 Task: Look for space in Kanigiri, India from 2nd June, 2023 to 6th June, 2023 for 1 adult in price range Rs.10000 to Rs.13000. Place can be private room with 1  bedroom having 1 bed and 1 bathroom. Property type can be house, flat, guest house, hotel. Booking option can be shelf check-in. Required host language is English.
Action: Mouse moved to (590, 156)
Screenshot: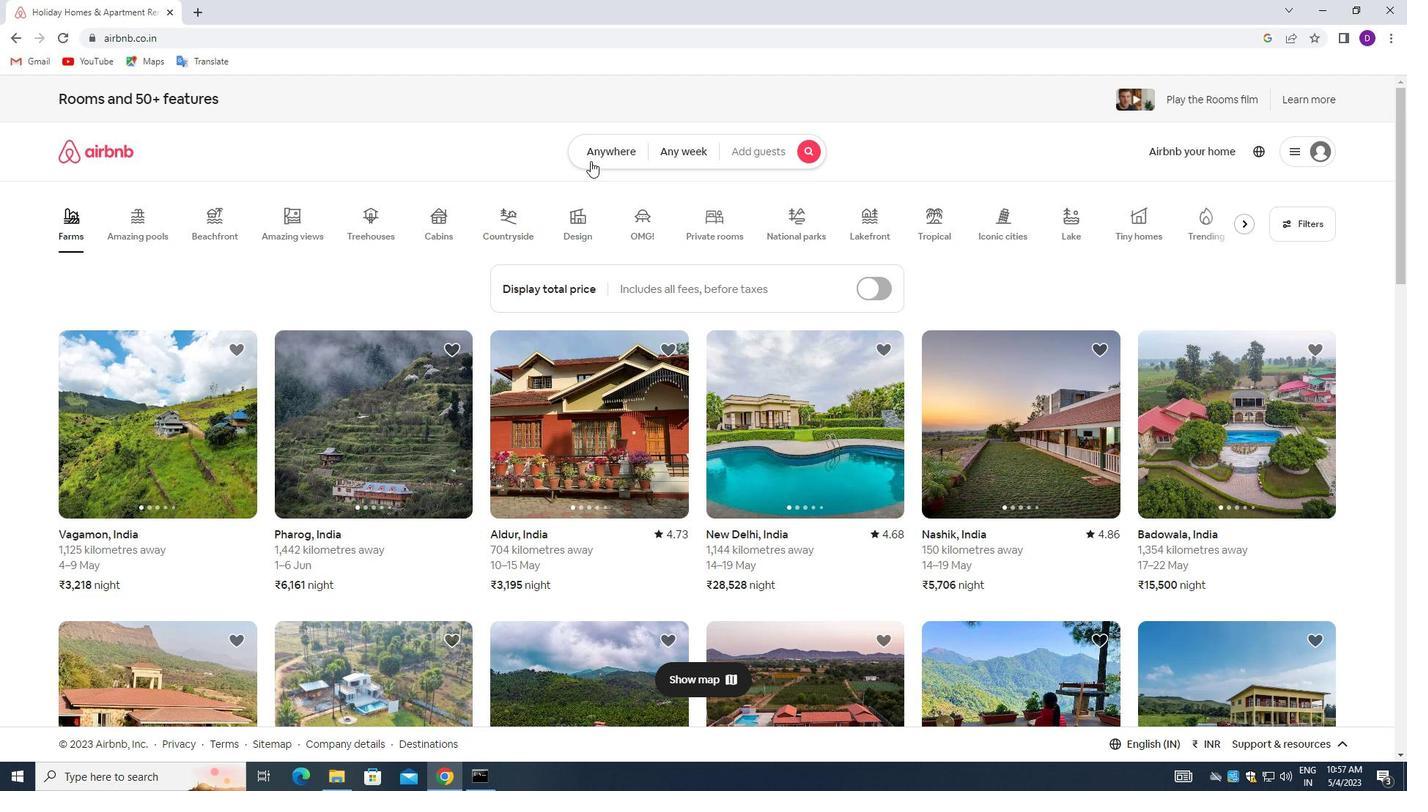 
Action: Mouse pressed left at (590, 156)
Screenshot: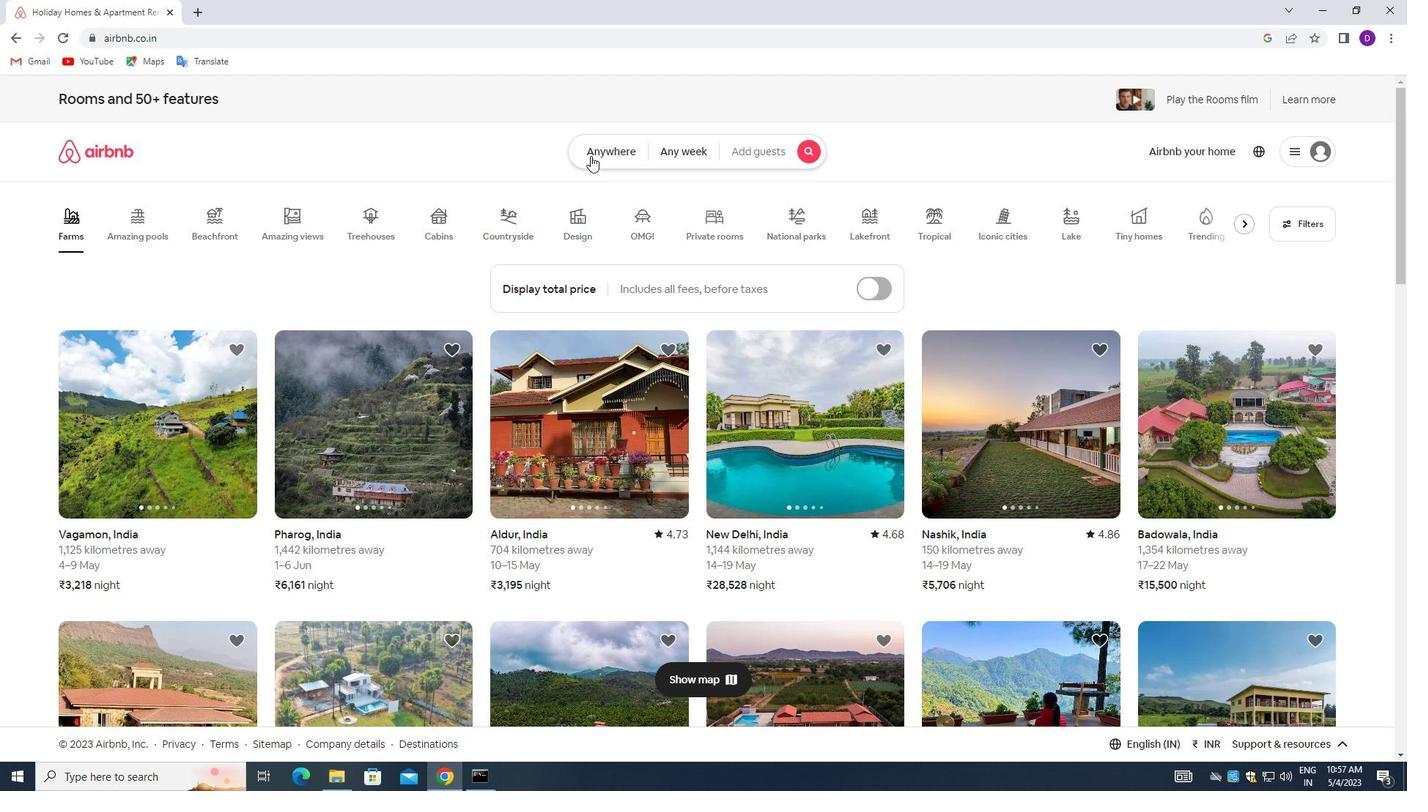 
Action: Mouse moved to (574, 214)
Screenshot: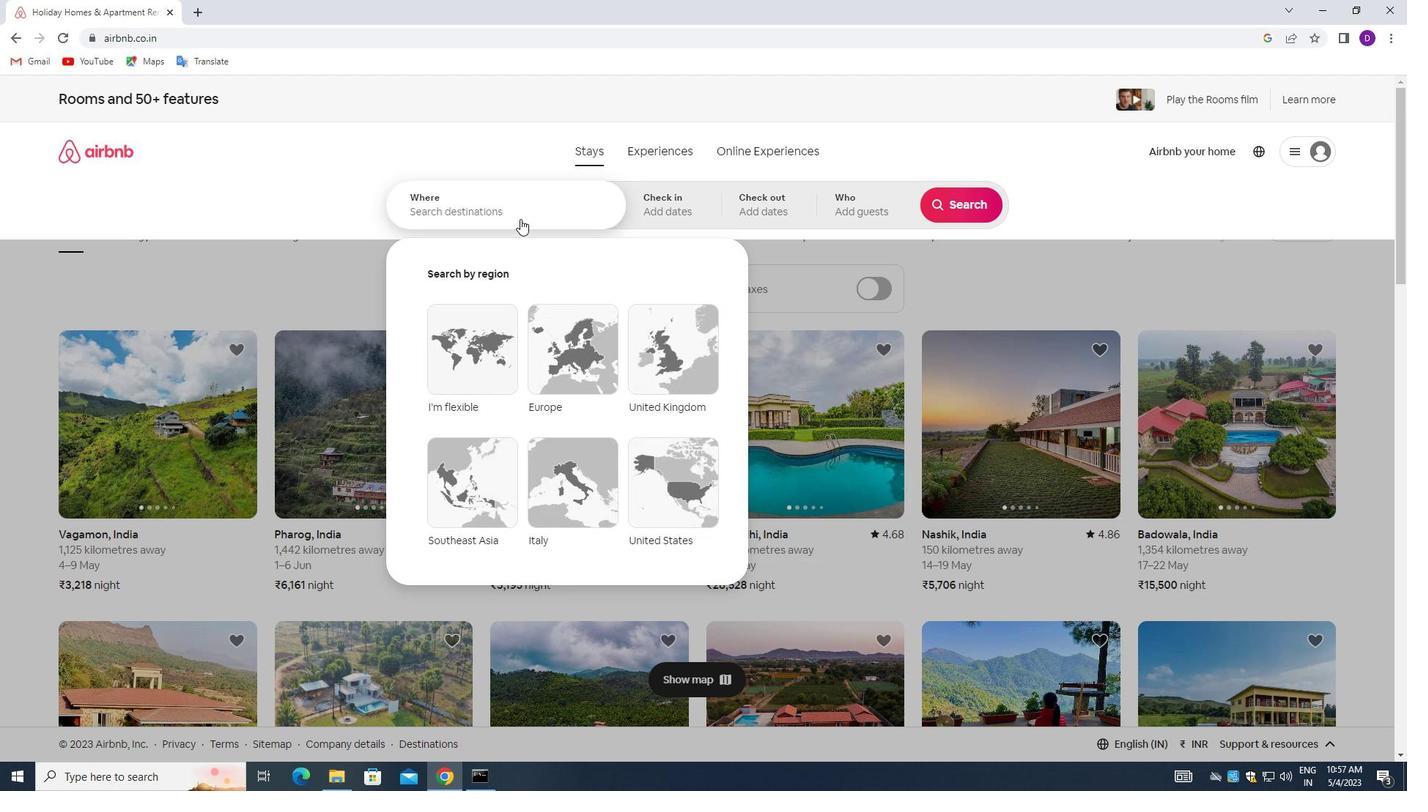 
Action: Mouse pressed left at (574, 214)
Screenshot: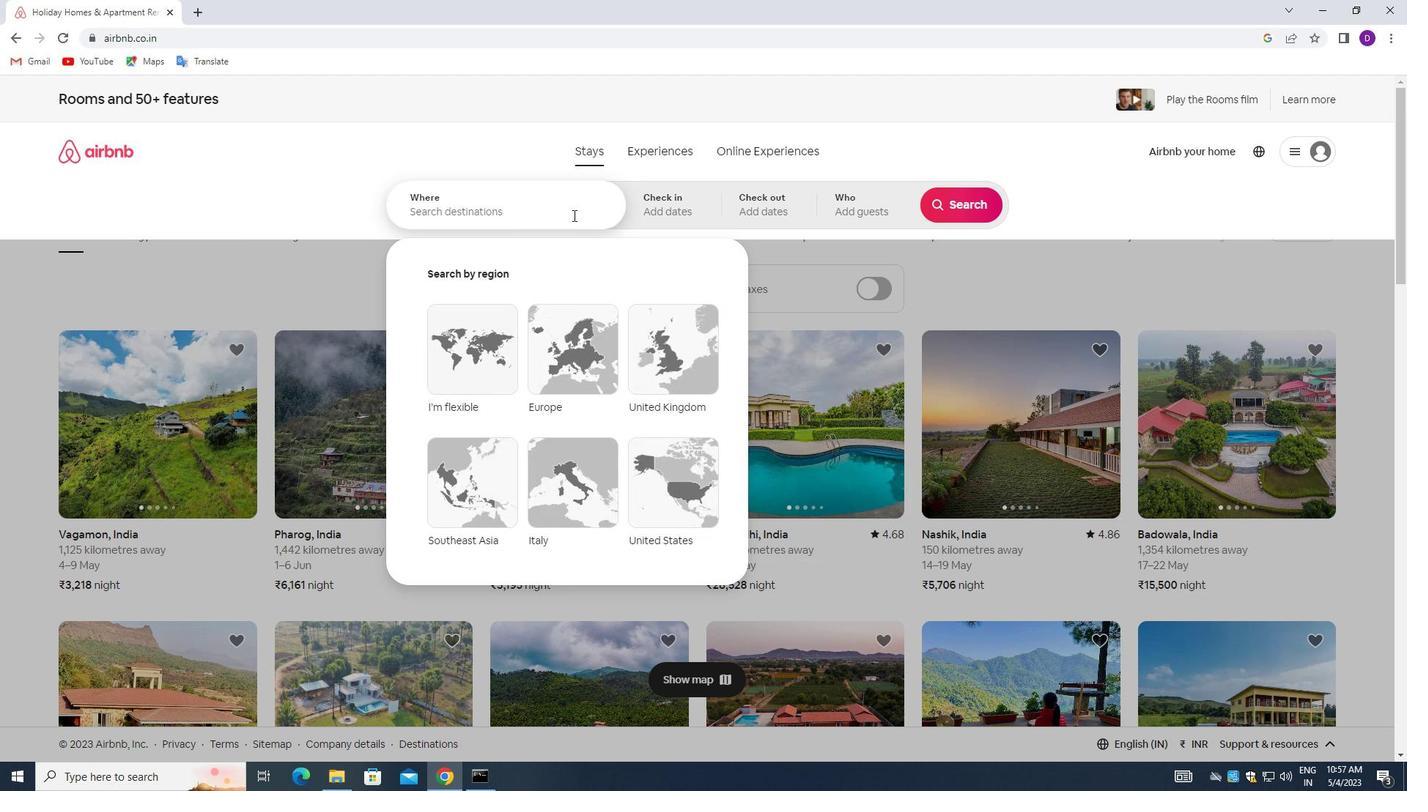 
Action: Mouse moved to (334, 166)
Screenshot: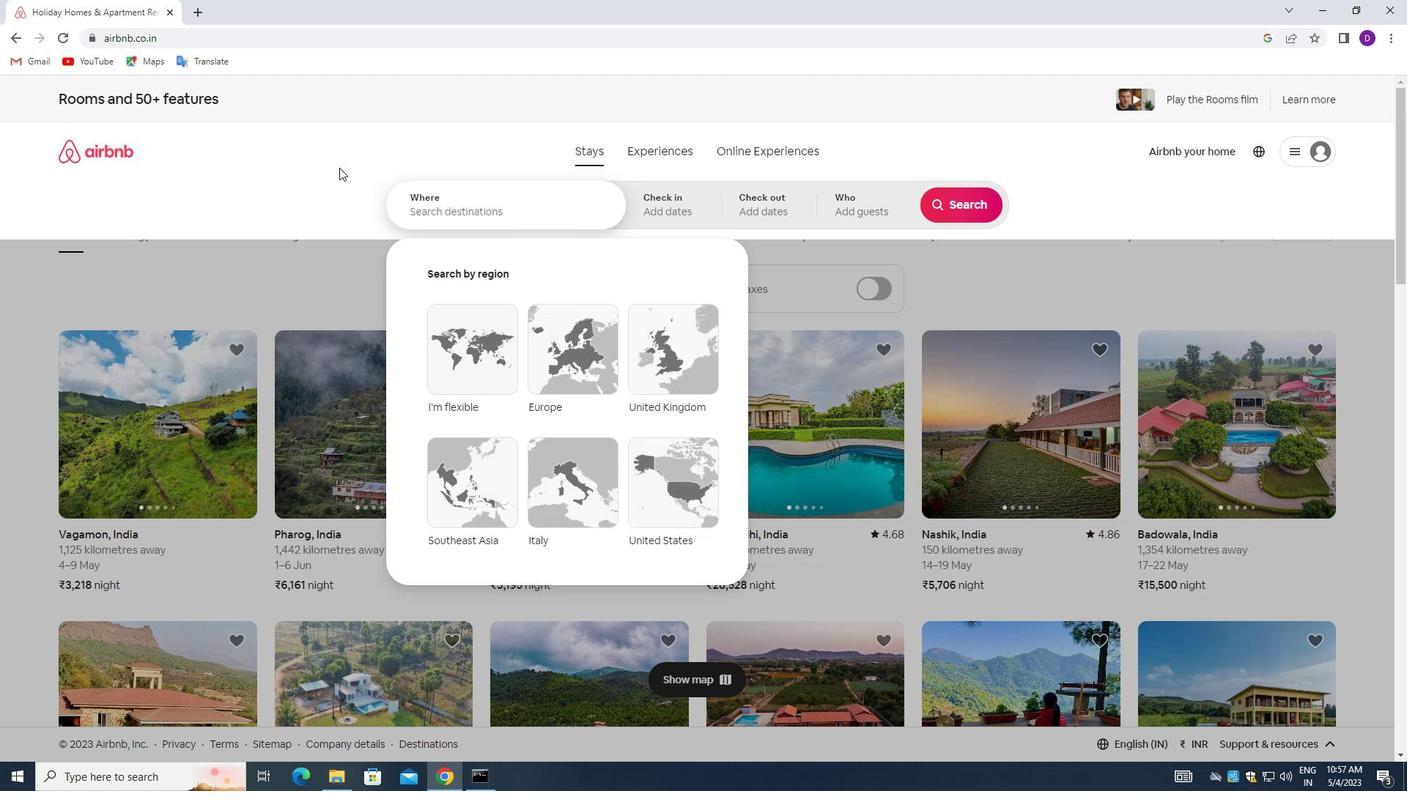
Action: Key pressed <Key.shift>KANIGIRI,<Key.space><Key.shift>INDIA<Key.enter>
Screenshot: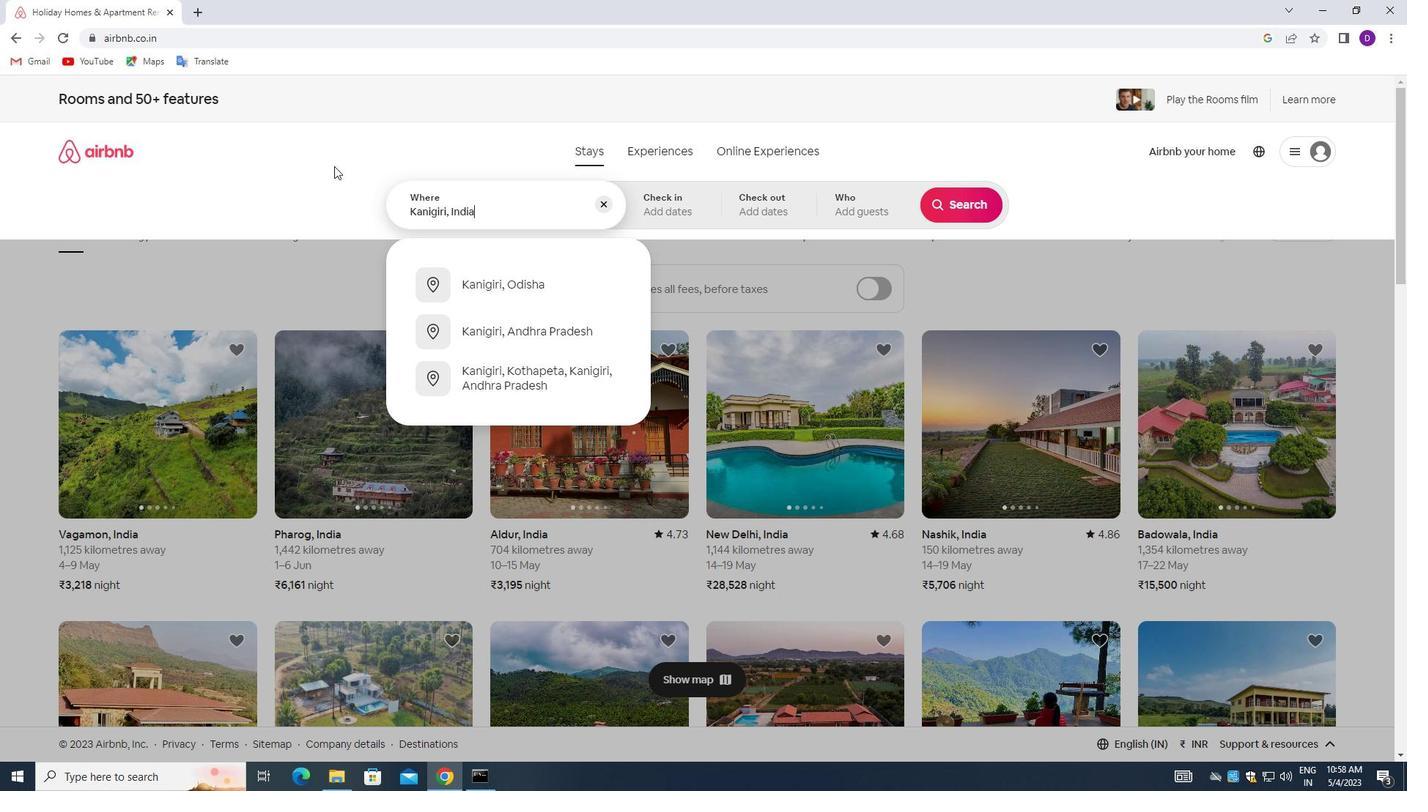 
Action: Mouse moved to (909, 386)
Screenshot: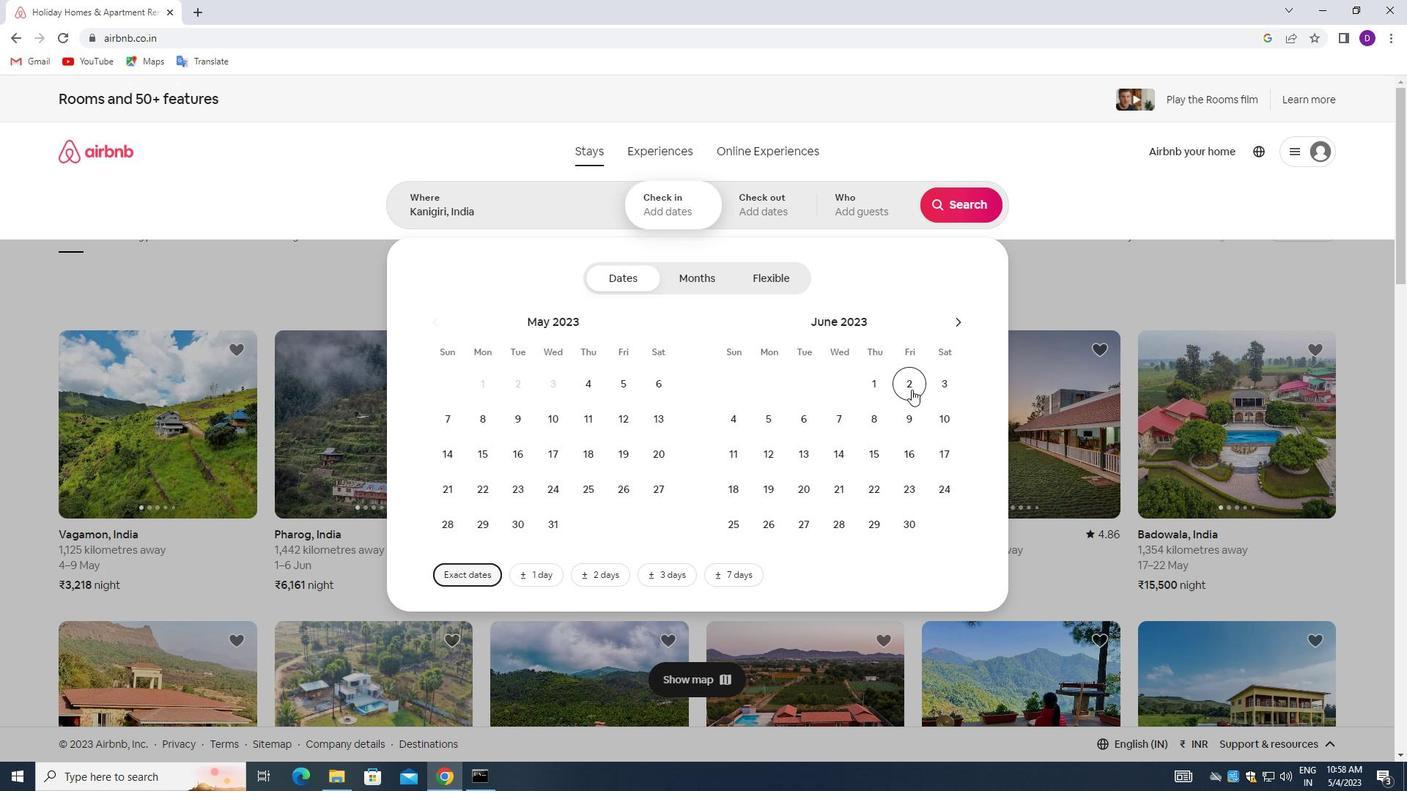
Action: Mouse pressed left at (909, 386)
Screenshot: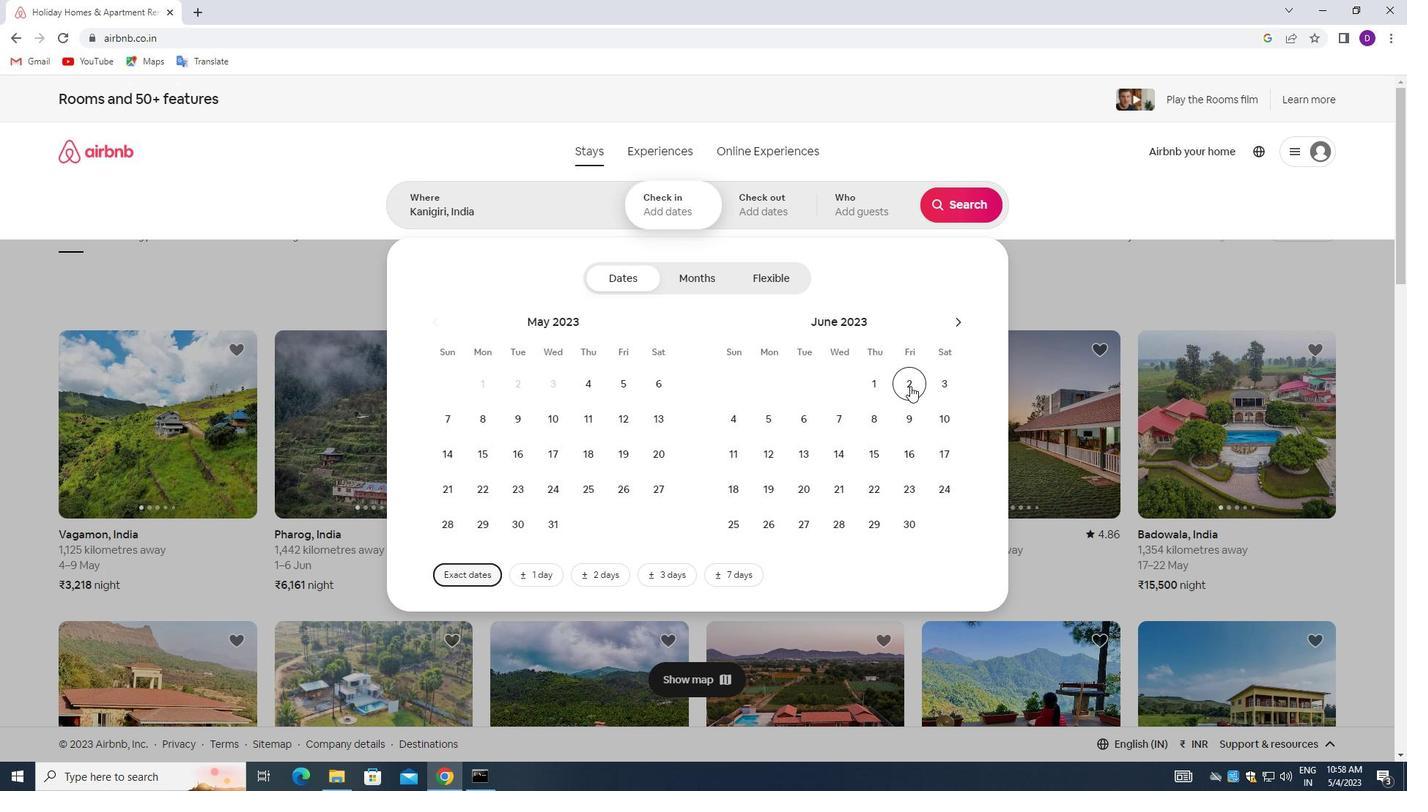 
Action: Mouse moved to (813, 423)
Screenshot: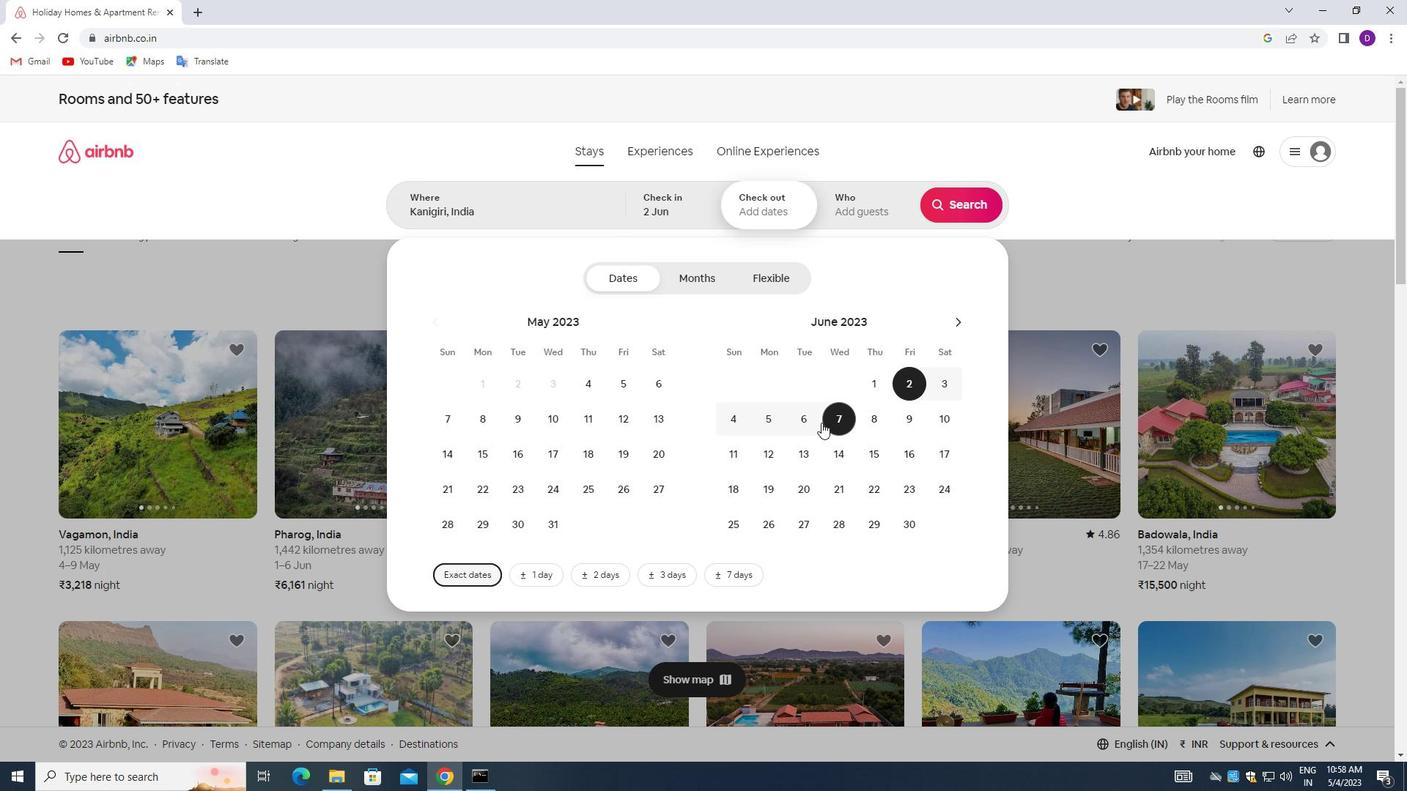 
Action: Mouse pressed left at (813, 423)
Screenshot: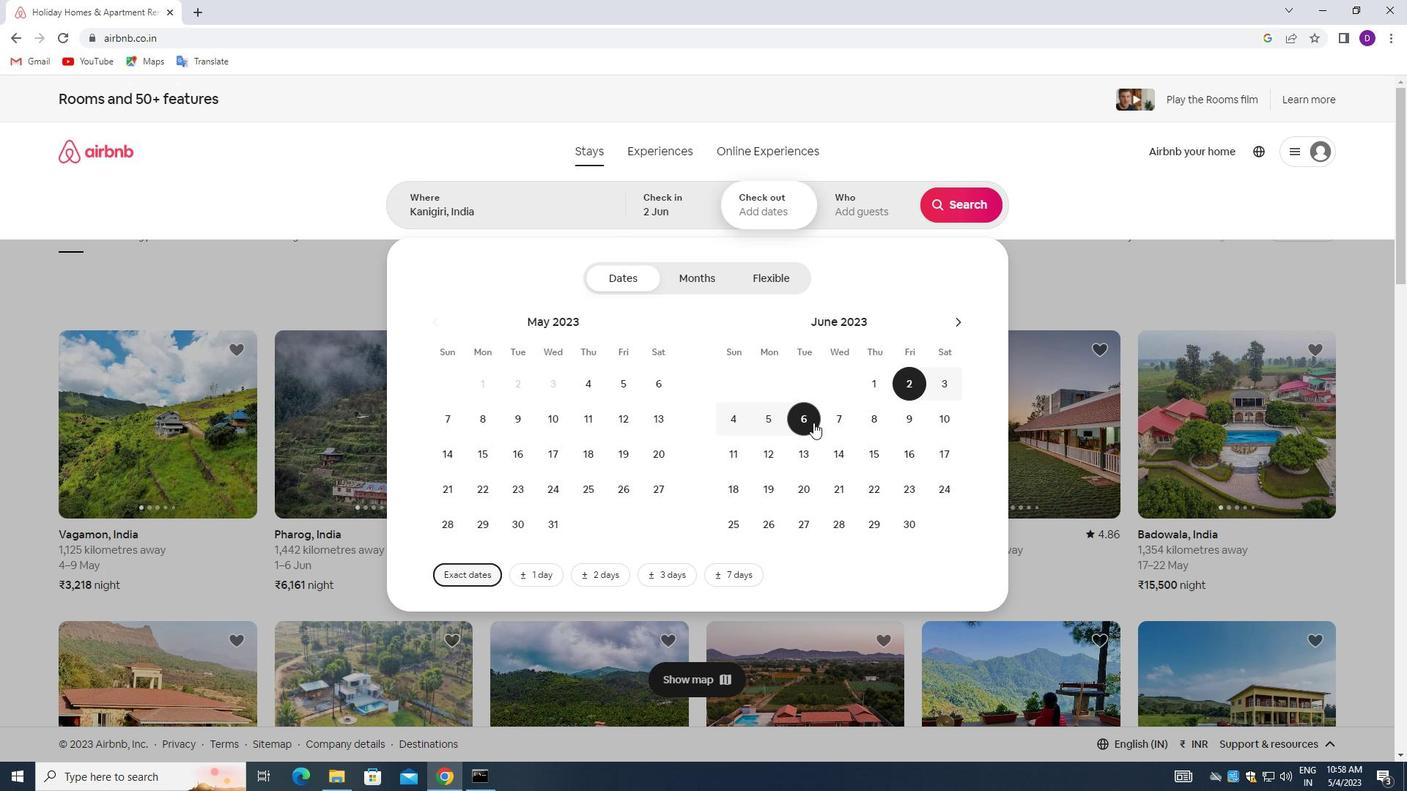 
Action: Mouse moved to (848, 205)
Screenshot: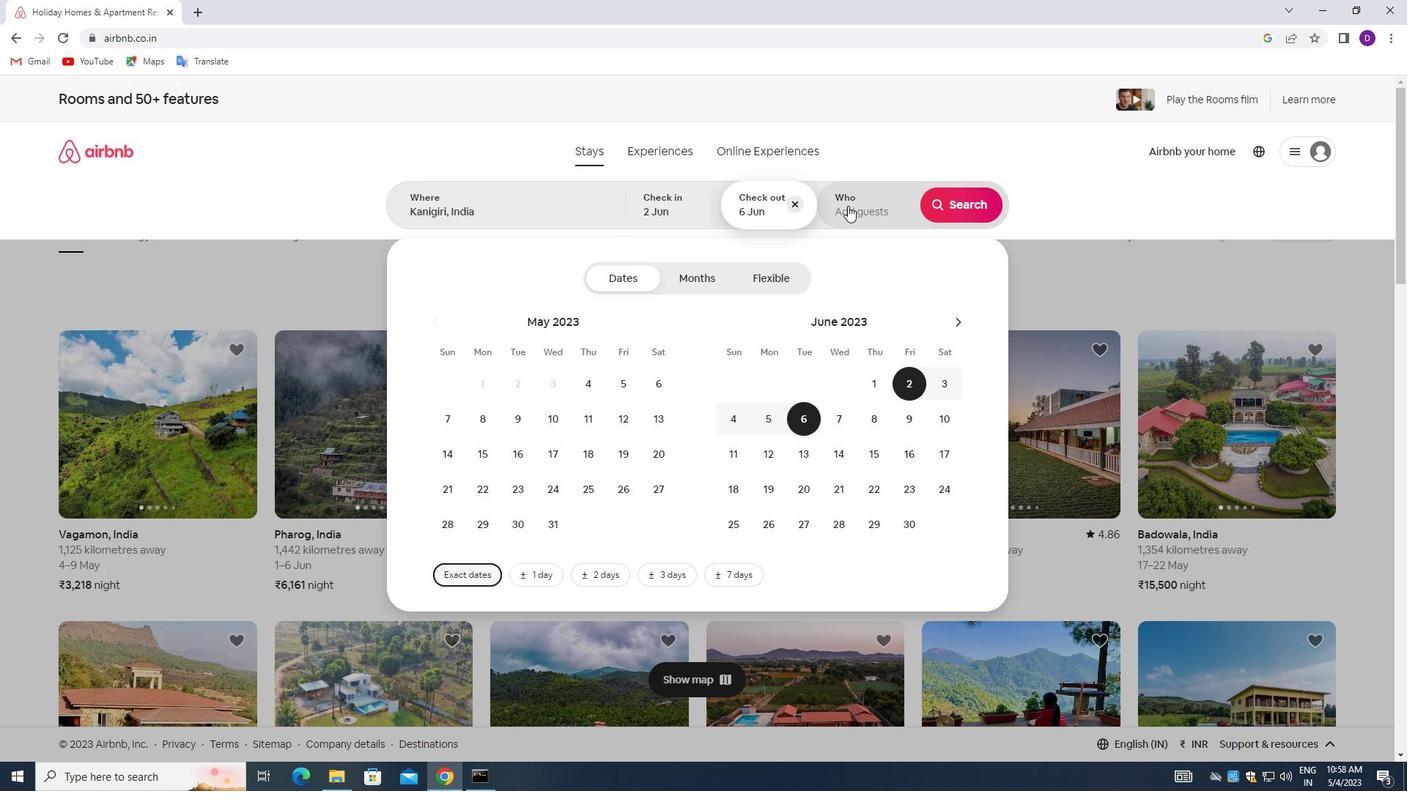 
Action: Mouse pressed left at (848, 205)
Screenshot: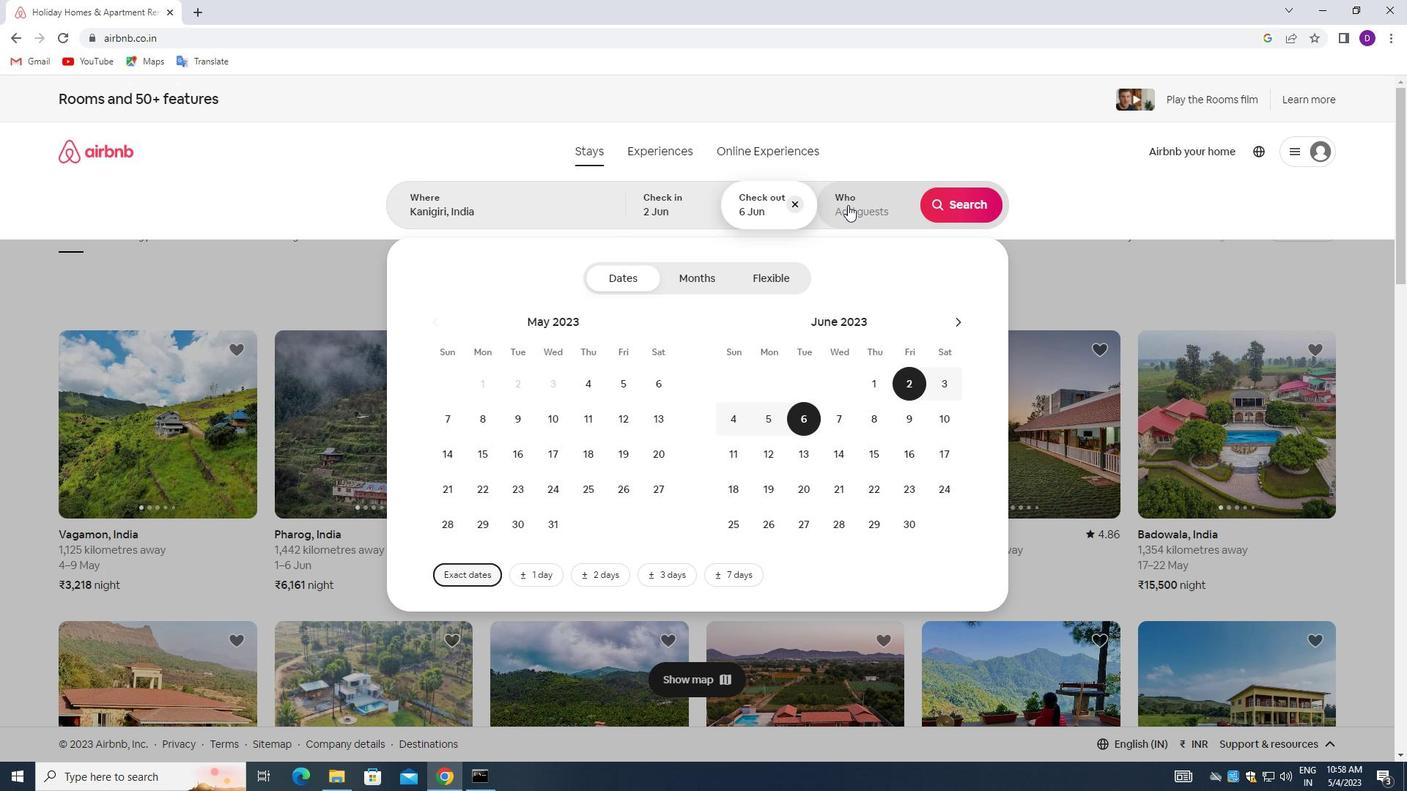 
Action: Mouse moved to (957, 287)
Screenshot: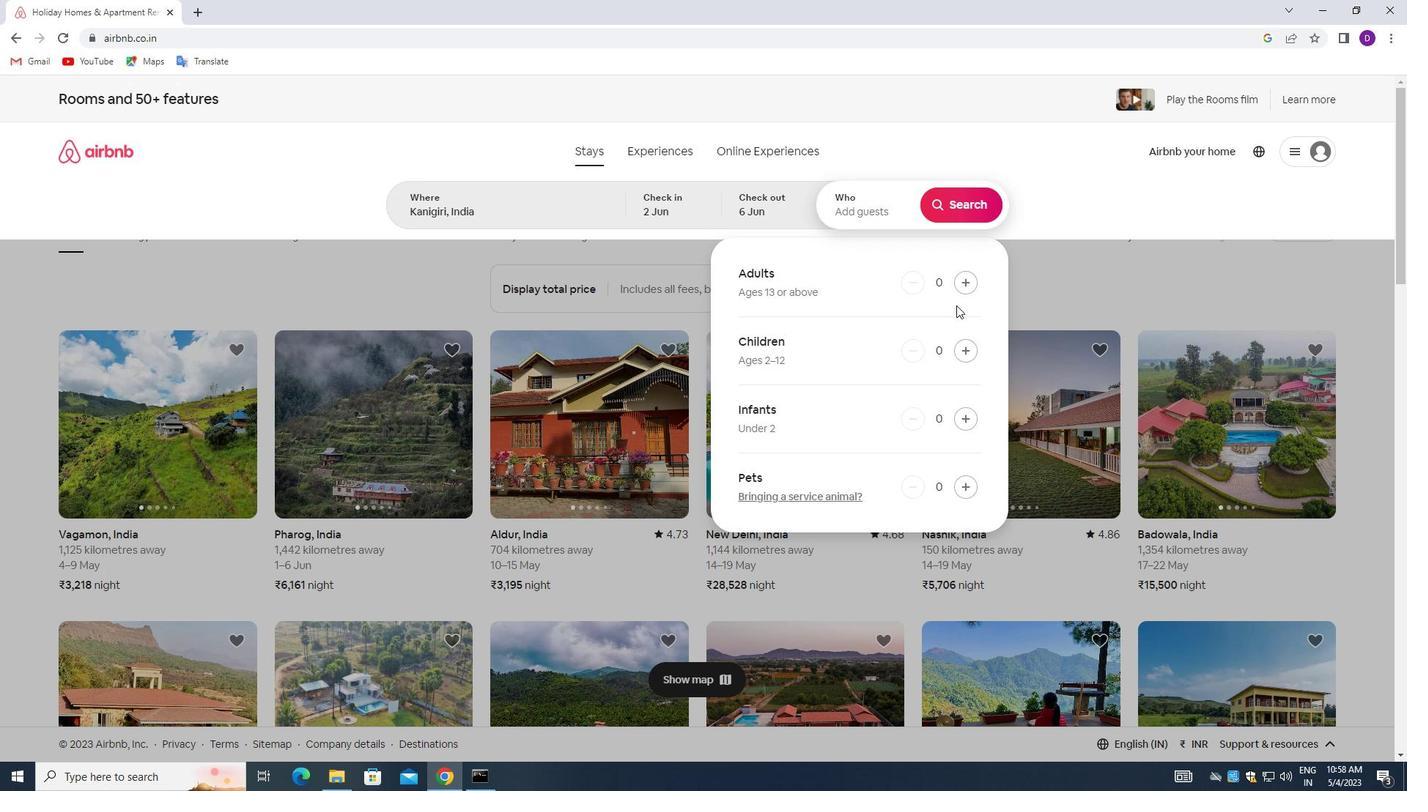 
Action: Mouse pressed left at (957, 287)
Screenshot: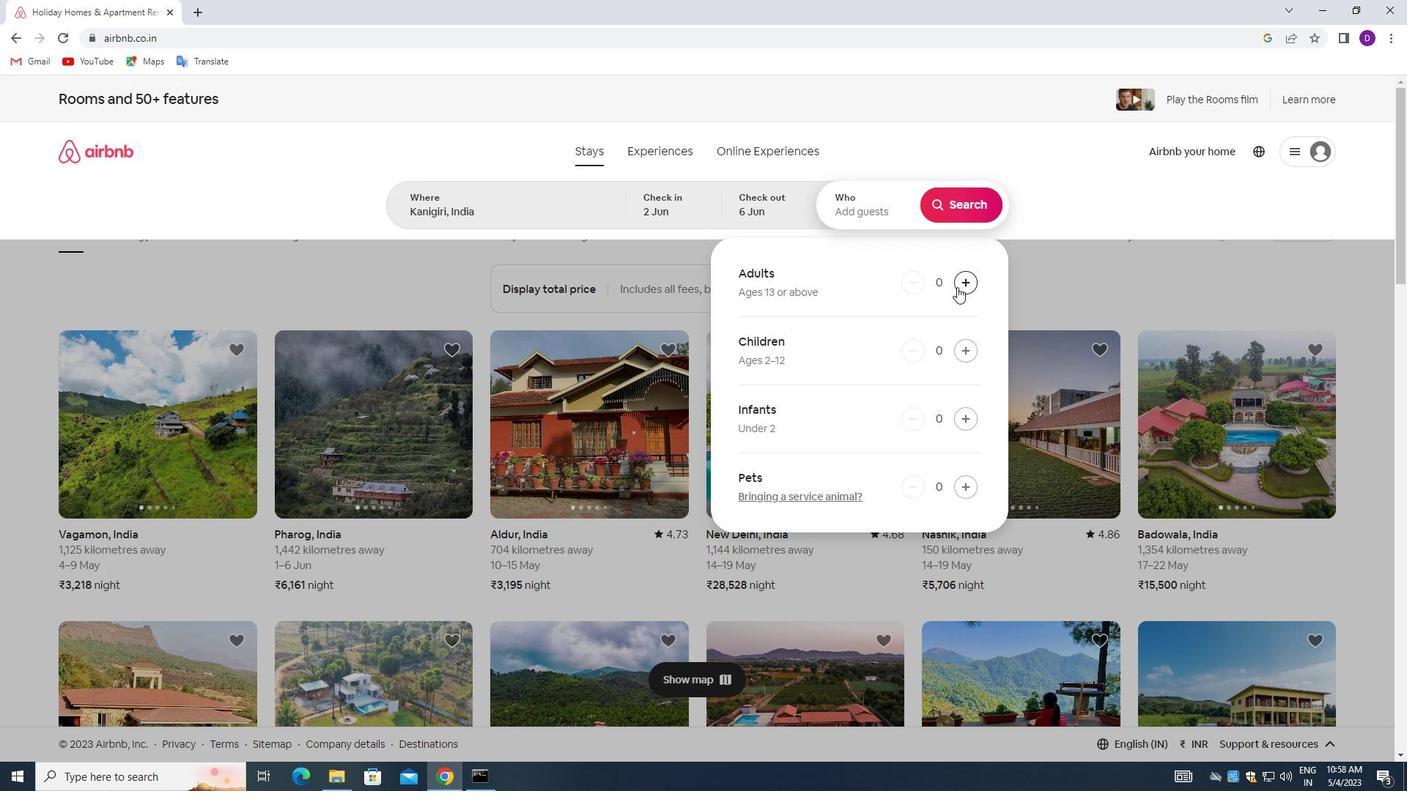 
Action: Mouse moved to (957, 206)
Screenshot: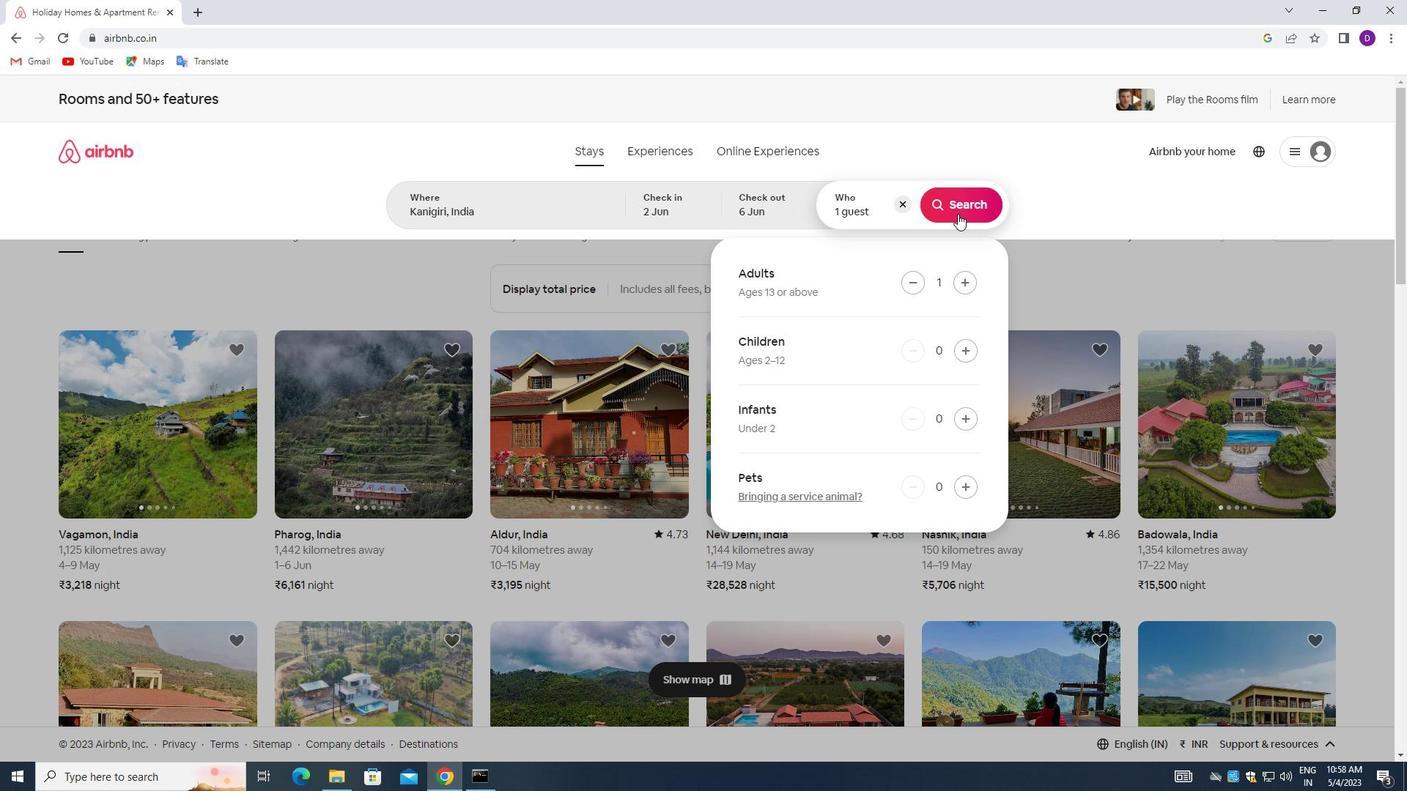 
Action: Mouse pressed left at (957, 206)
Screenshot: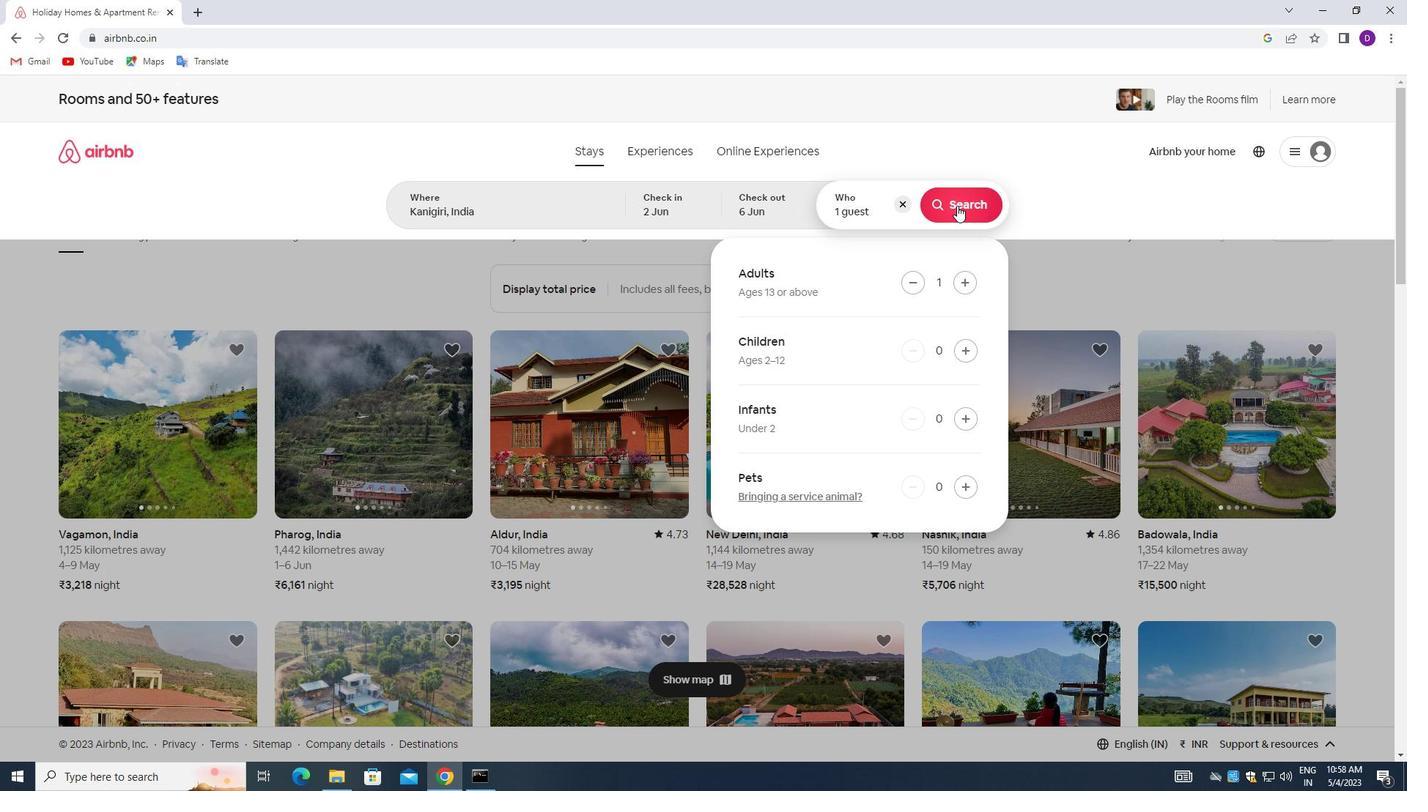 
Action: Mouse moved to (1324, 160)
Screenshot: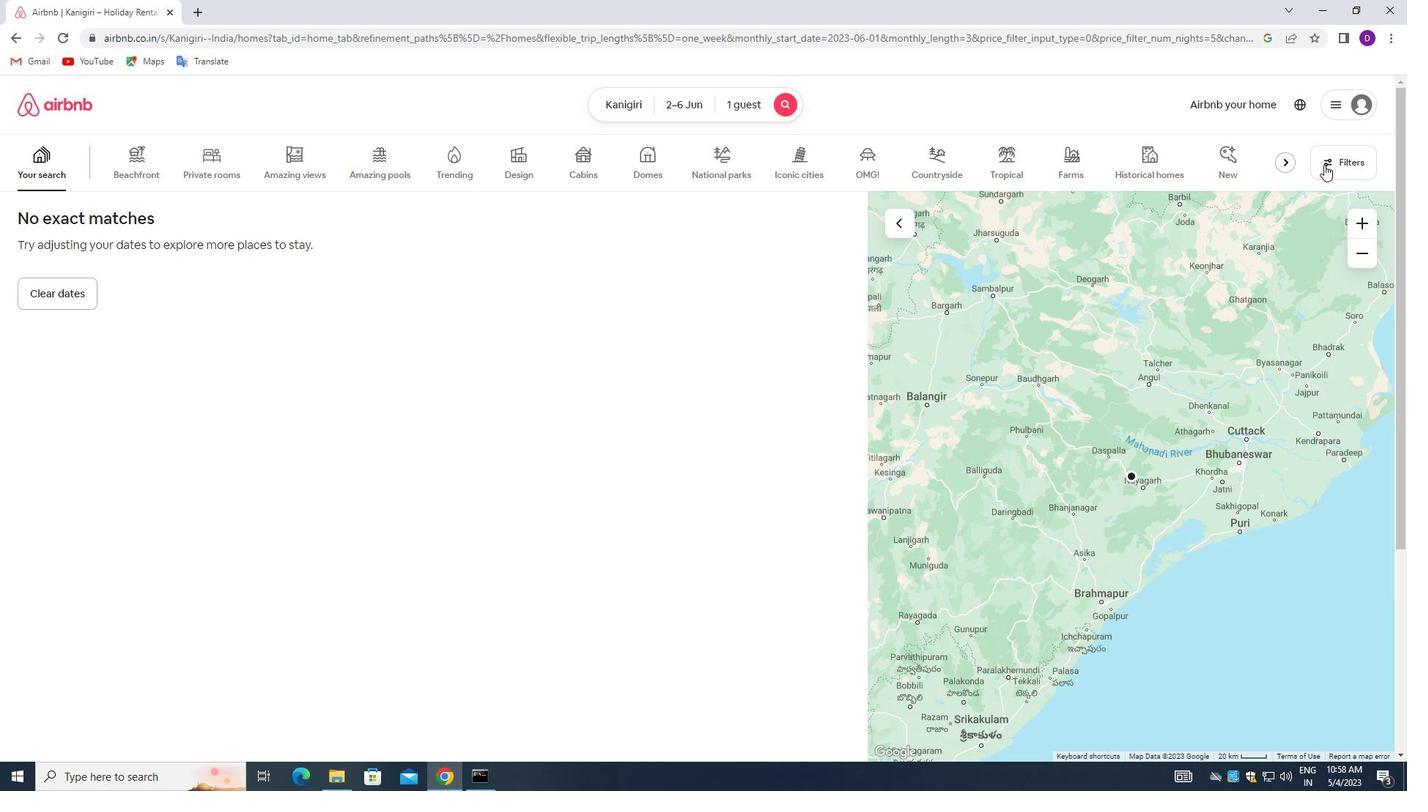 
Action: Mouse pressed left at (1324, 160)
Screenshot: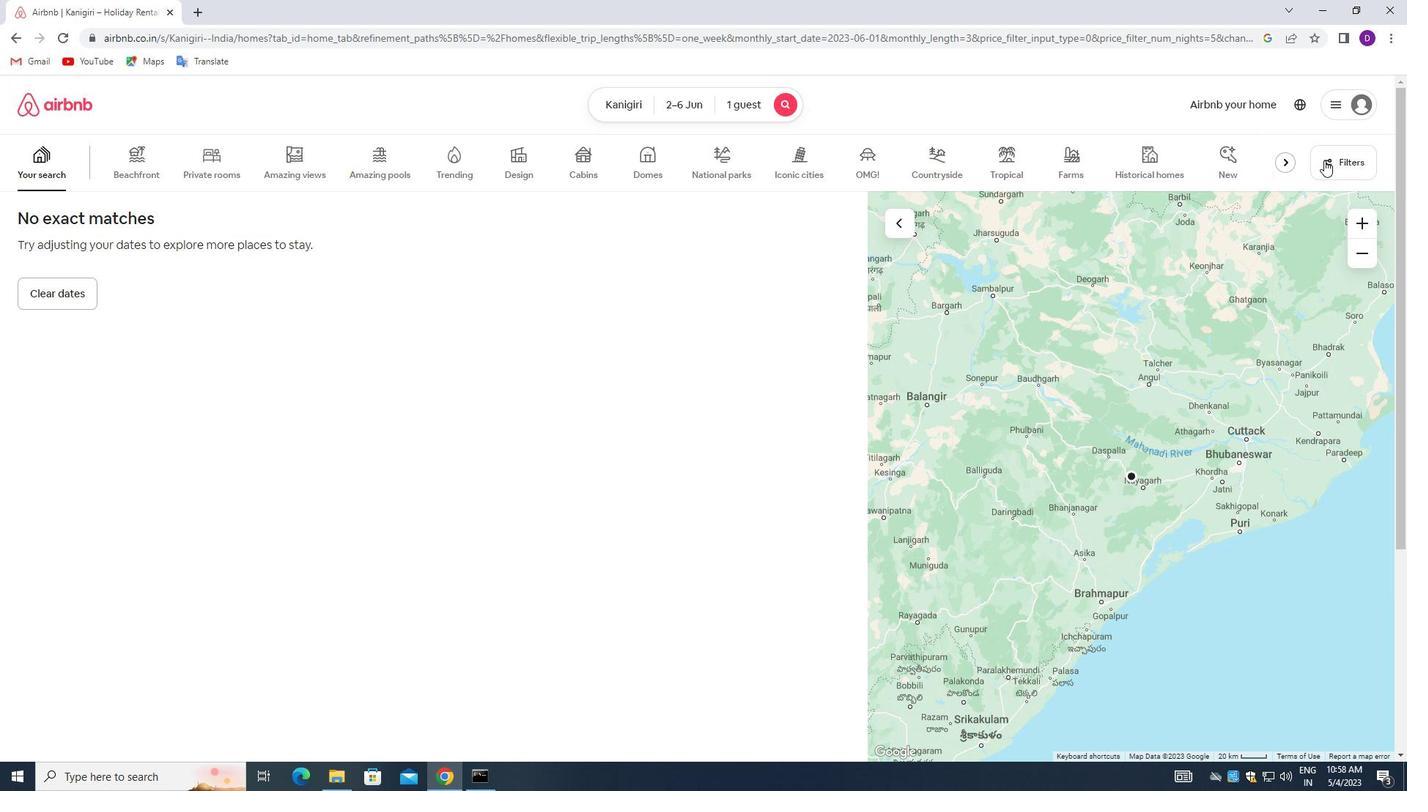 
Action: Mouse moved to (533, 252)
Screenshot: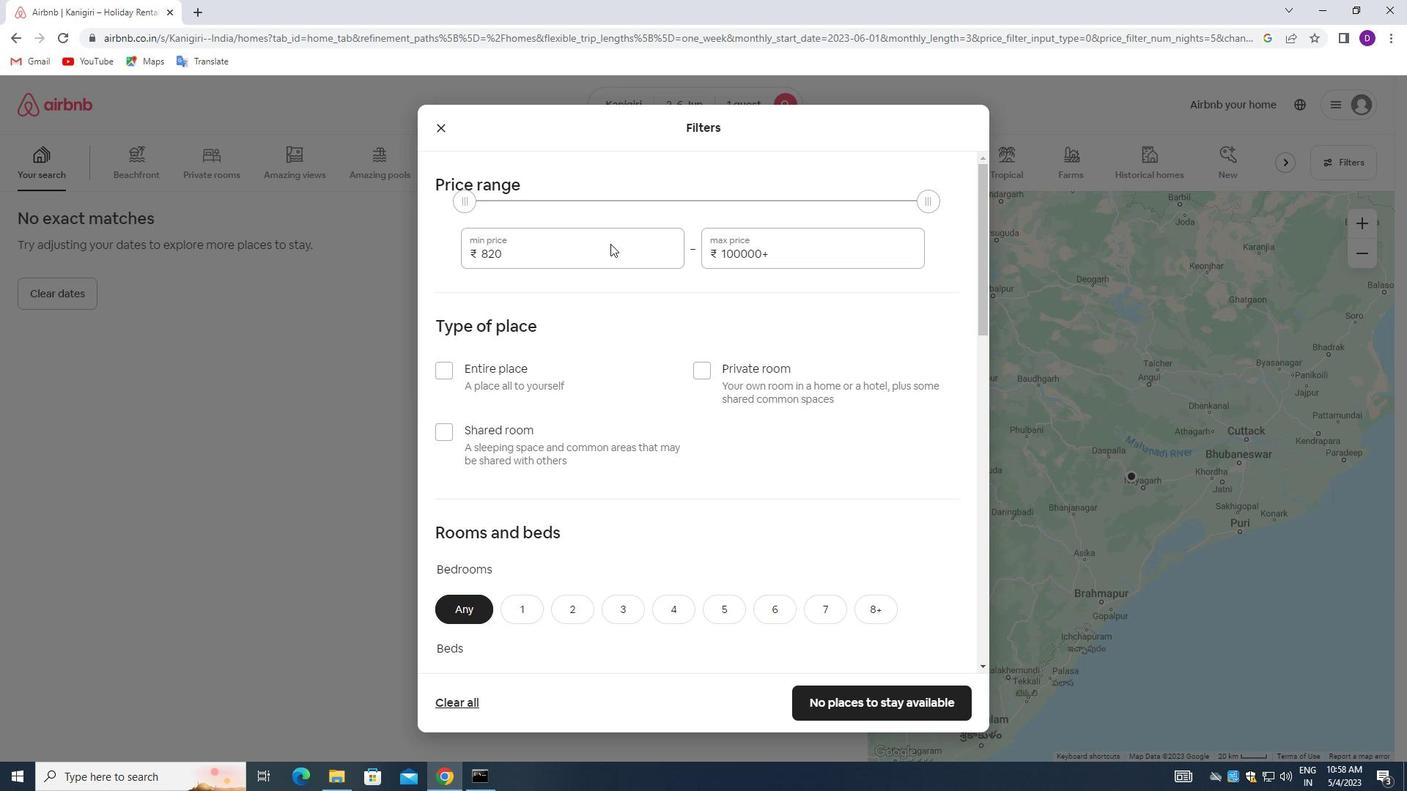 
Action: Mouse pressed left at (533, 252)
Screenshot: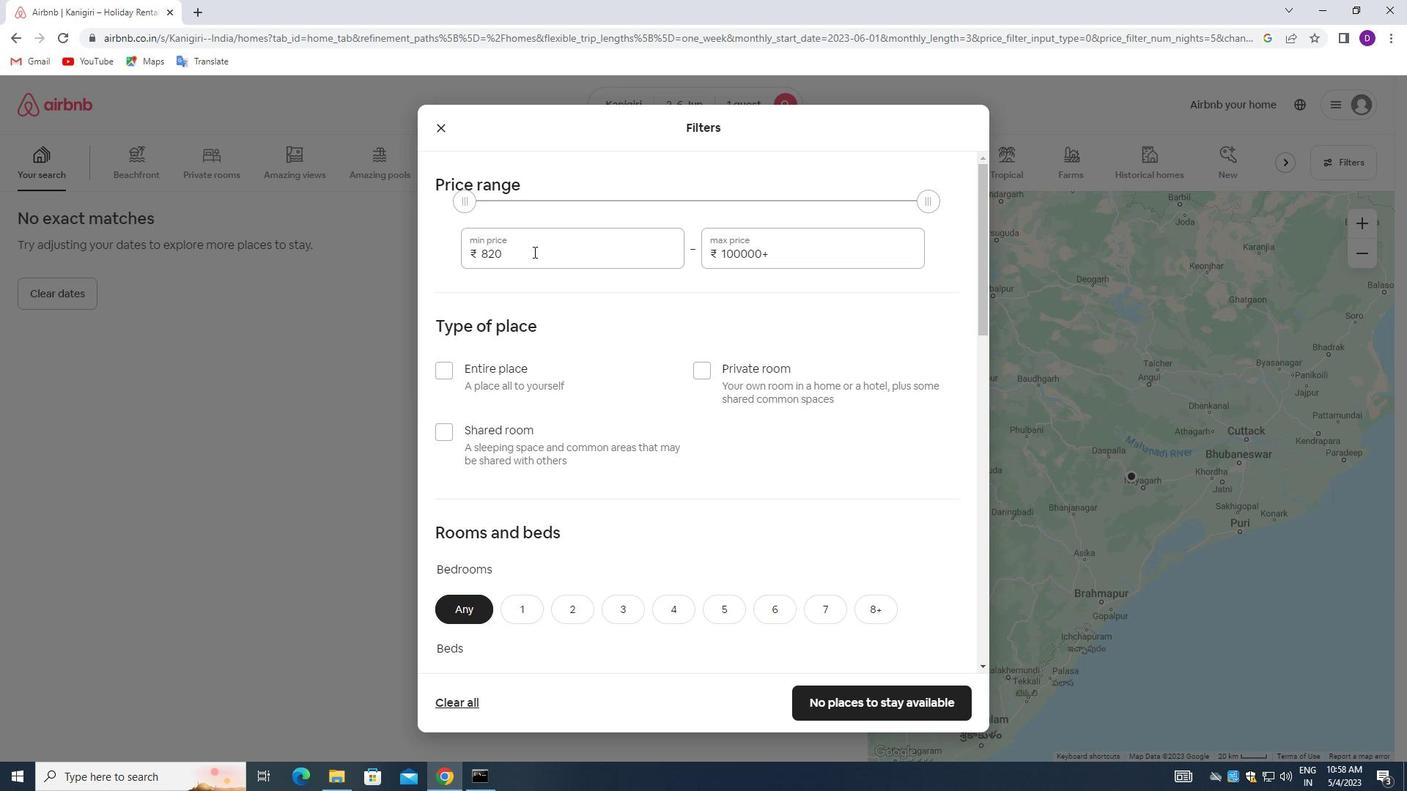 
Action: Mouse pressed left at (533, 252)
Screenshot: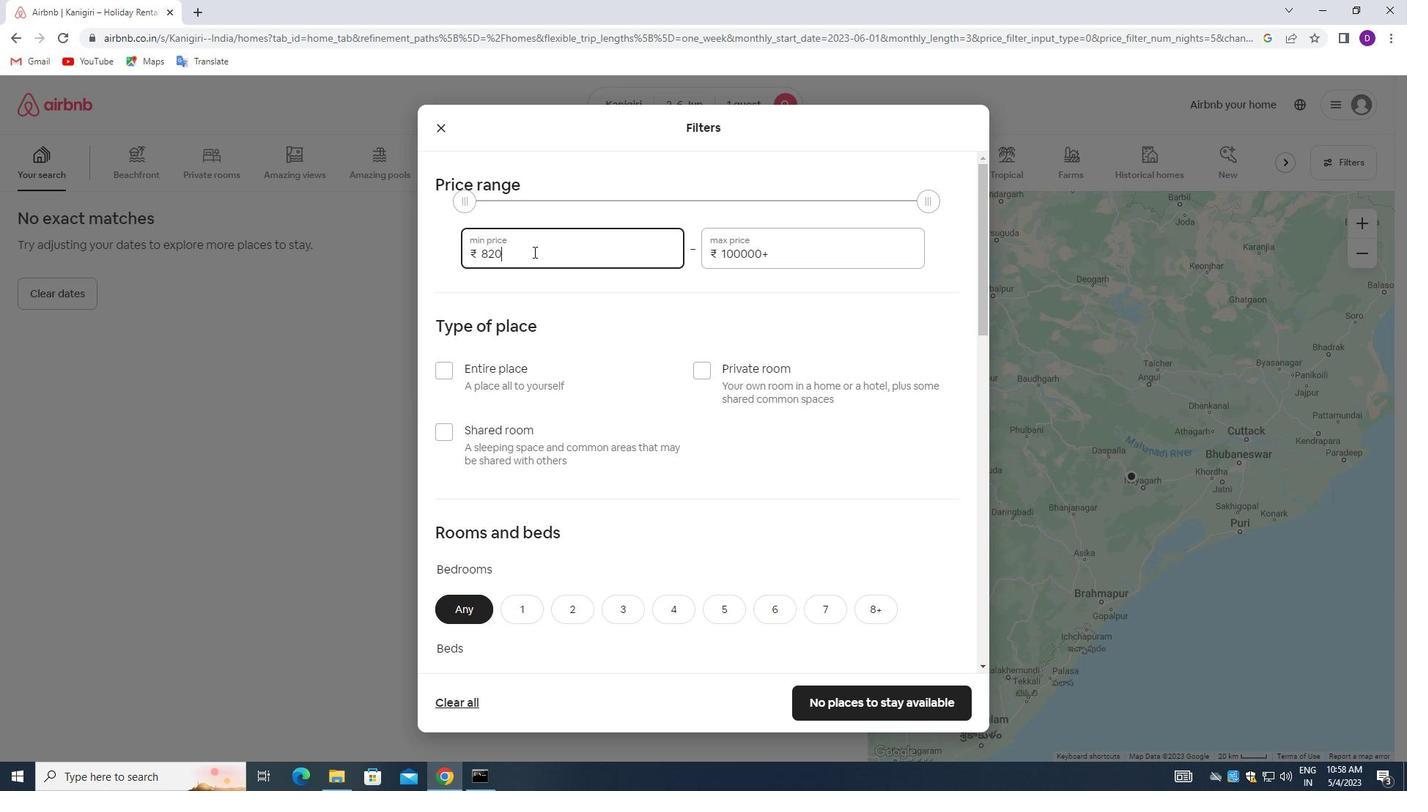 
Action: Key pressed 10000<Key.tab>13000
Screenshot: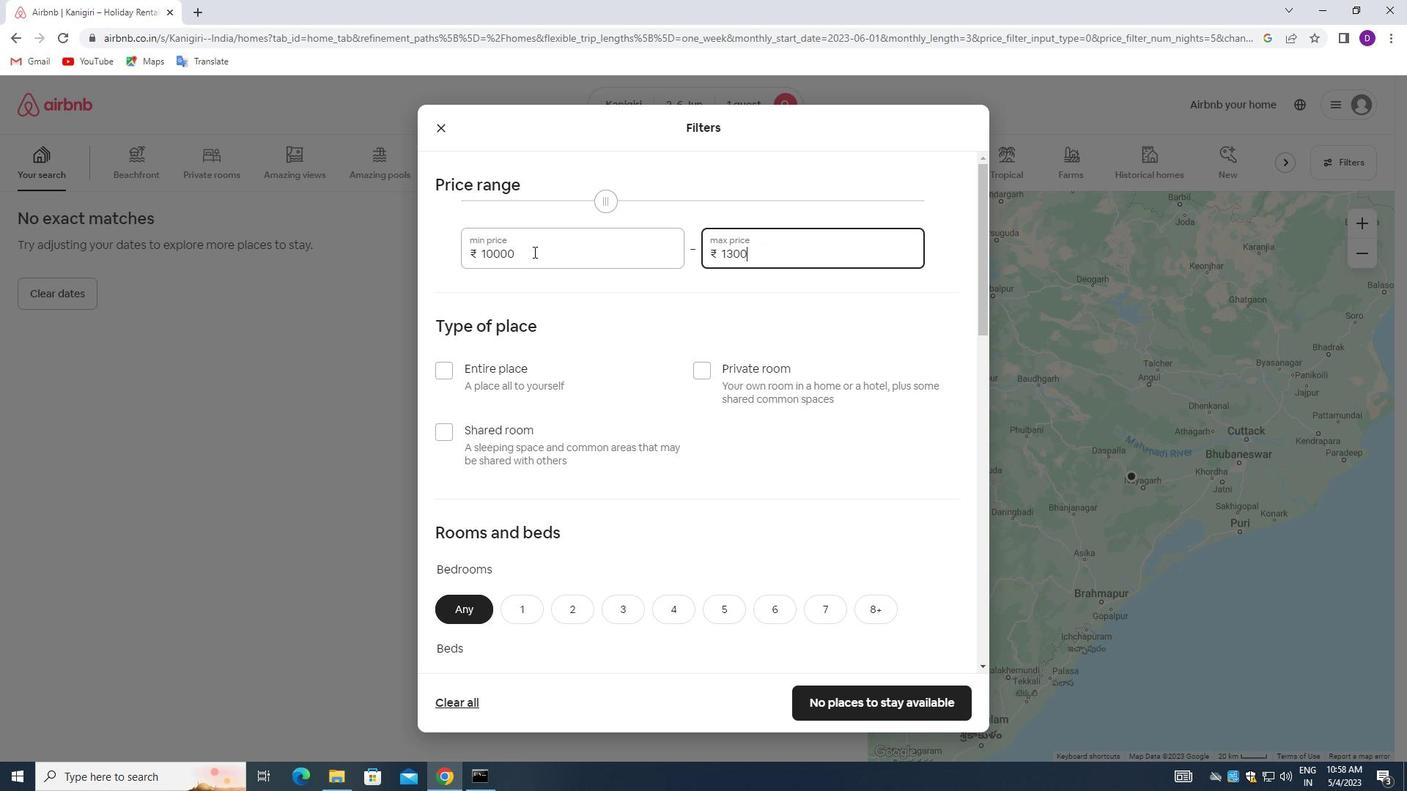 
Action: Mouse moved to (698, 375)
Screenshot: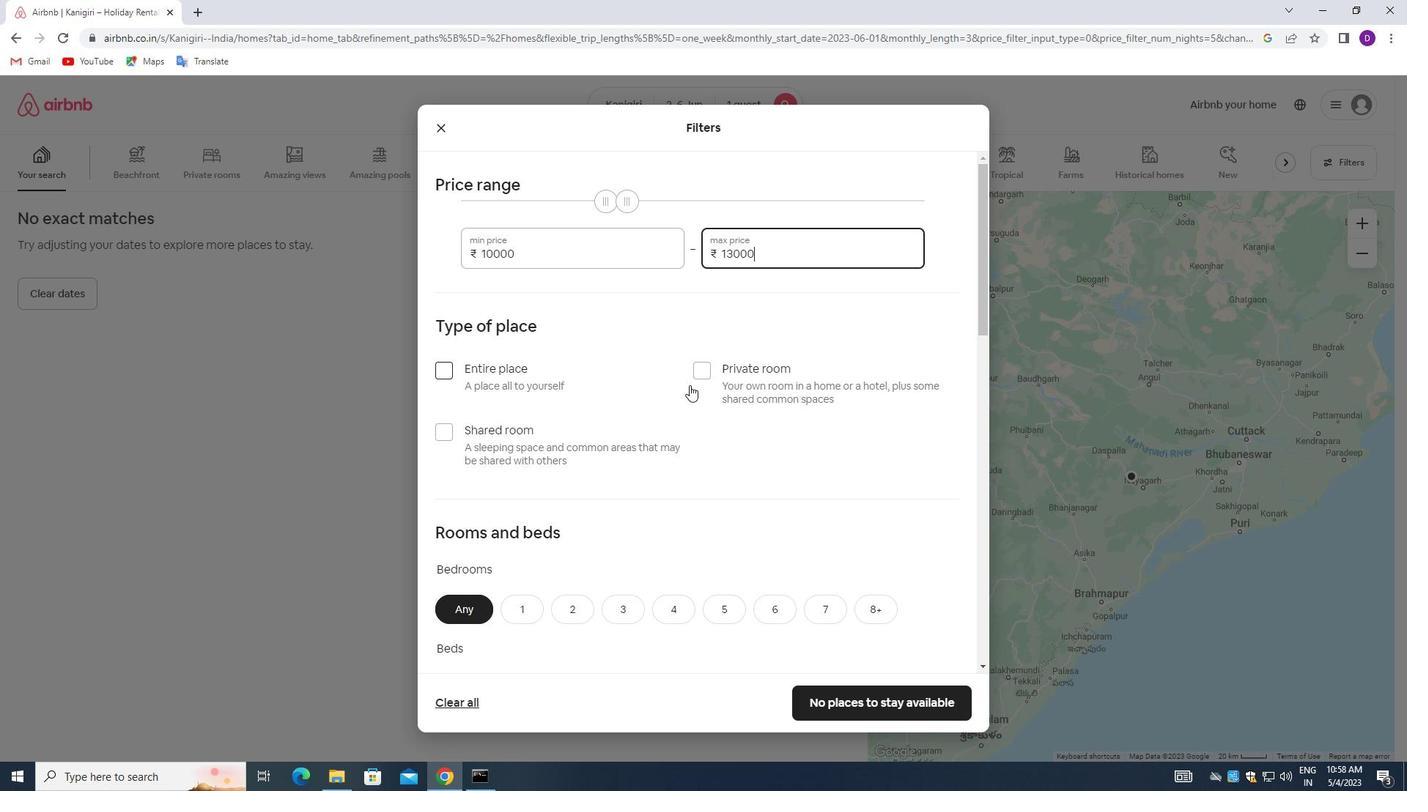 
Action: Mouse pressed left at (698, 375)
Screenshot: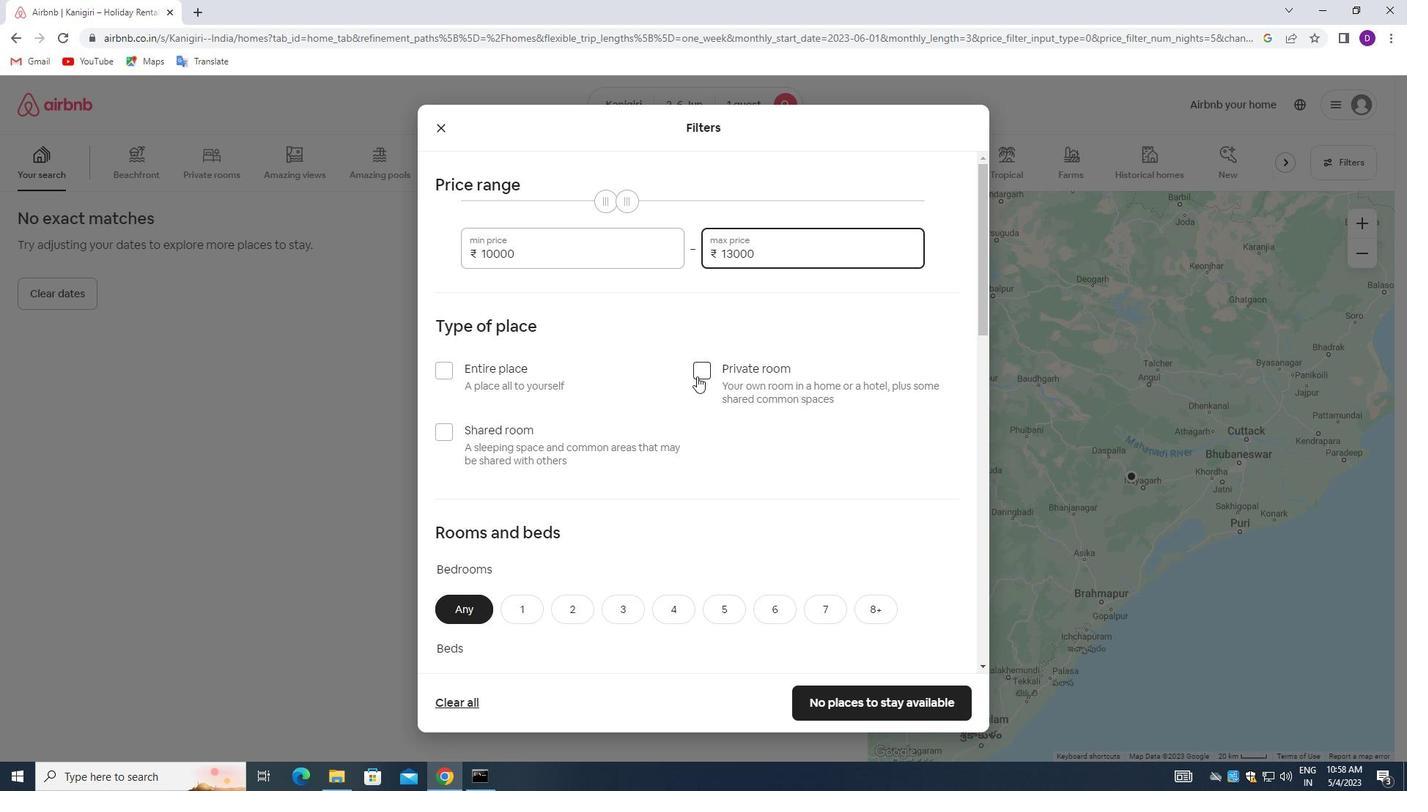 
Action: Mouse moved to (699, 374)
Screenshot: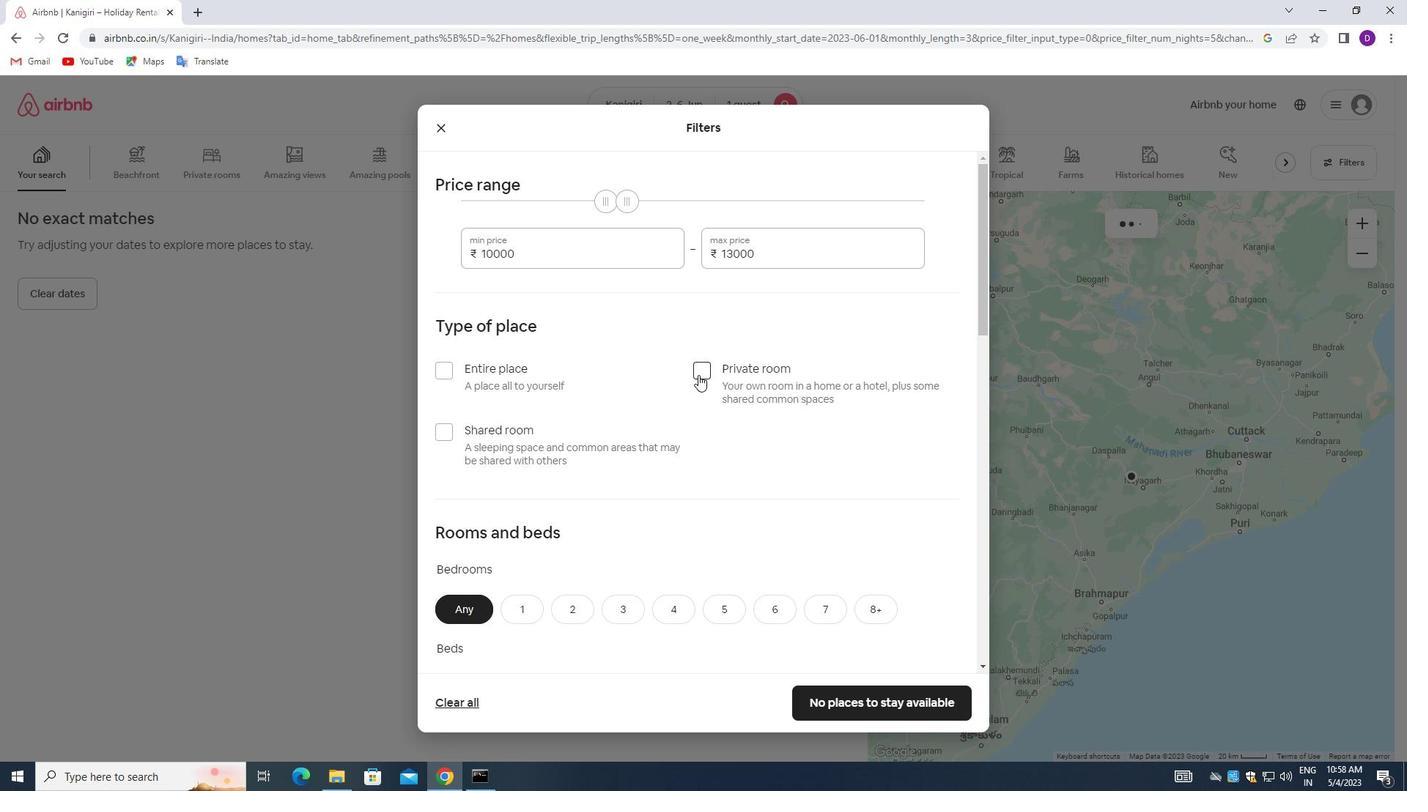 
Action: Mouse scrolled (699, 373) with delta (0, 0)
Screenshot: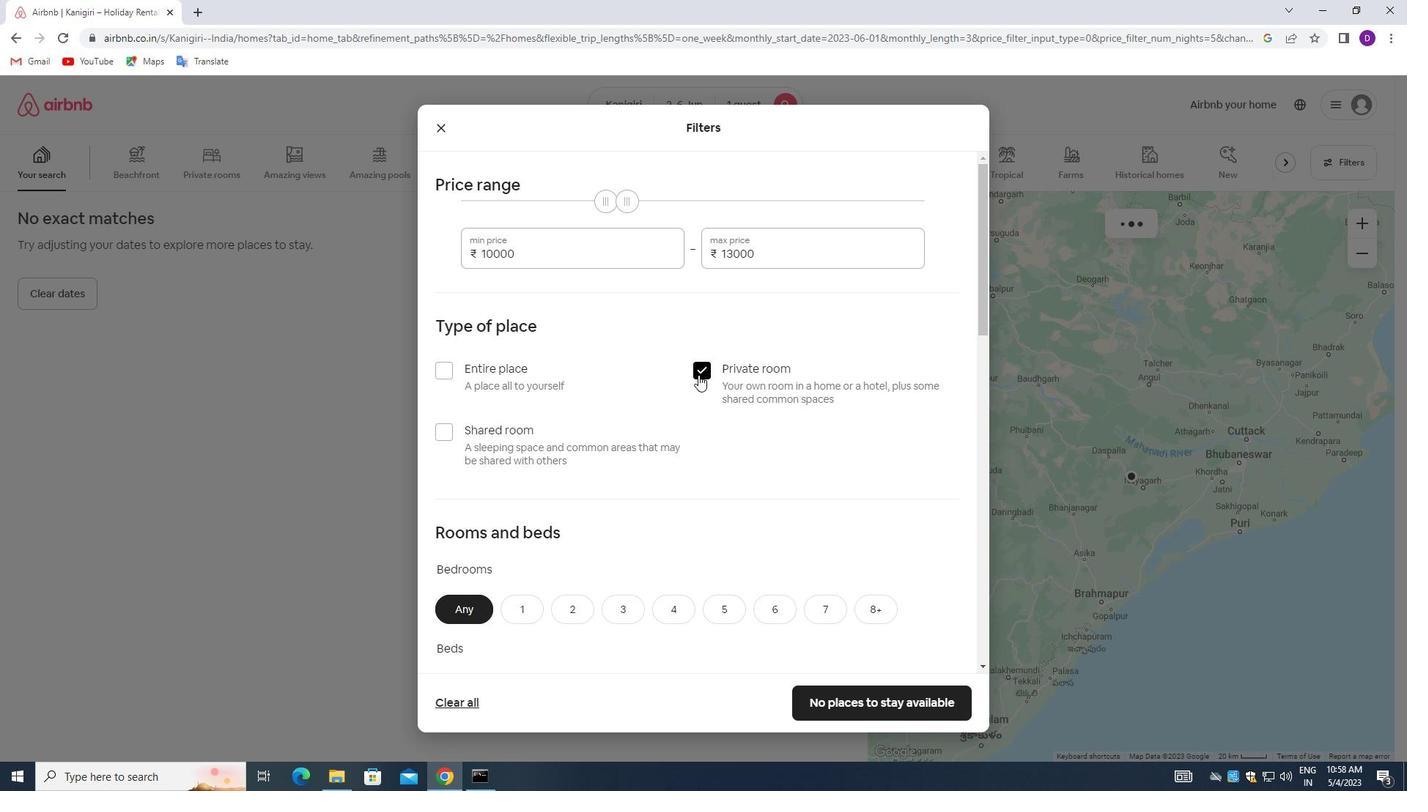 
Action: Mouse scrolled (699, 373) with delta (0, 0)
Screenshot: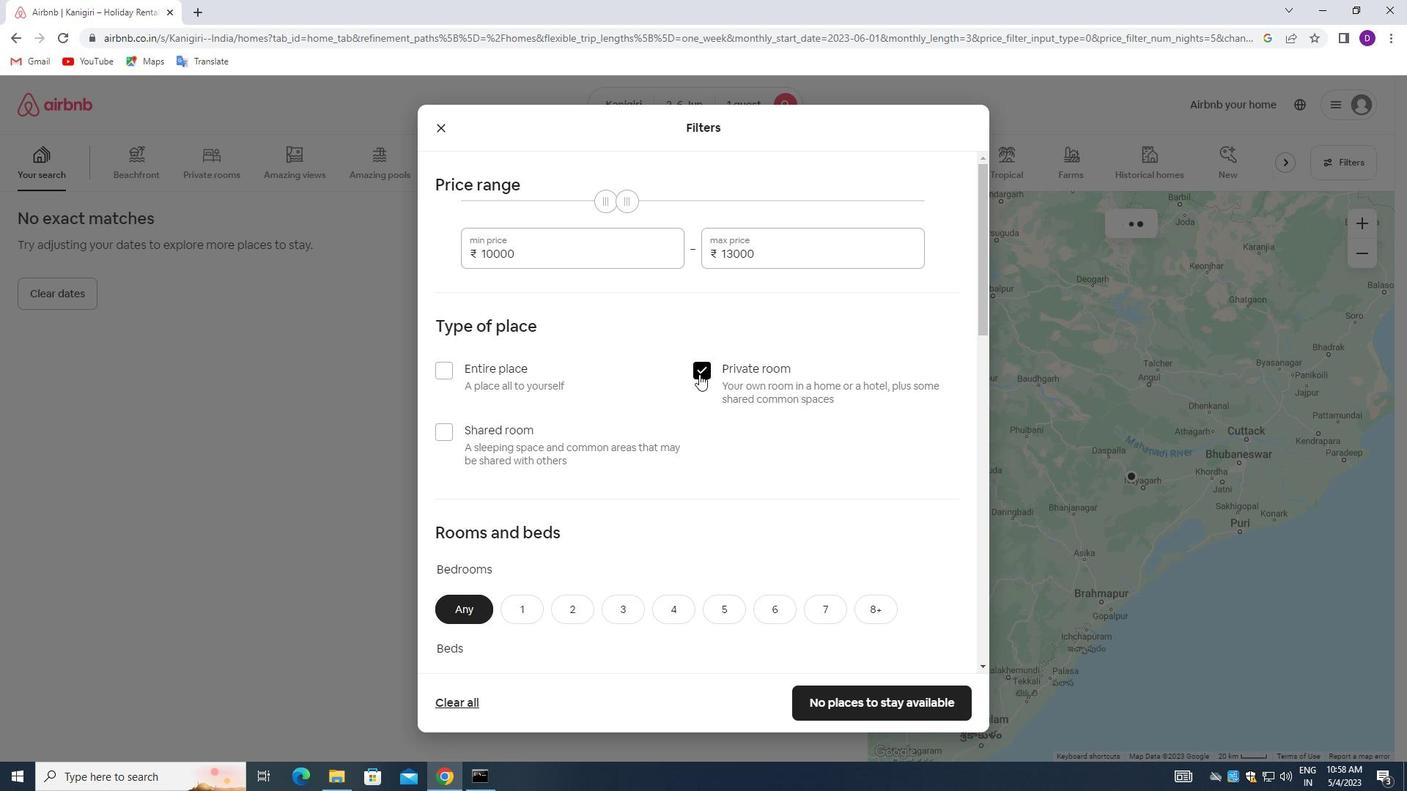 
Action: Mouse scrolled (699, 373) with delta (0, 0)
Screenshot: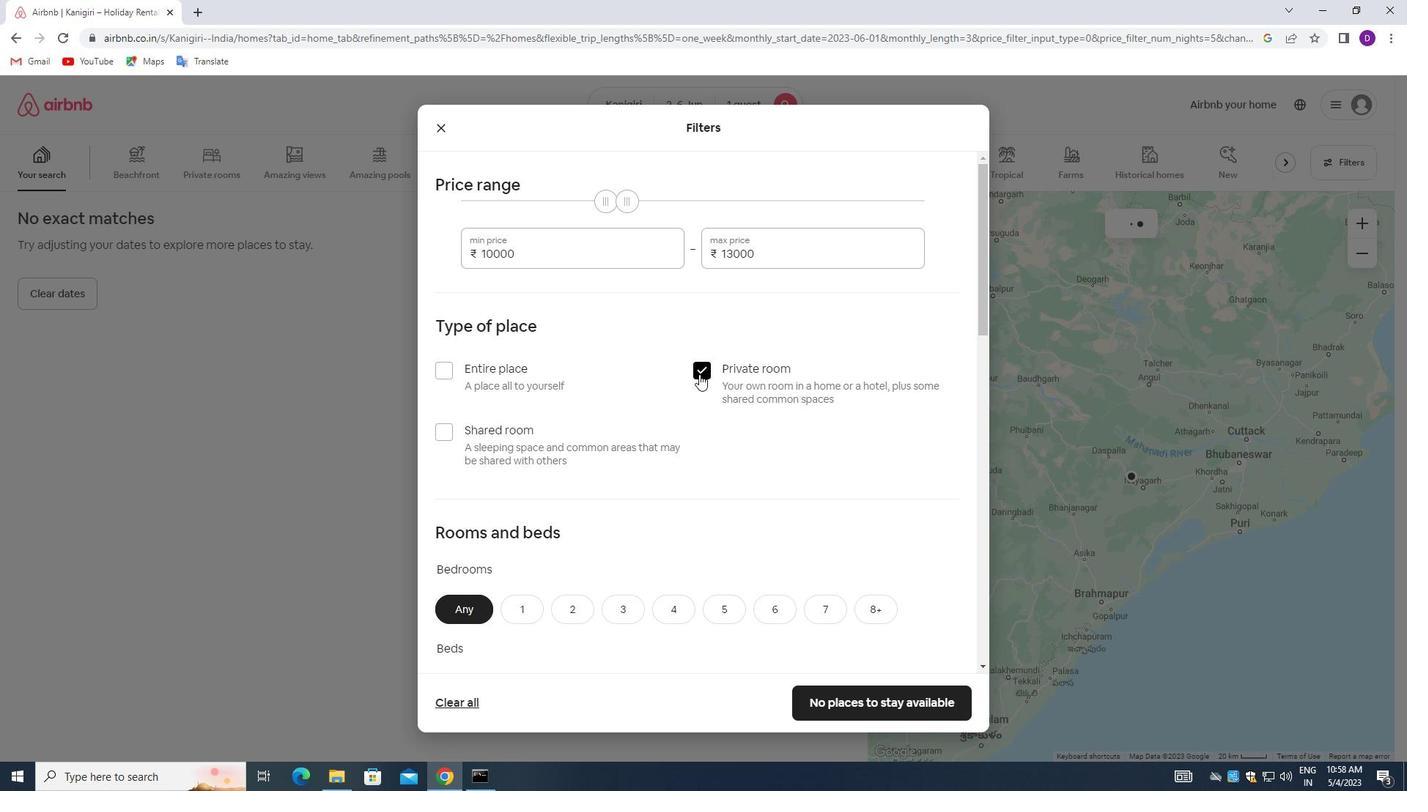 
Action: Mouse scrolled (699, 373) with delta (0, 0)
Screenshot: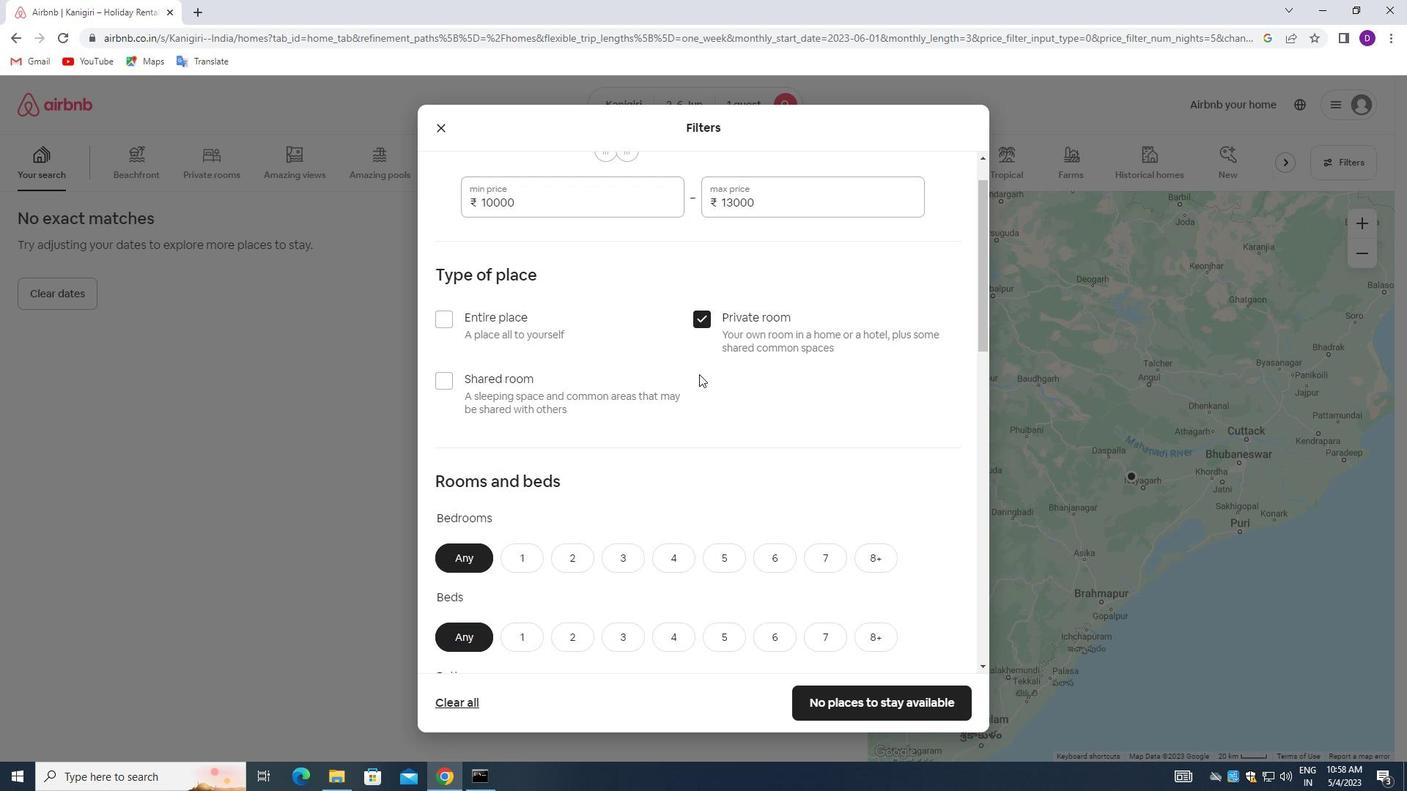
Action: Mouse scrolled (699, 373) with delta (0, 0)
Screenshot: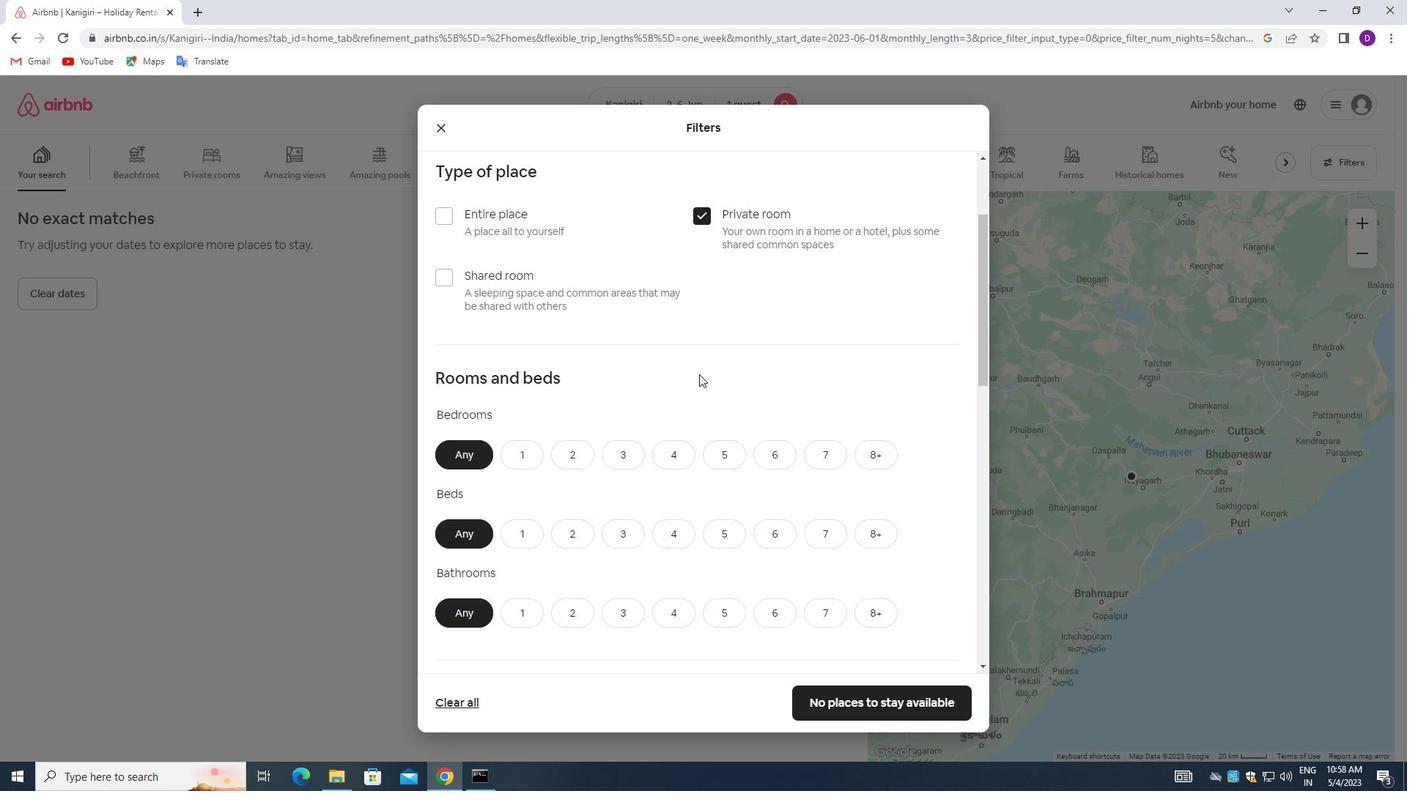 
Action: Mouse moved to (519, 247)
Screenshot: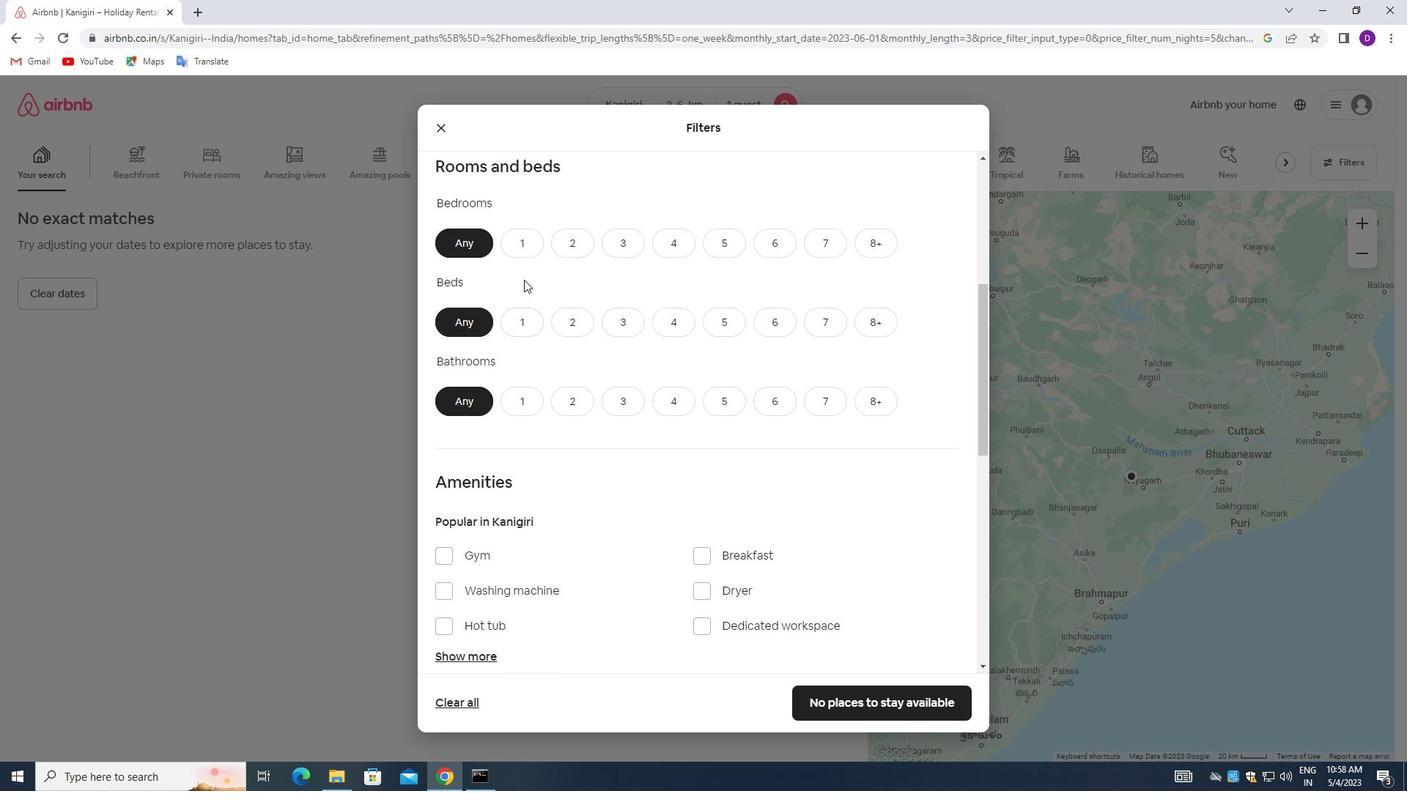 
Action: Mouse pressed left at (519, 247)
Screenshot: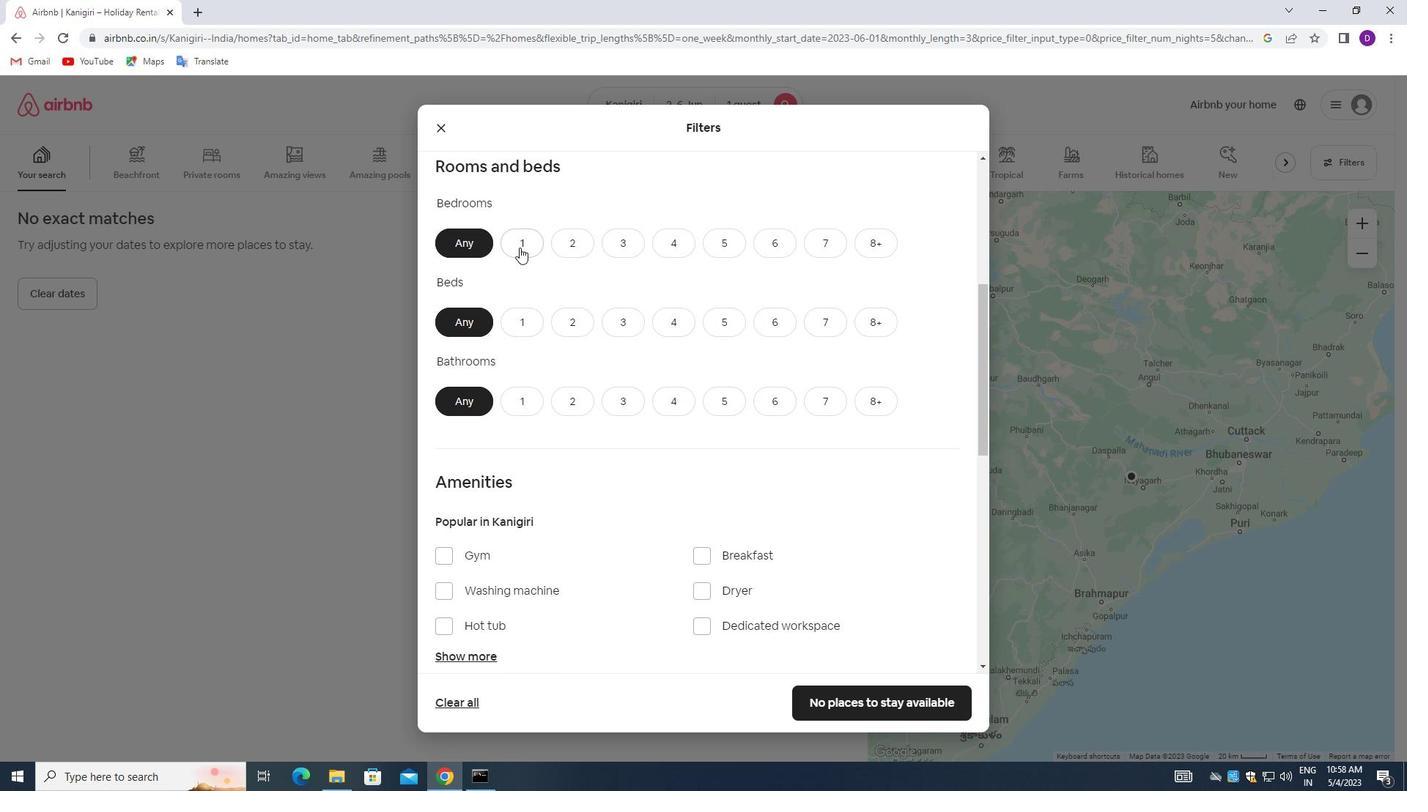 
Action: Mouse moved to (530, 320)
Screenshot: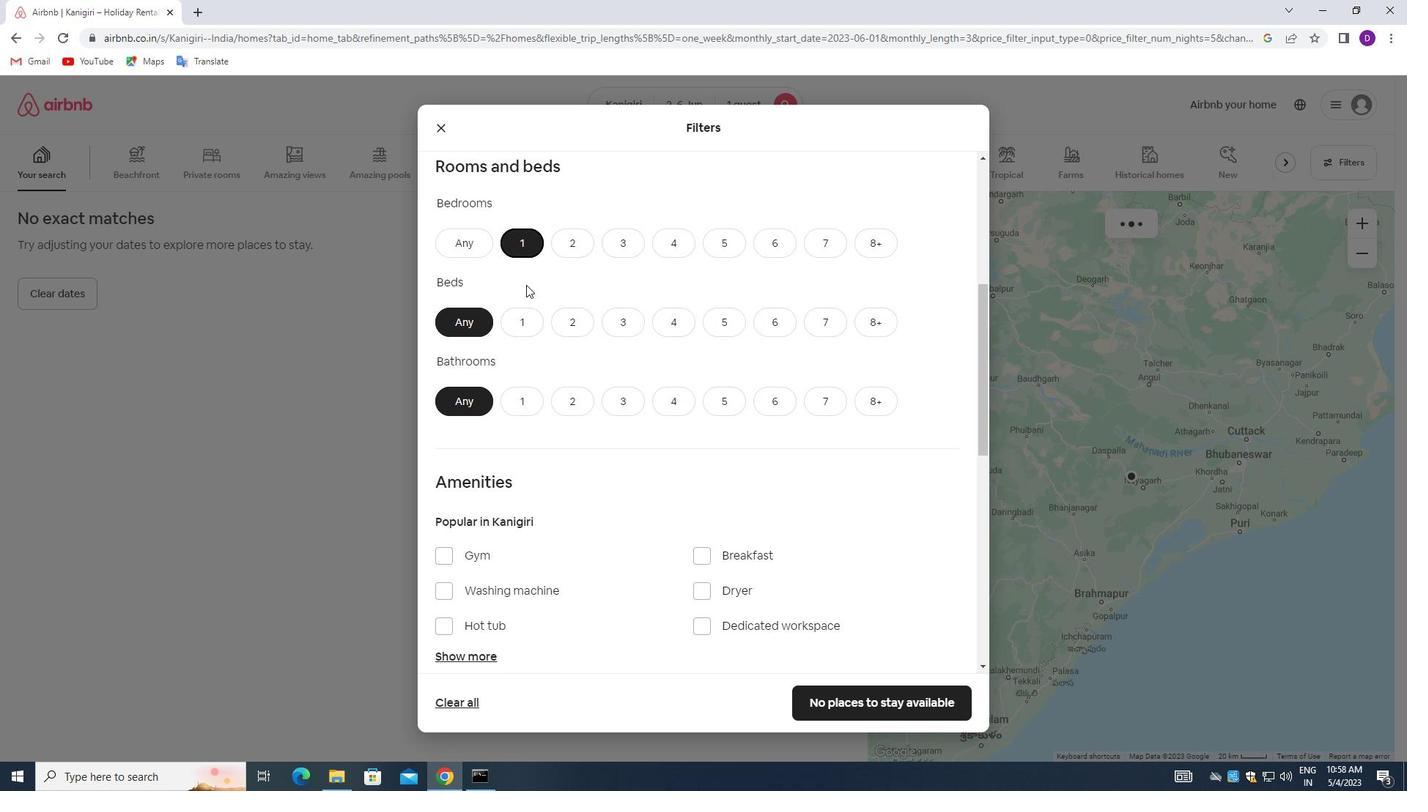 
Action: Mouse pressed left at (530, 320)
Screenshot: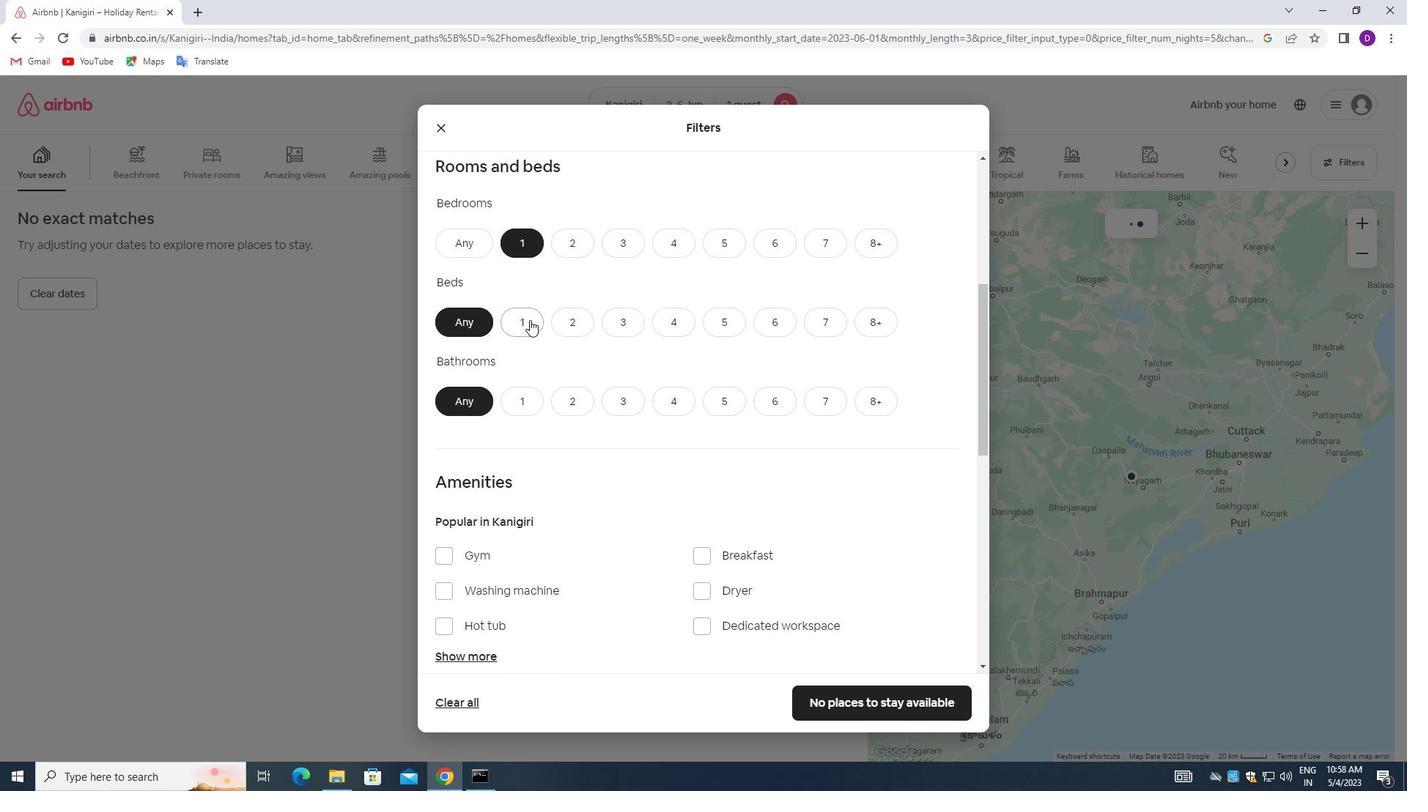 
Action: Mouse moved to (530, 384)
Screenshot: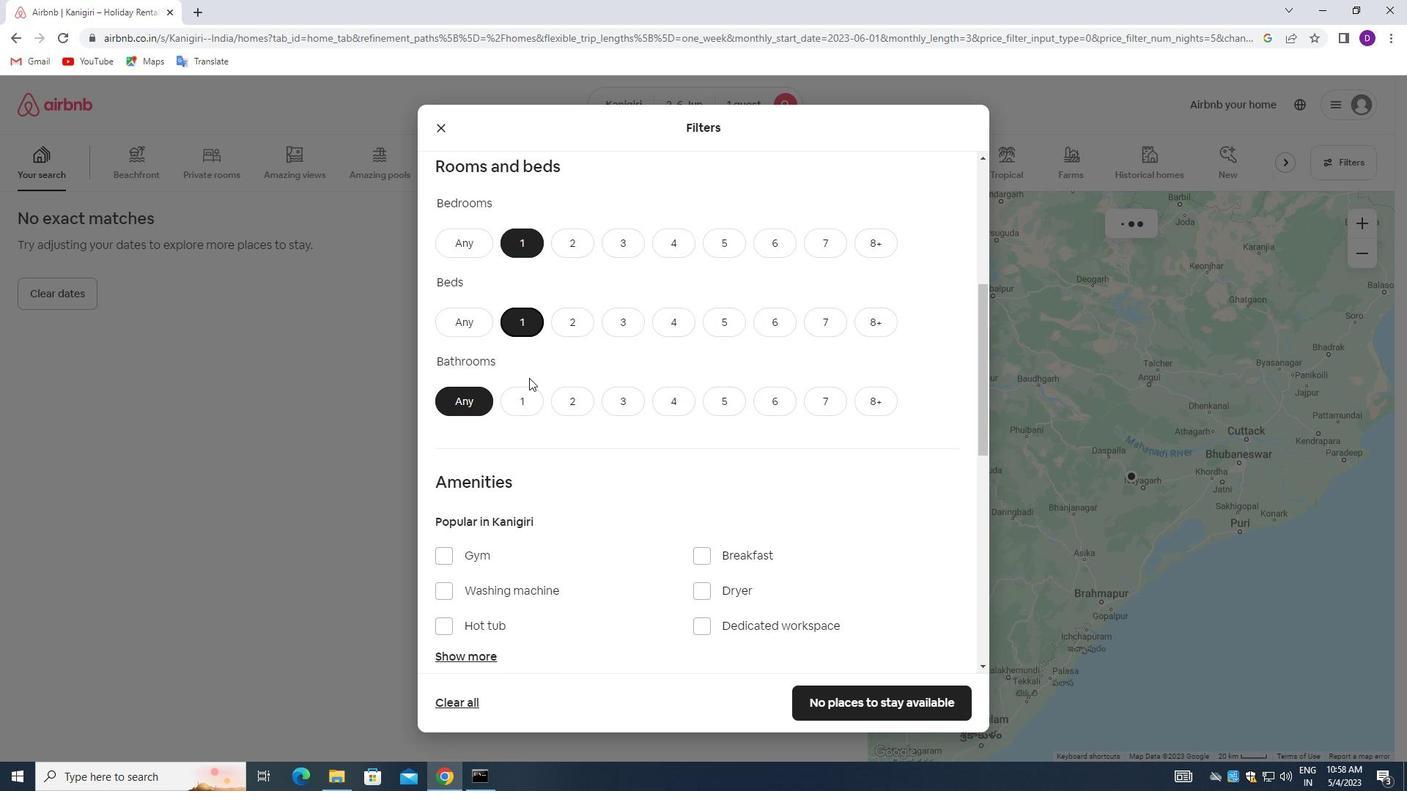 
Action: Mouse pressed left at (530, 384)
Screenshot: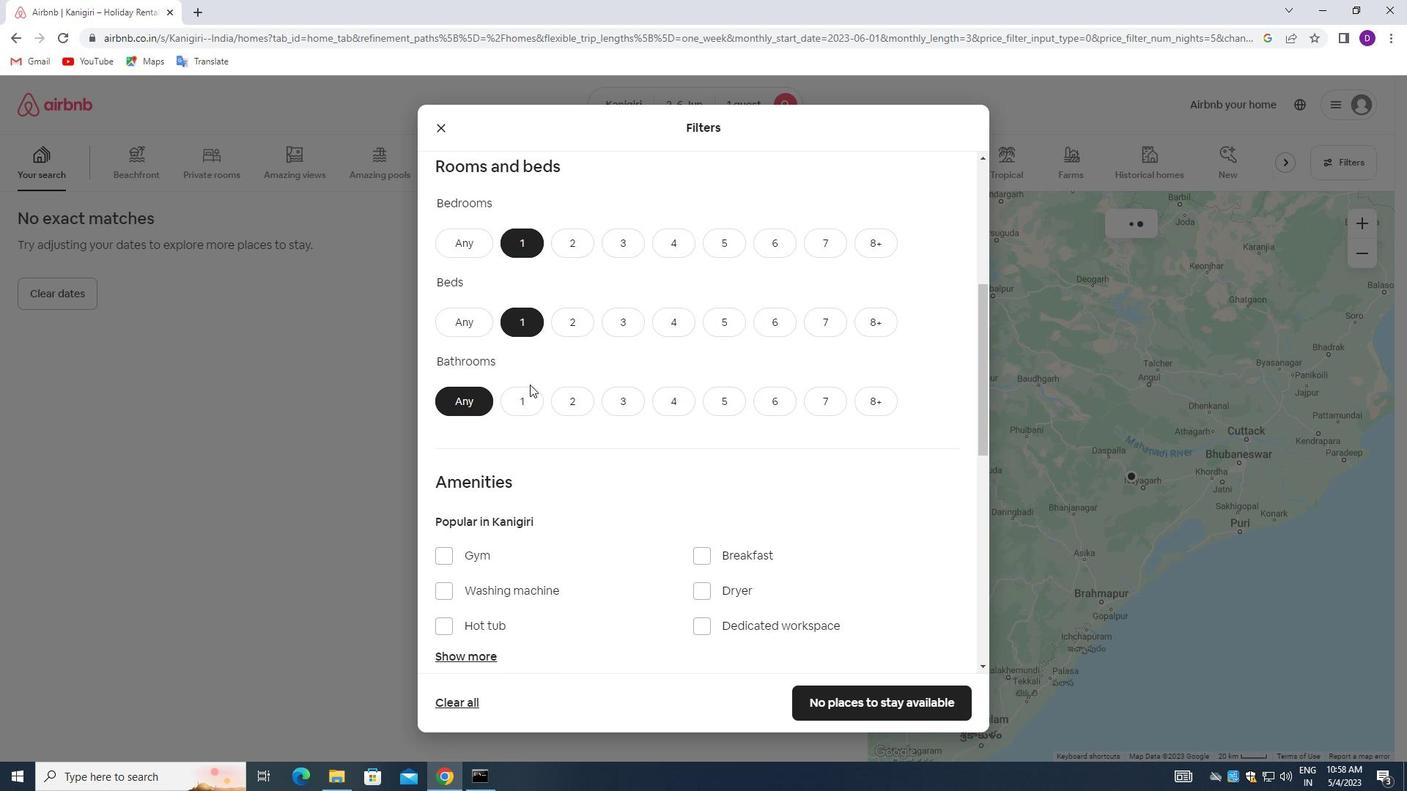 
Action: Mouse moved to (530, 389)
Screenshot: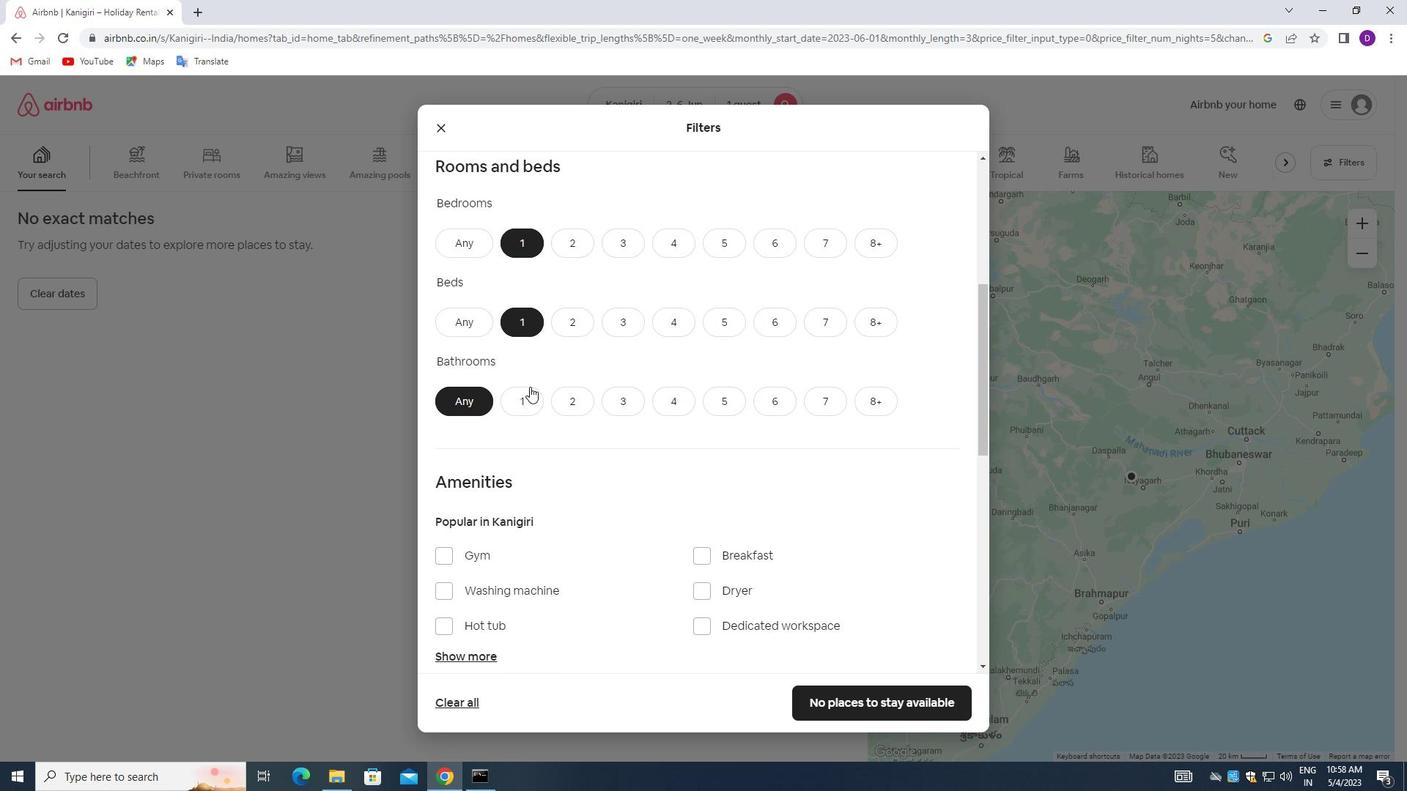 
Action: Mouse pressed left at (530, 389)
Screenshot: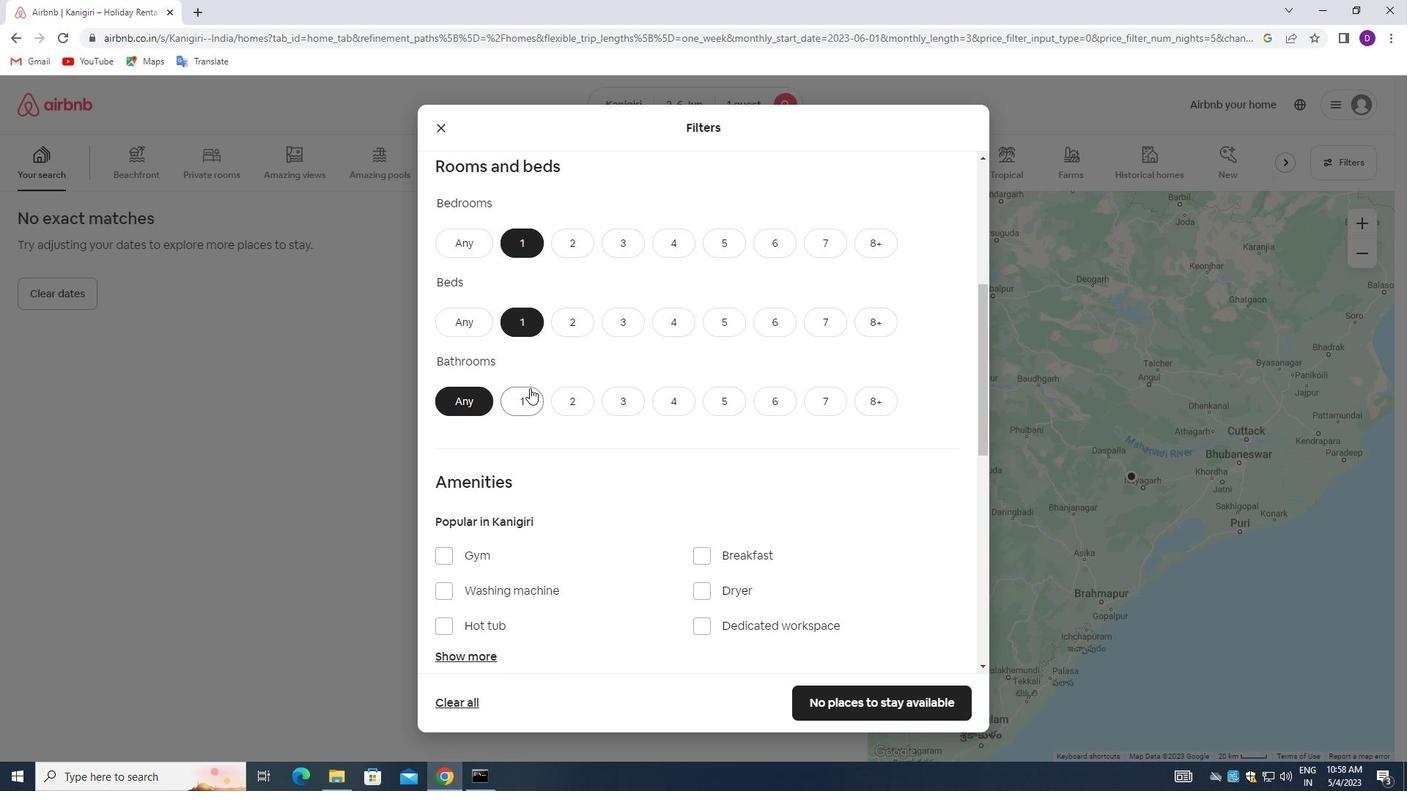 
Action: Mouse moved to (549, 384)
Screenshot: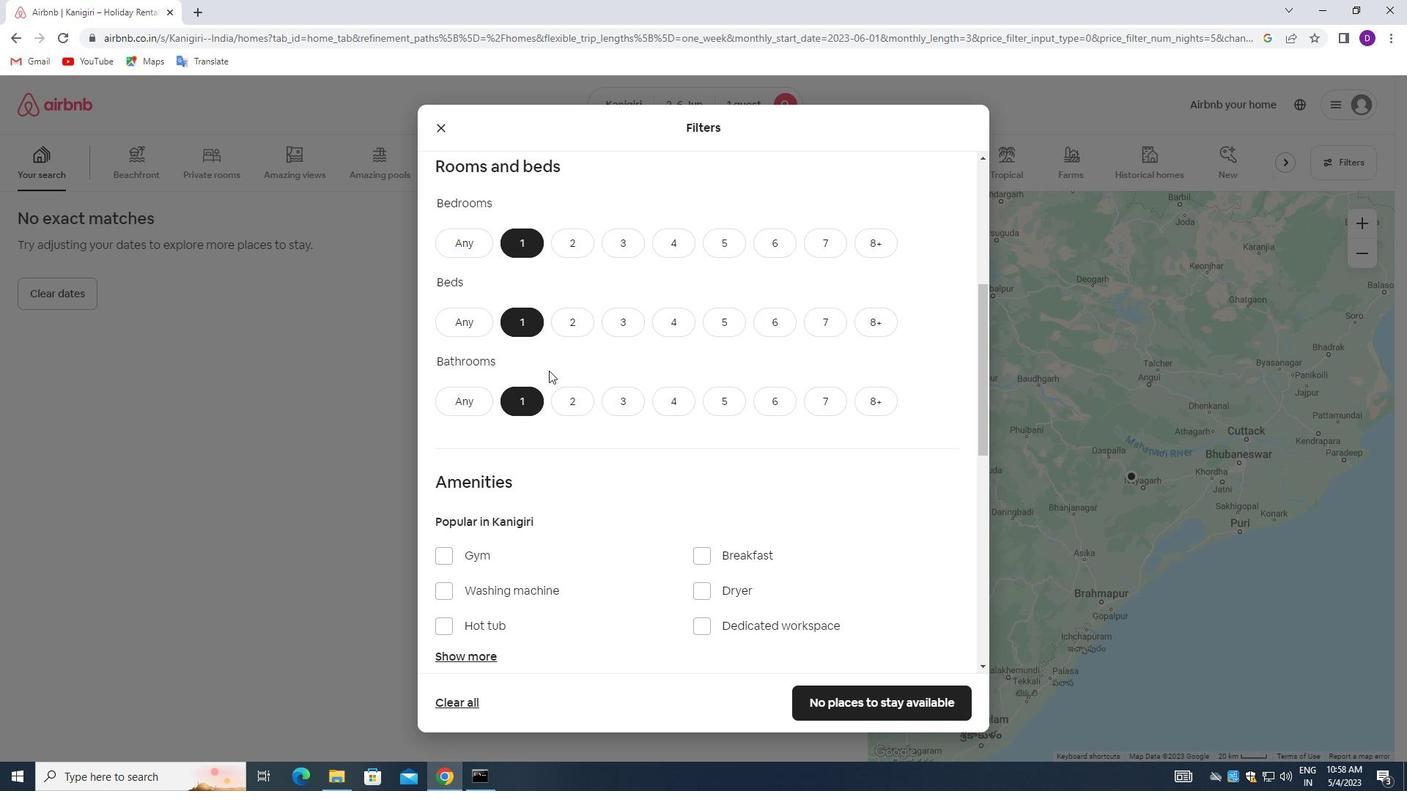 
Action: Mouse scrolled (549, 383) with delta (0, 0)
Screenshot: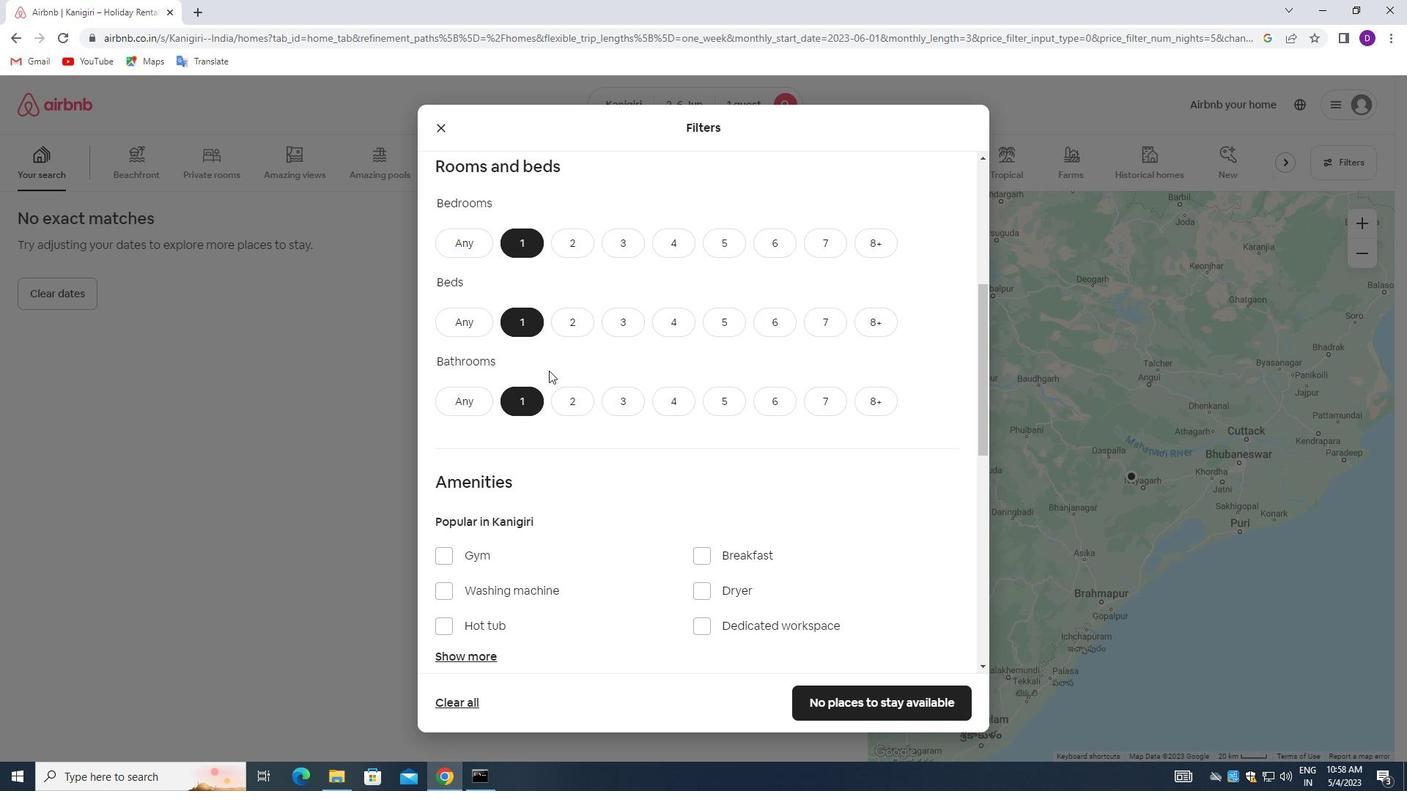
Action: Mouse moved to (548, 385)
Screenshot: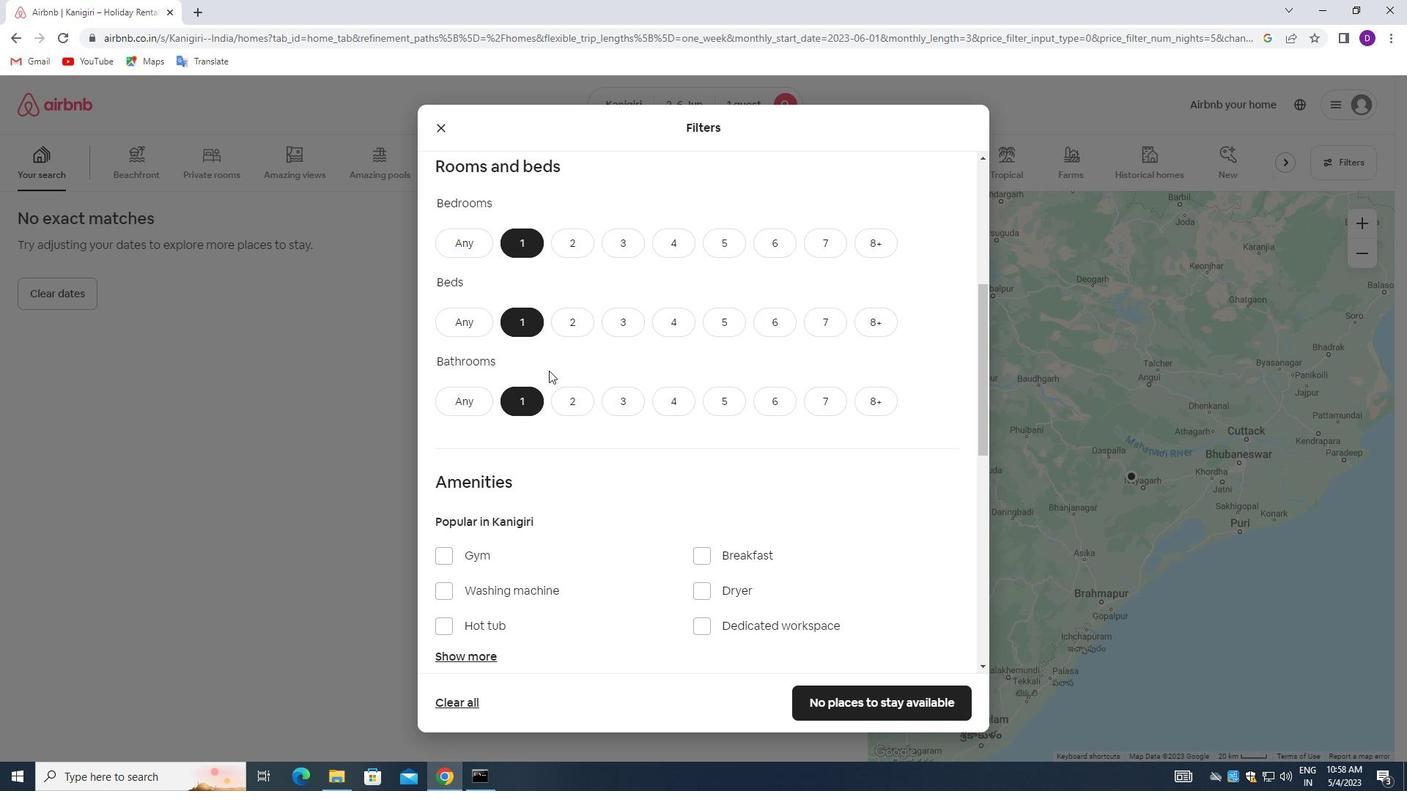 
Action: Mouse scrolled (548, 384) with delta (0, 0)
Screenshot: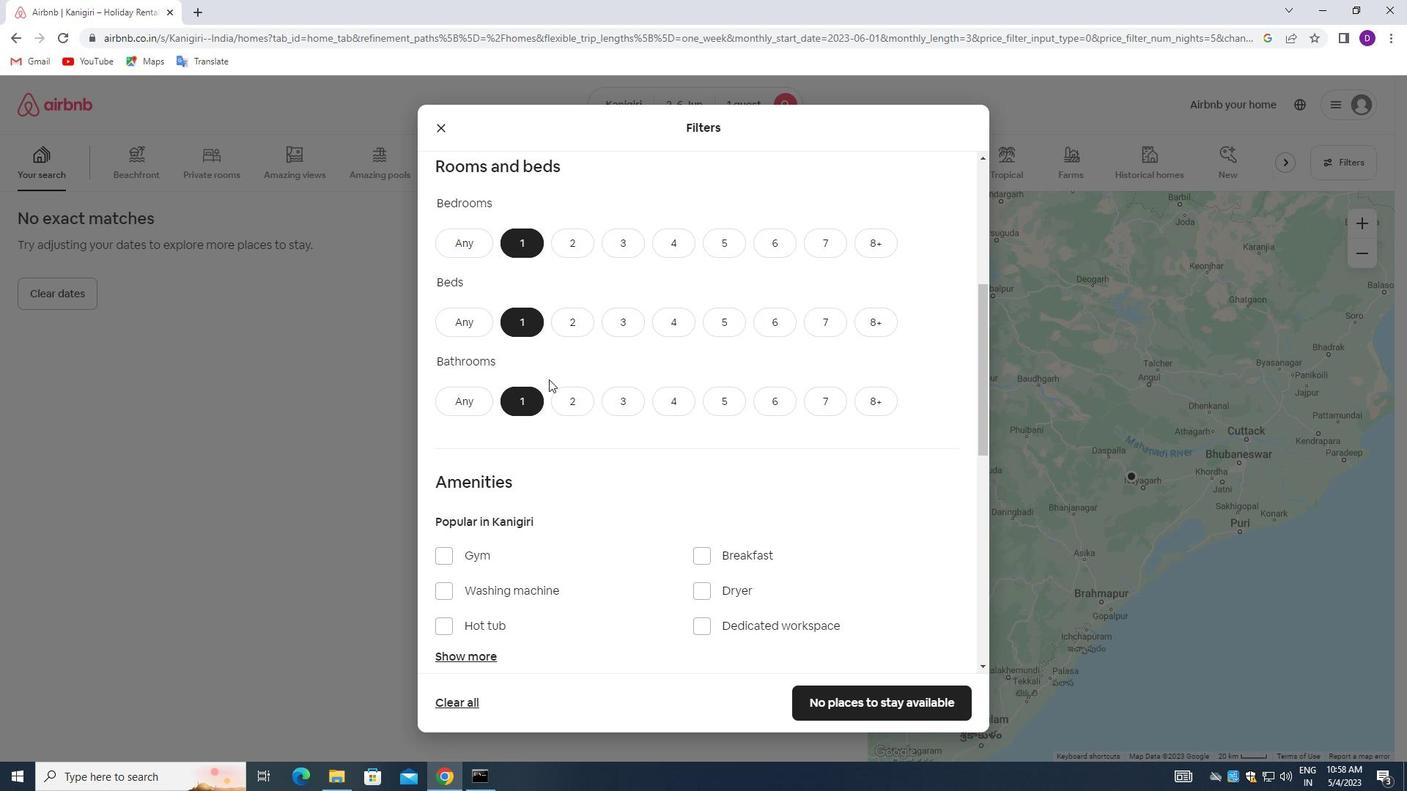
Action: Mouse moved to (619, 387)
Screenshot: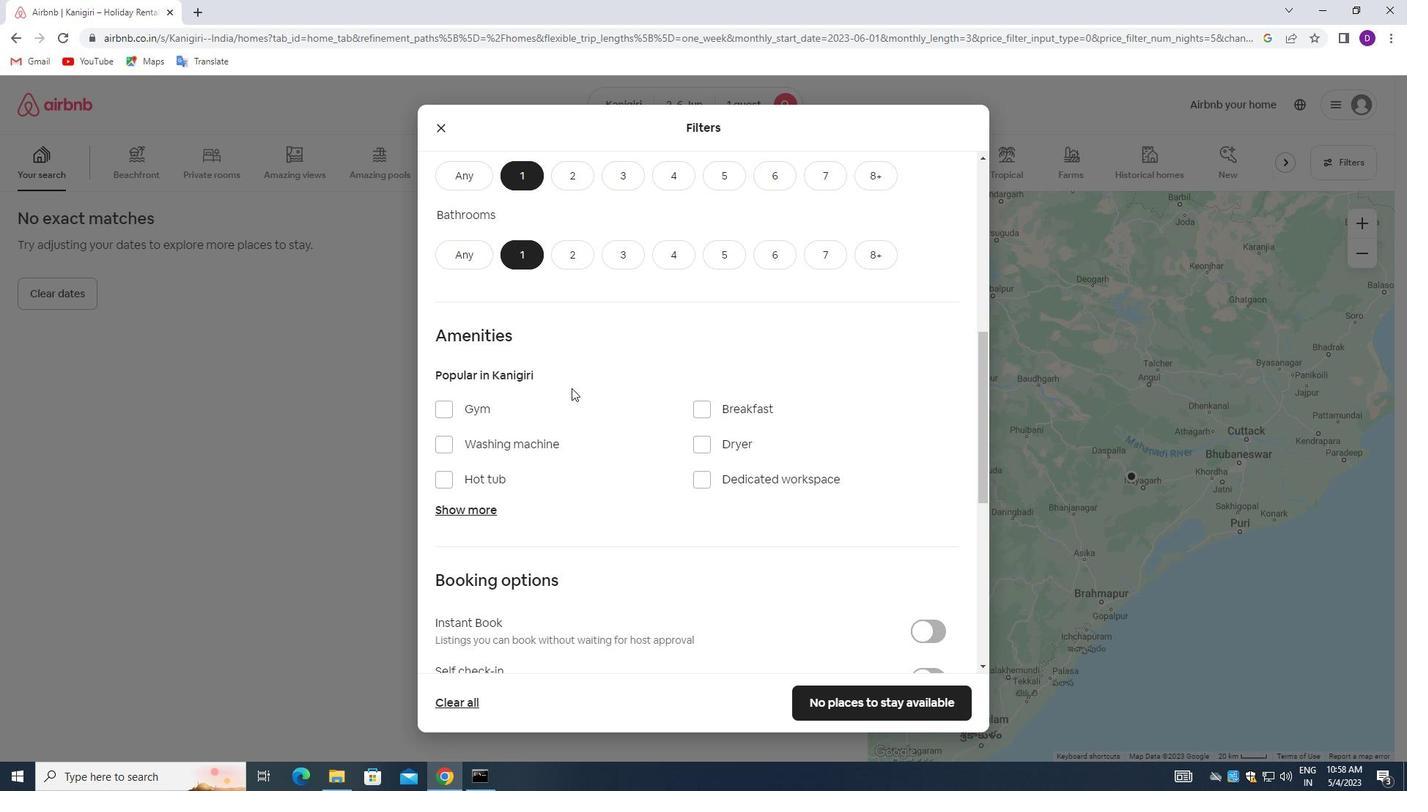 
Action: Mouse scrolled (619, 387) with delta (0, 0)
Screenshot: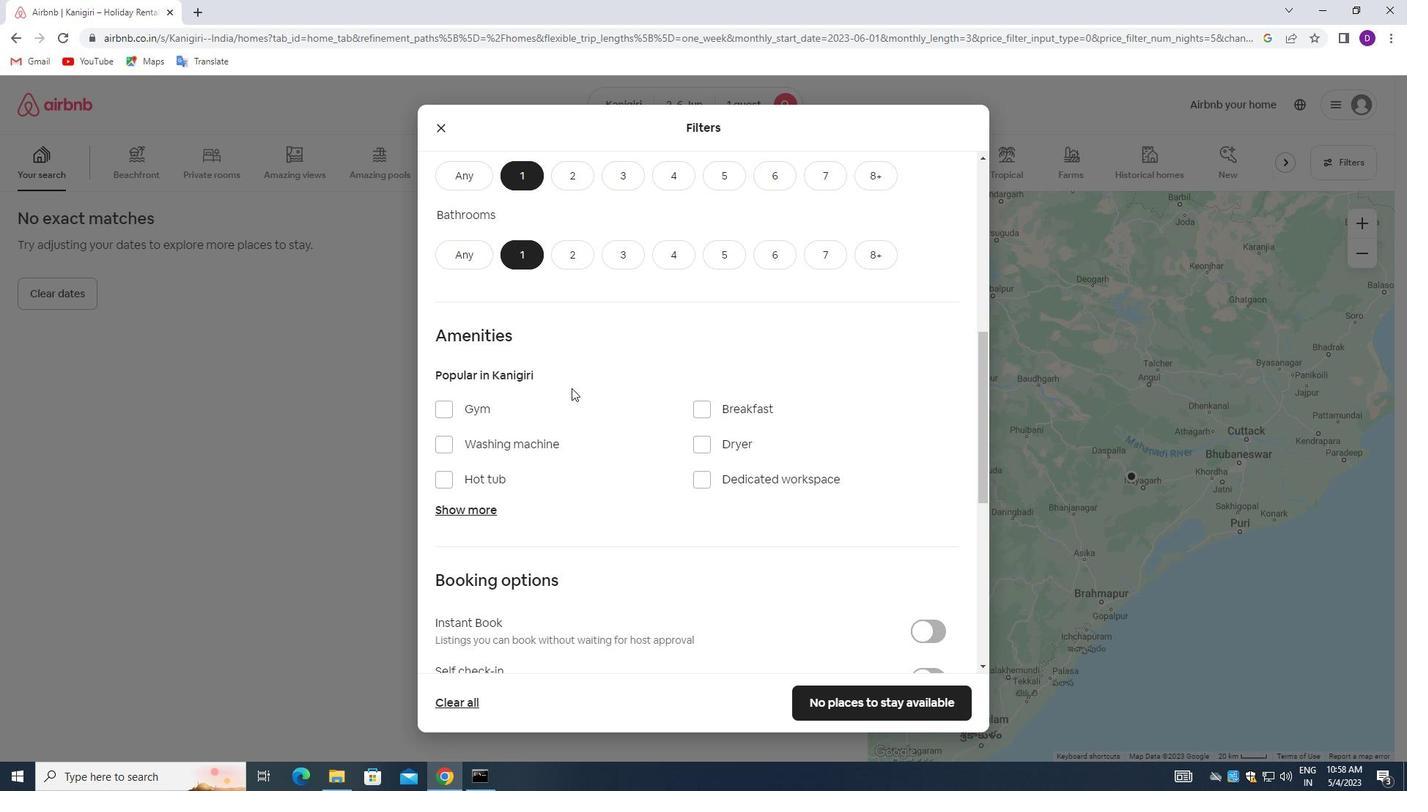 
Action: Mouse moved to (620, 387)
Screenshot: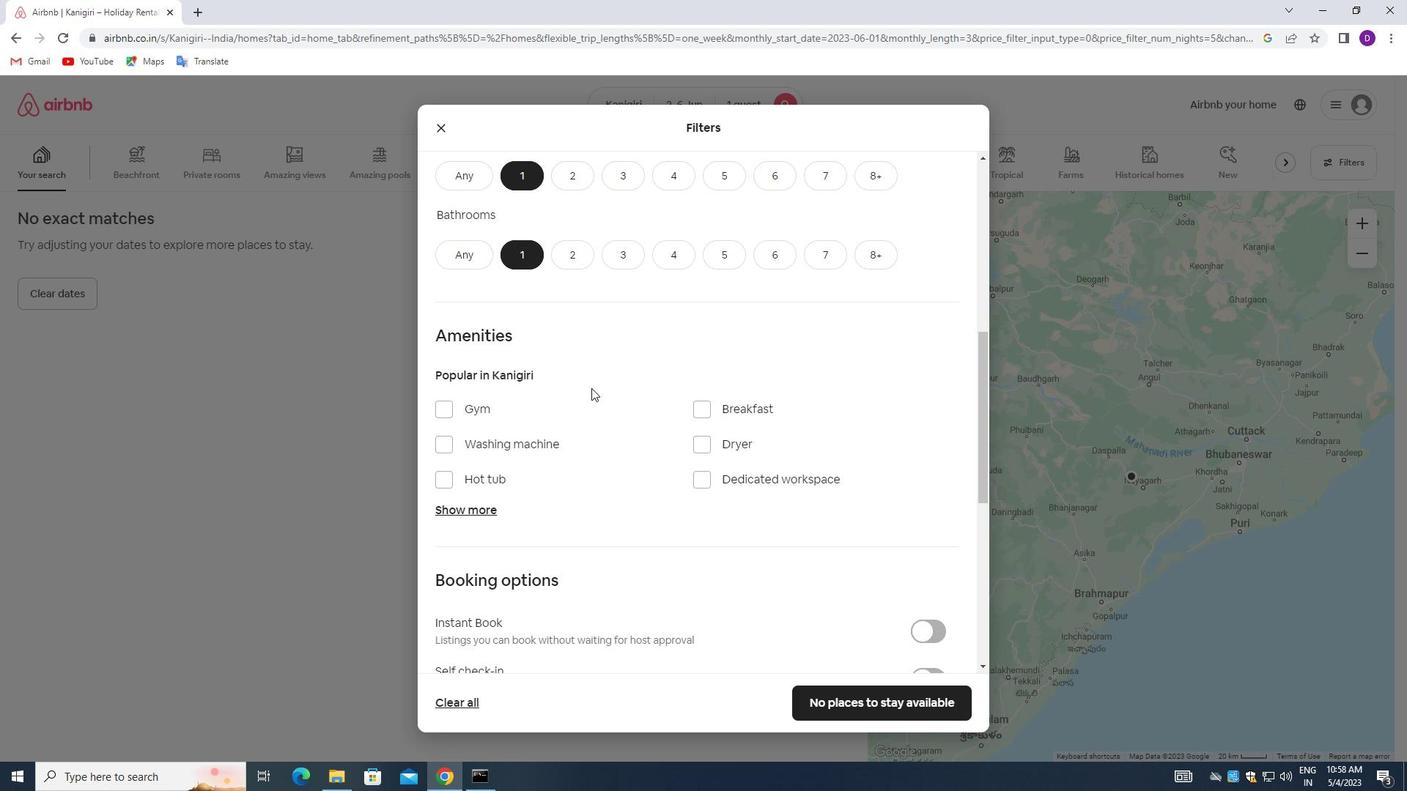 
Action: Mouse scrolled (620, 387) with delta (0, 0)
Screenshot: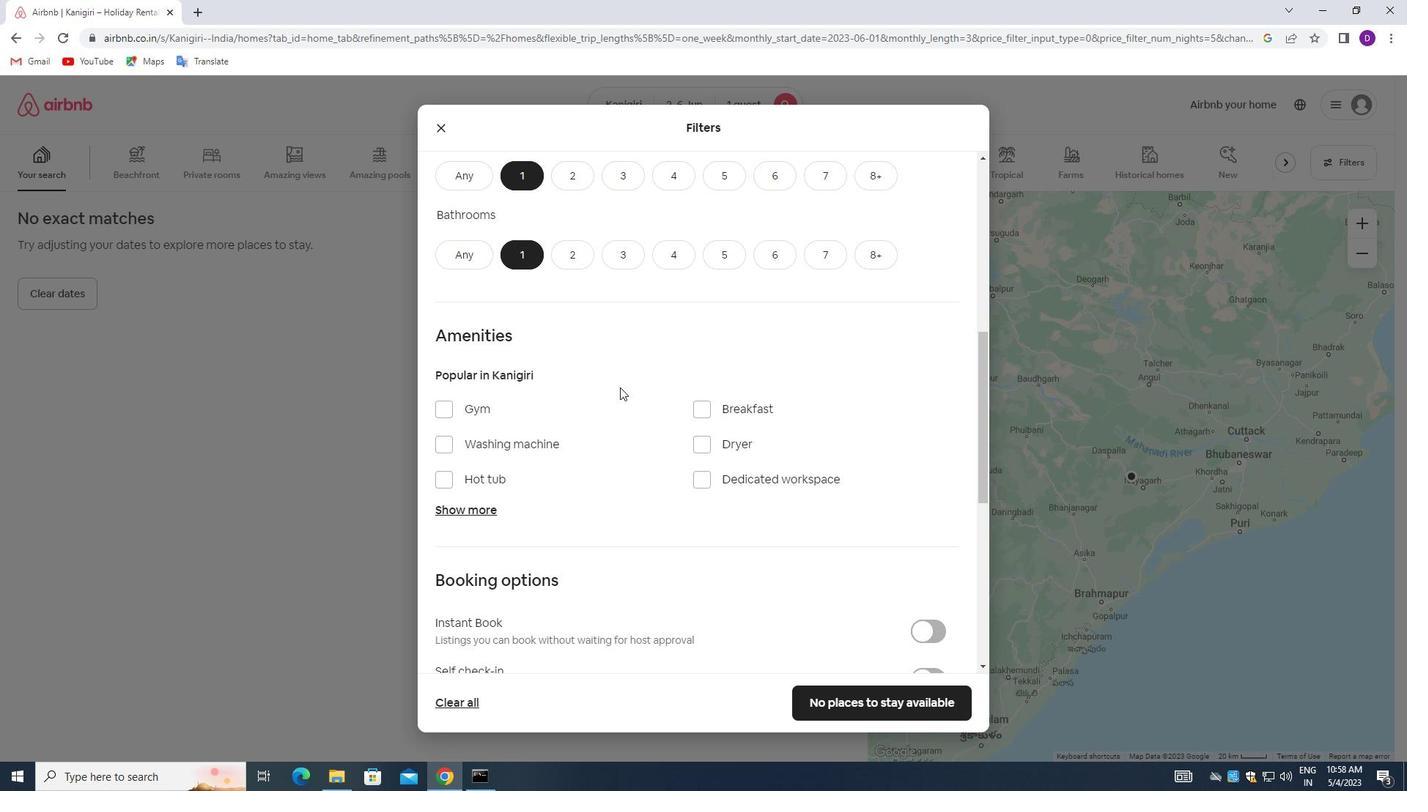 
Action: Mouse moved to (681, 390)
Screenshot: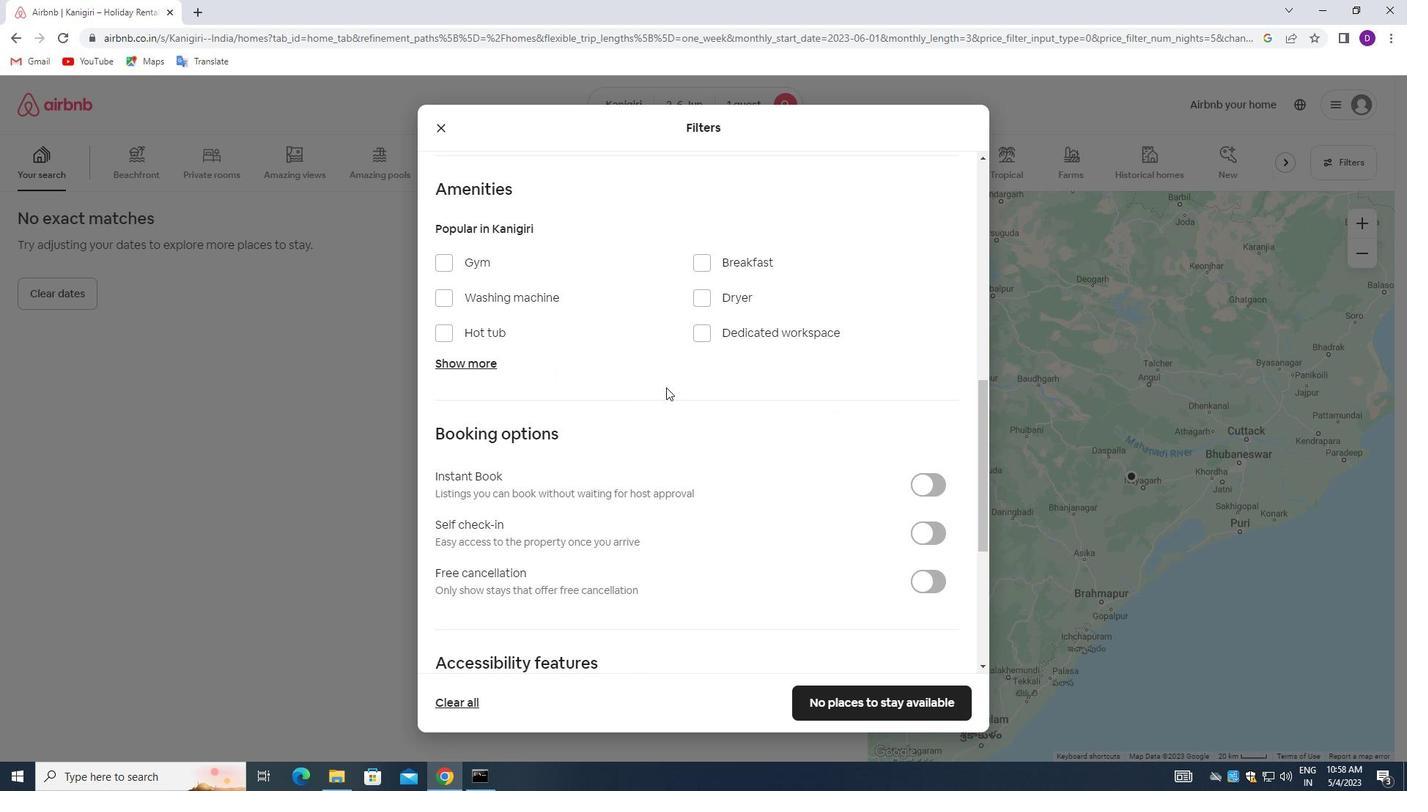 
Action: Mouse scrolled (681, 389) with delta (0, 0)
Screenshot: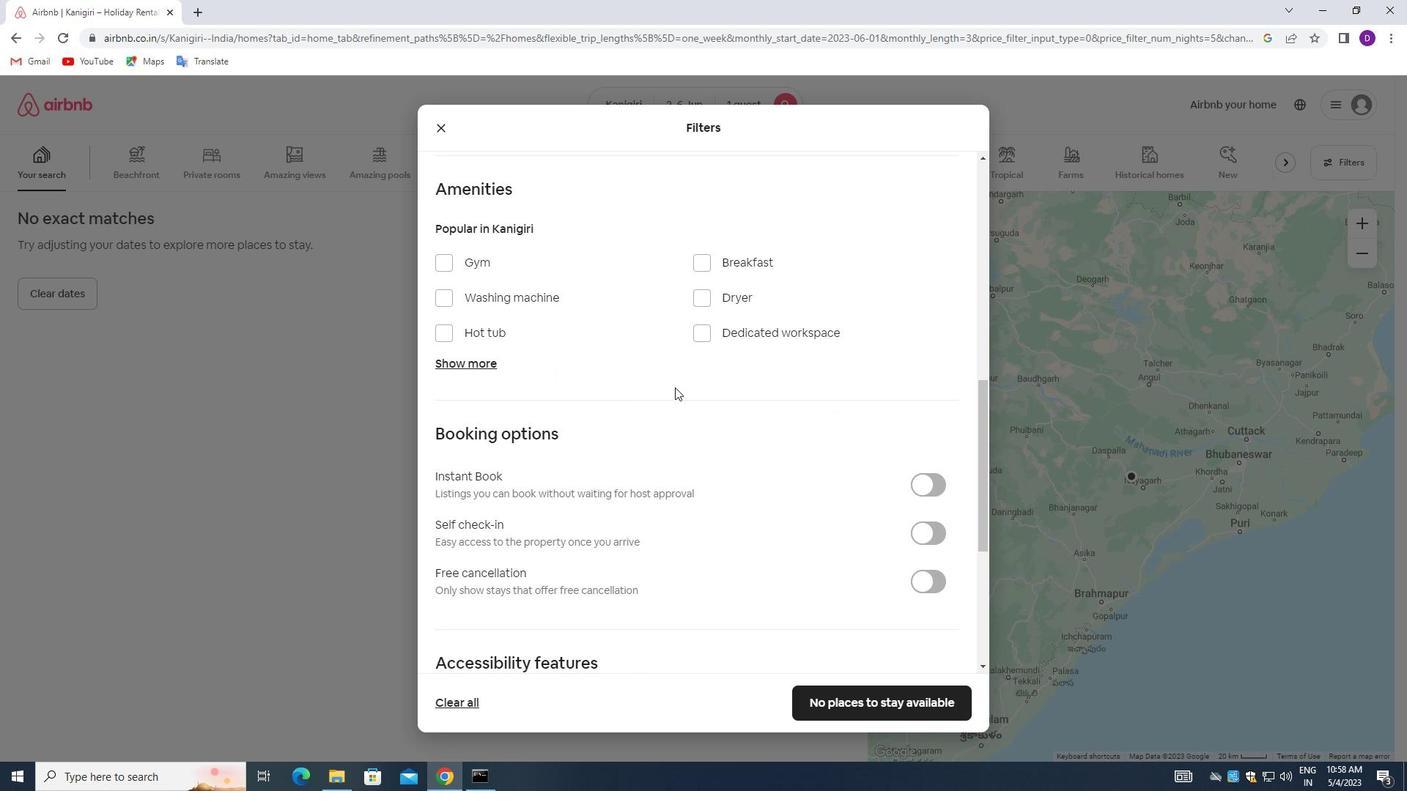 
Action: Mouse moved to (923, 461)
Screenshot: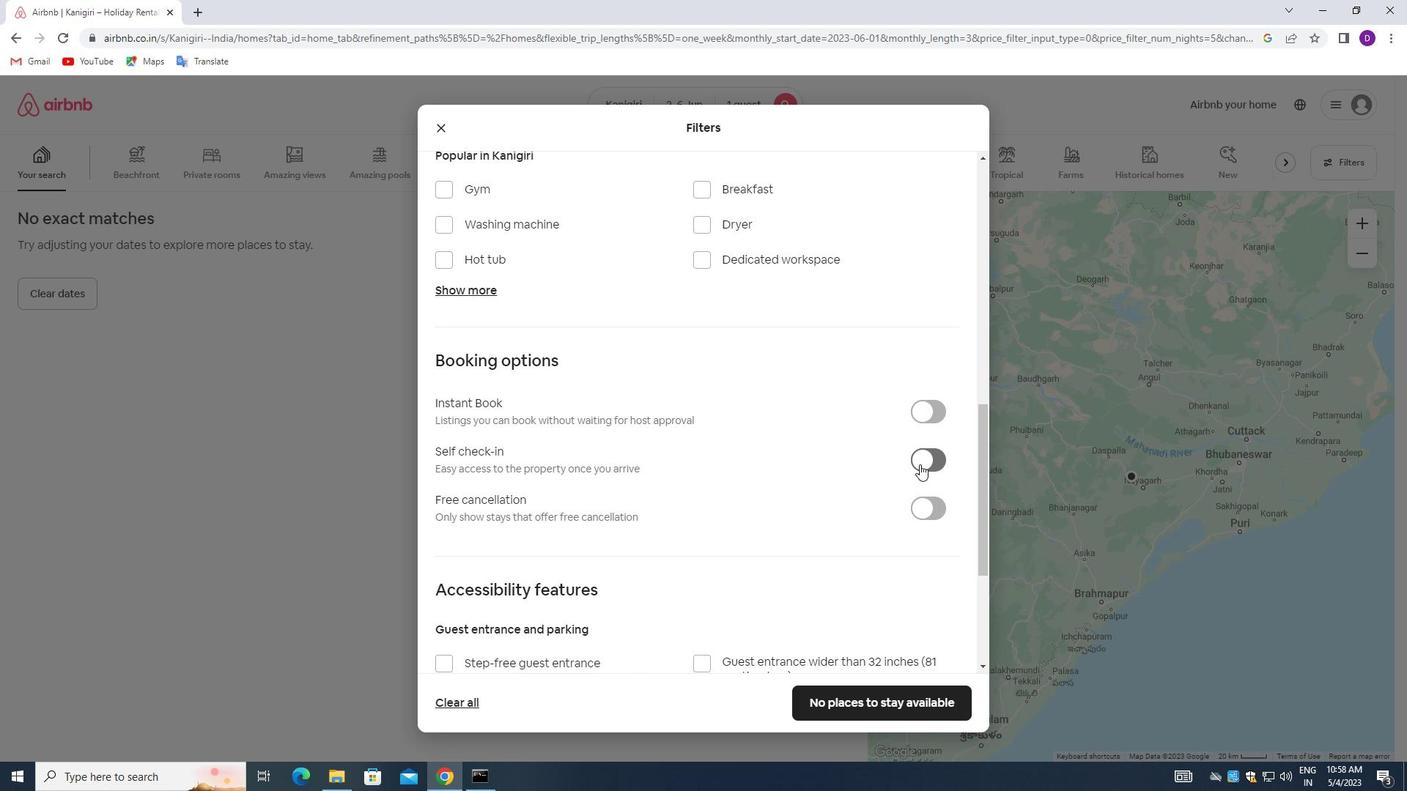 
Action: Mouse pressed left at (923, 461)
Screenshot: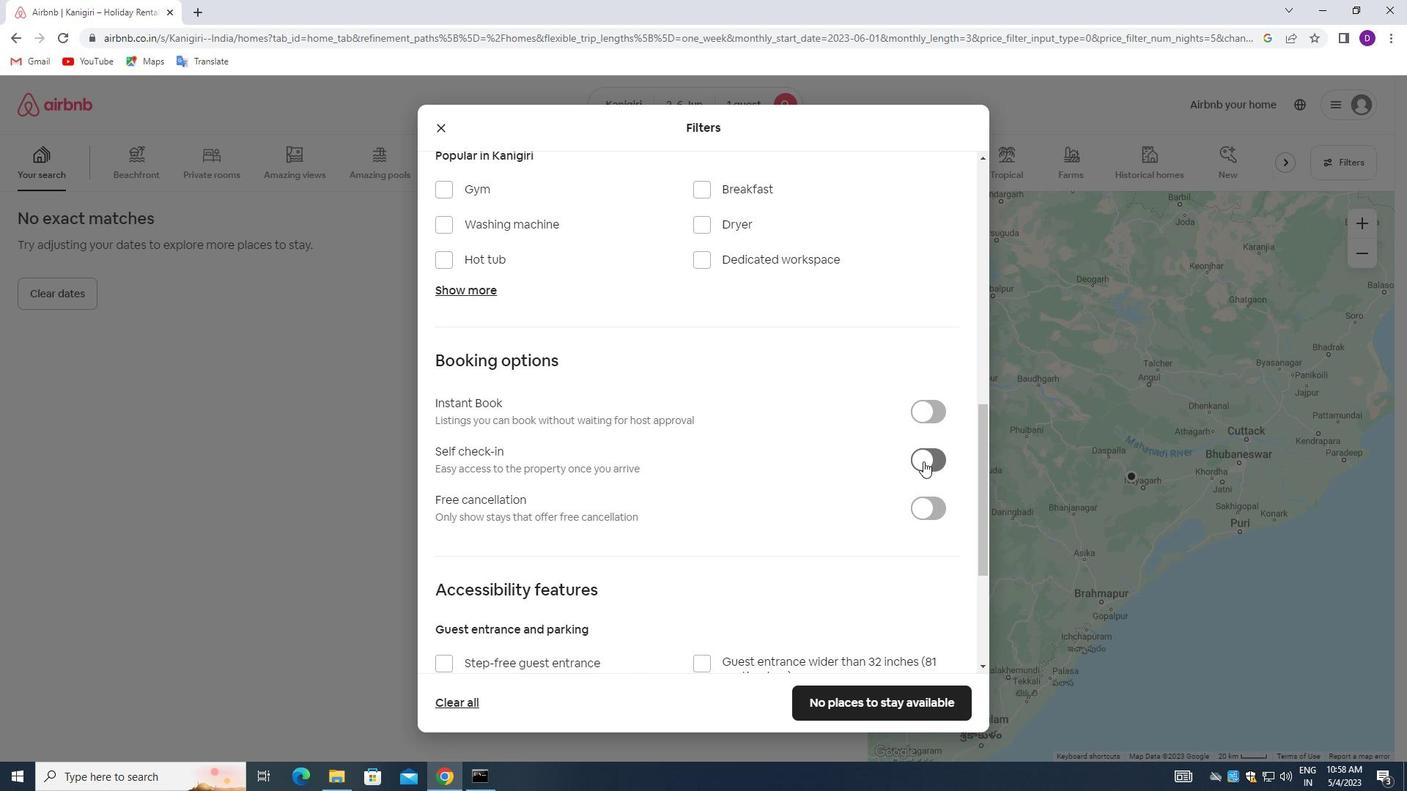 
Action: Mouse moved to (617, 464)
Screenshot: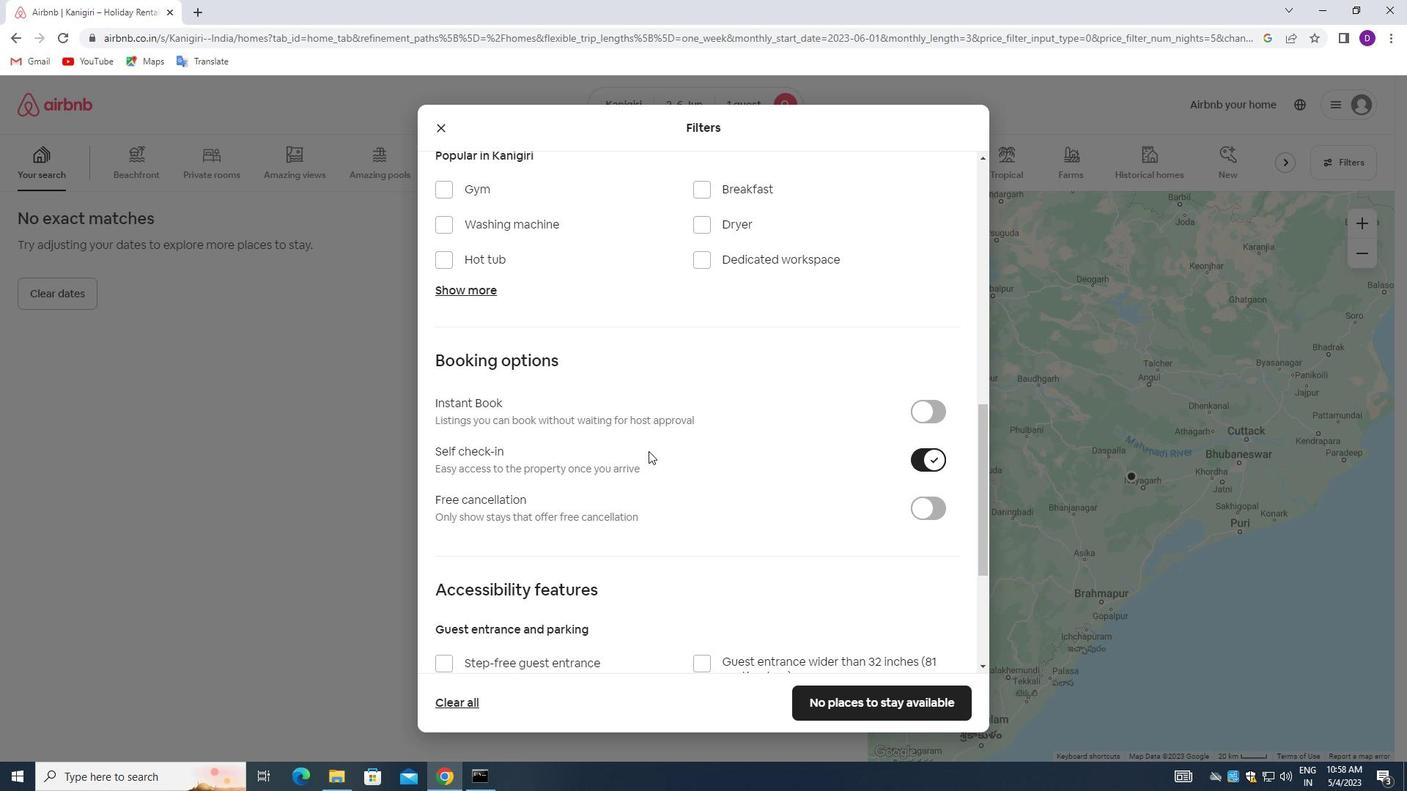 
Action: Mouse scrolled (617, 463) with delta (0, 0)
Screenshot: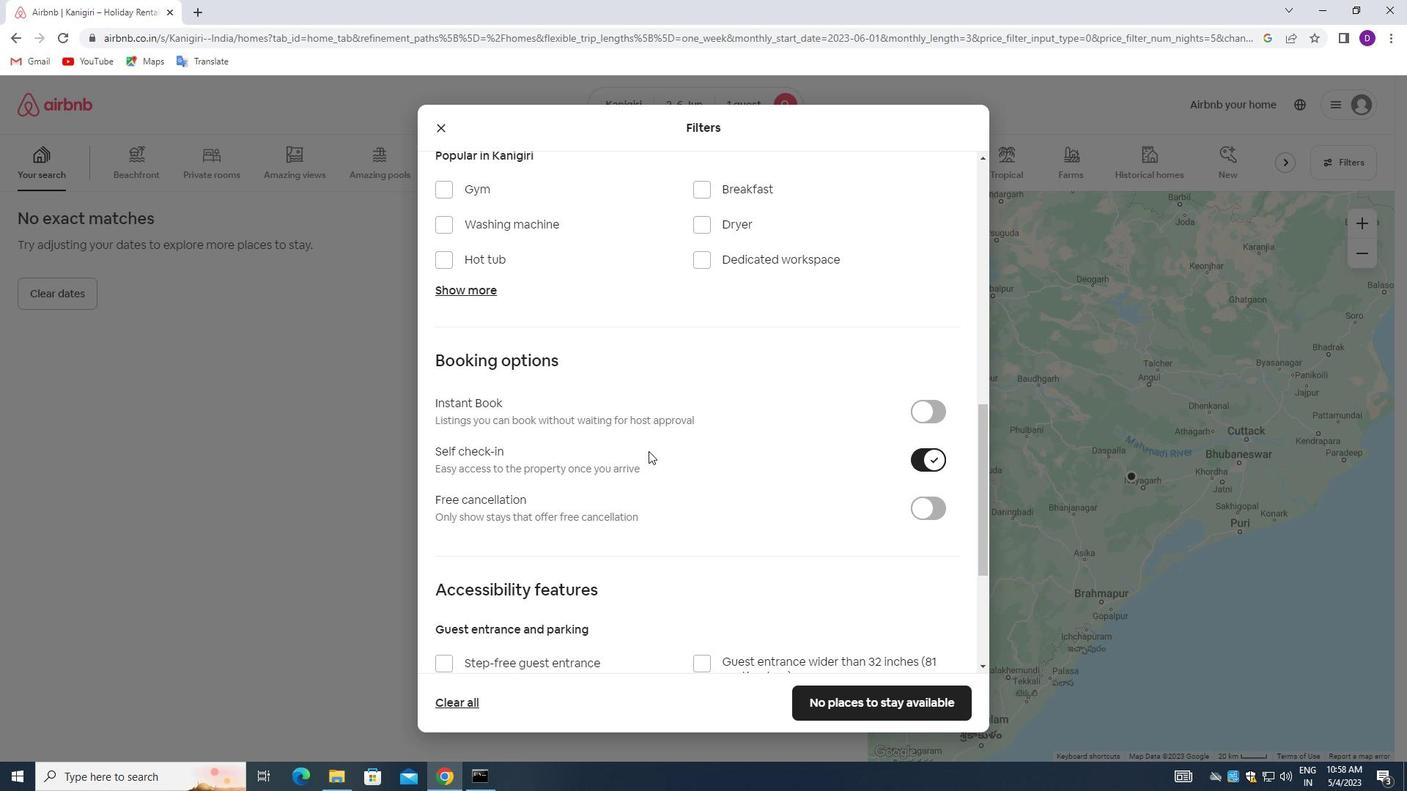 
Action: Mouse moved to (616, 466)
Screenshot: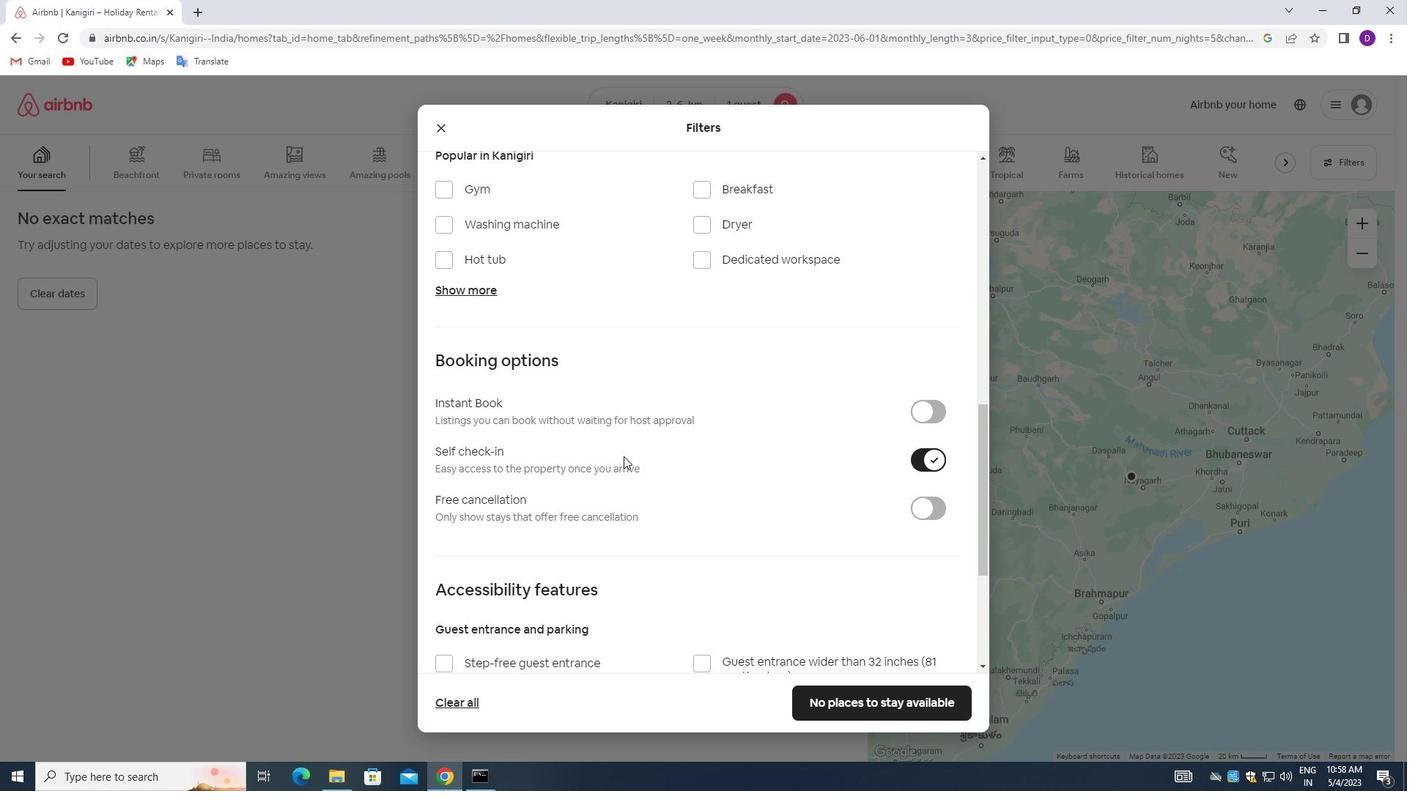 
Action: Mouse scrolled (616, 465) with delta (0, 0)
Screenshot: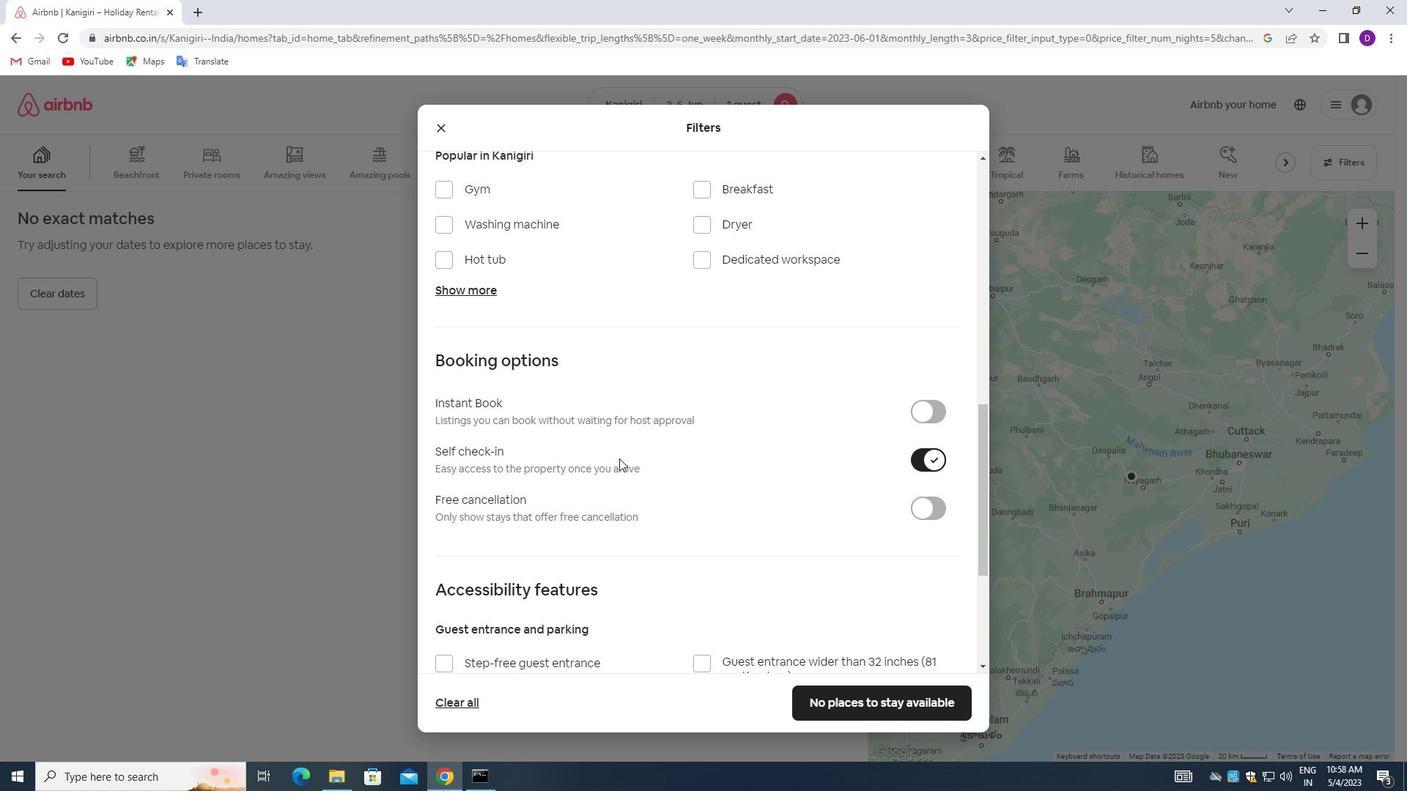 
Action: Mouse moved to (616, 467)
Screenshot: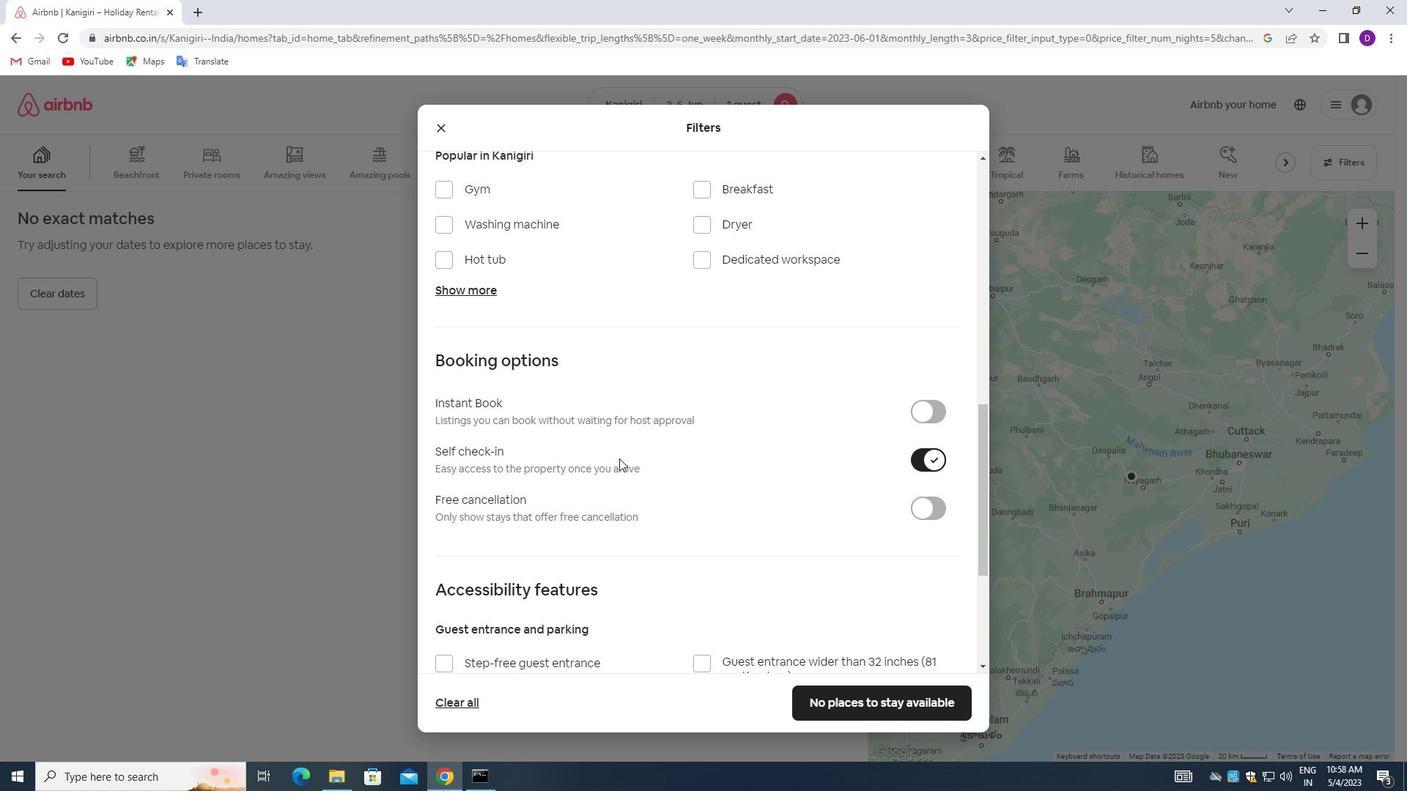 
Action: Mouse scrolled (616, 466) with delta (0, 0)
Screenshot: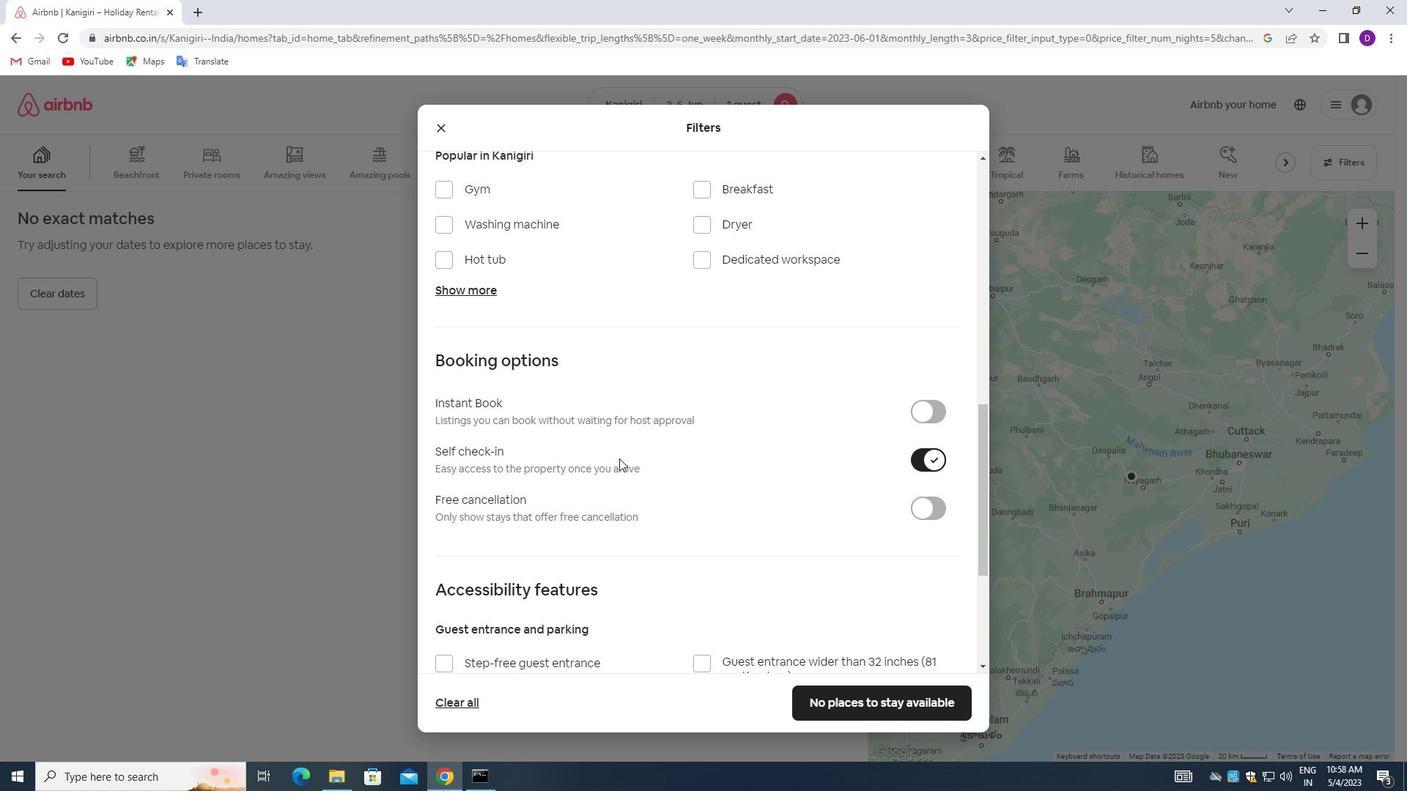 
Action: Mouse moved to (616, 467)
Screenshot: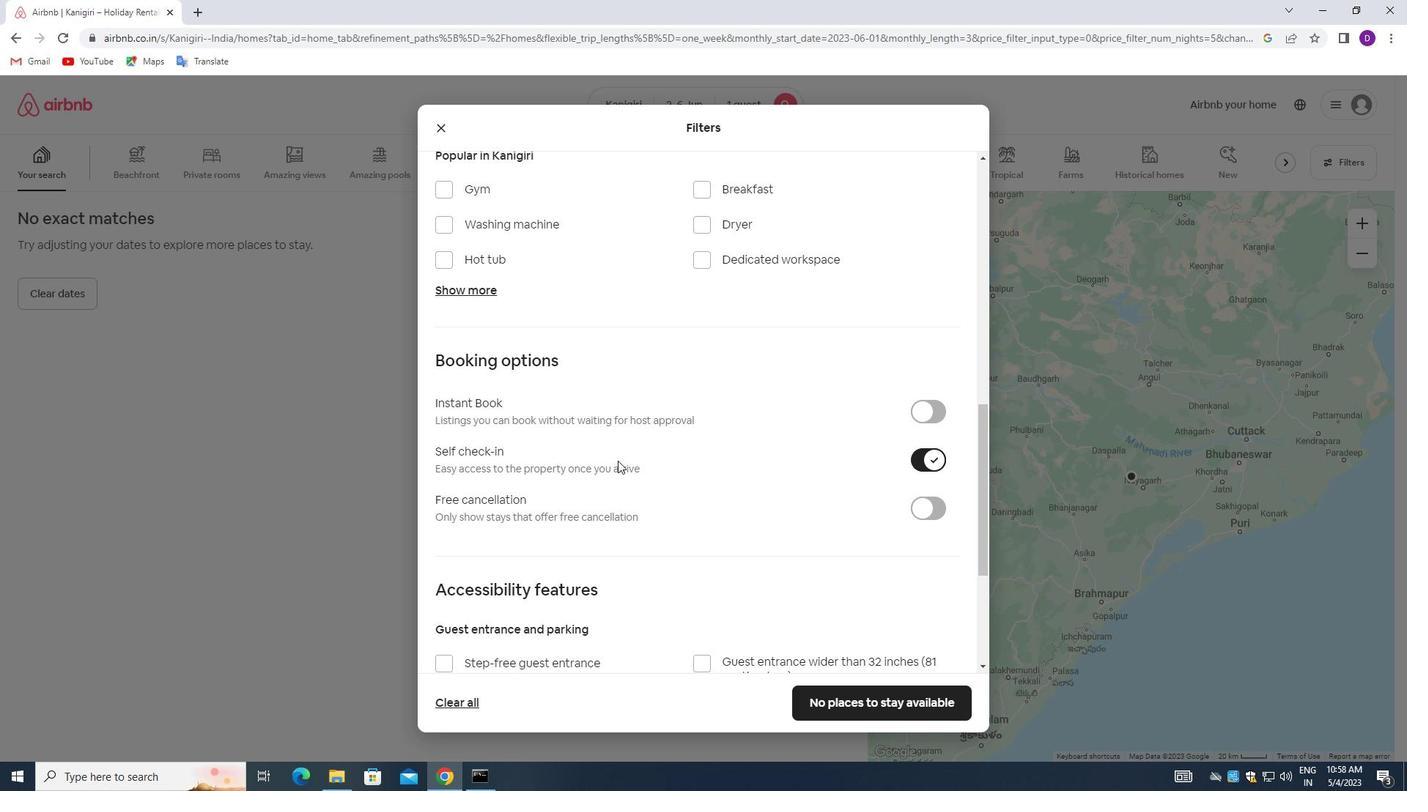 
Action: Mouse scrolled (616, 467) with delta (0, 0)
Screenshot: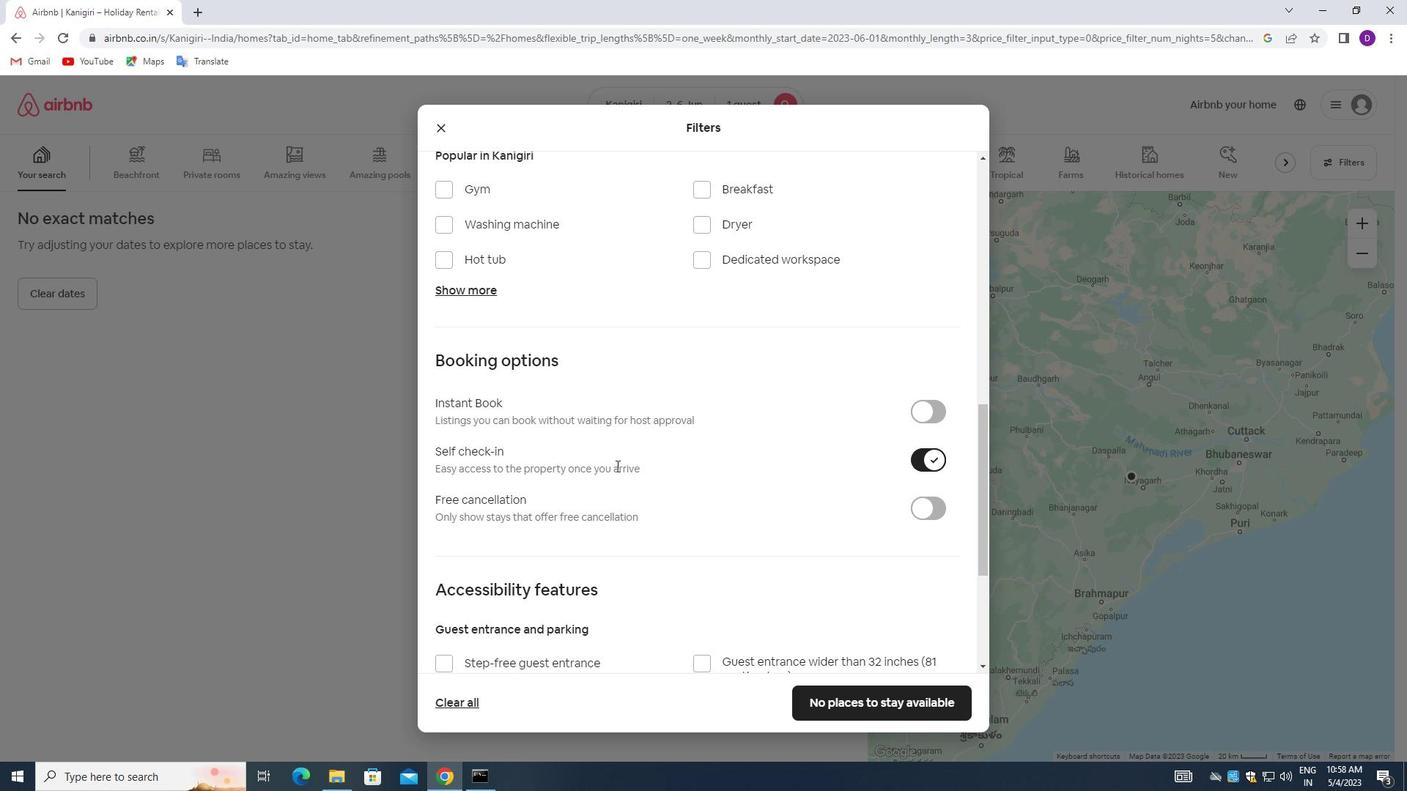 
Action: Mouse moved to (598, 514)
Screenshot: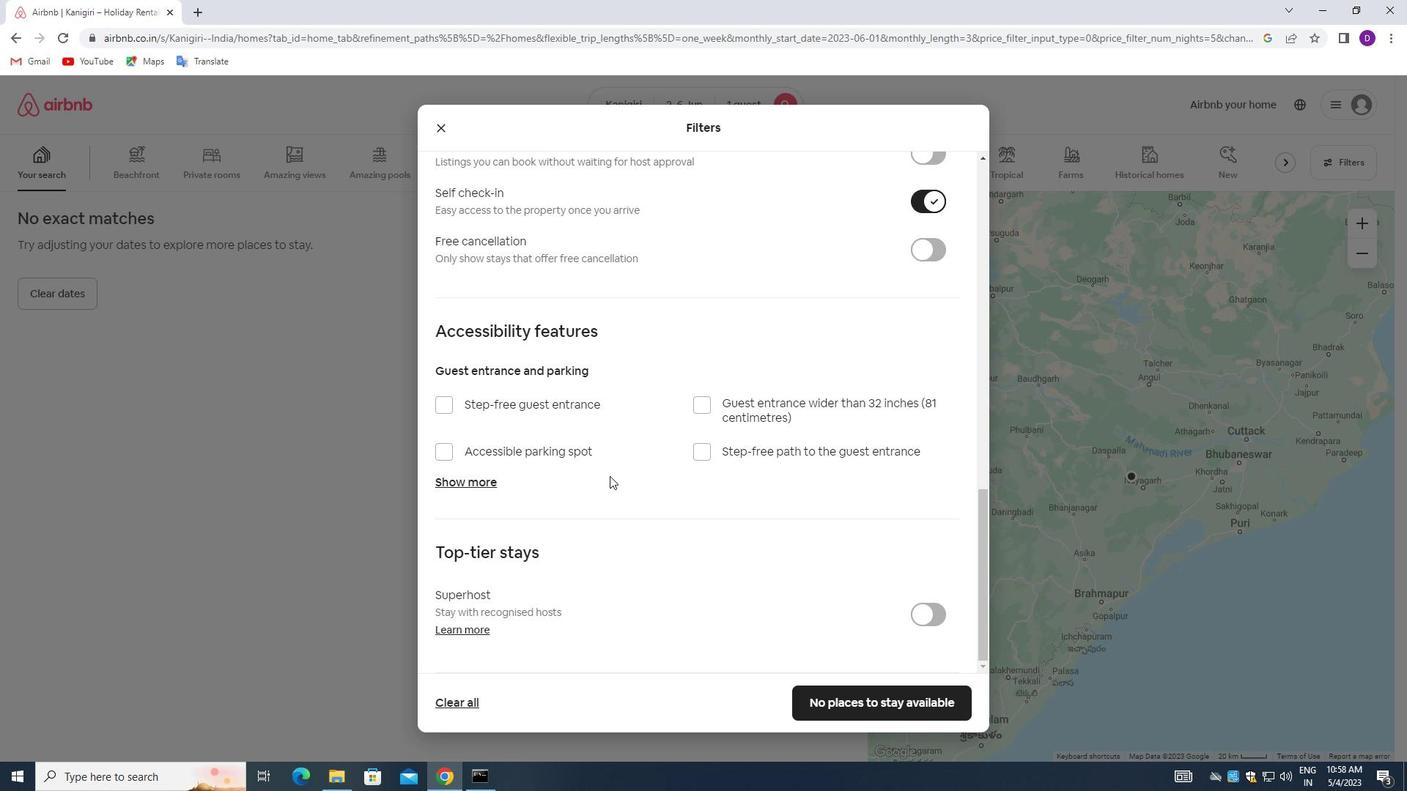 
Action: Mouse scrolled (598, 513) with delta (0, 0)
Screenshot: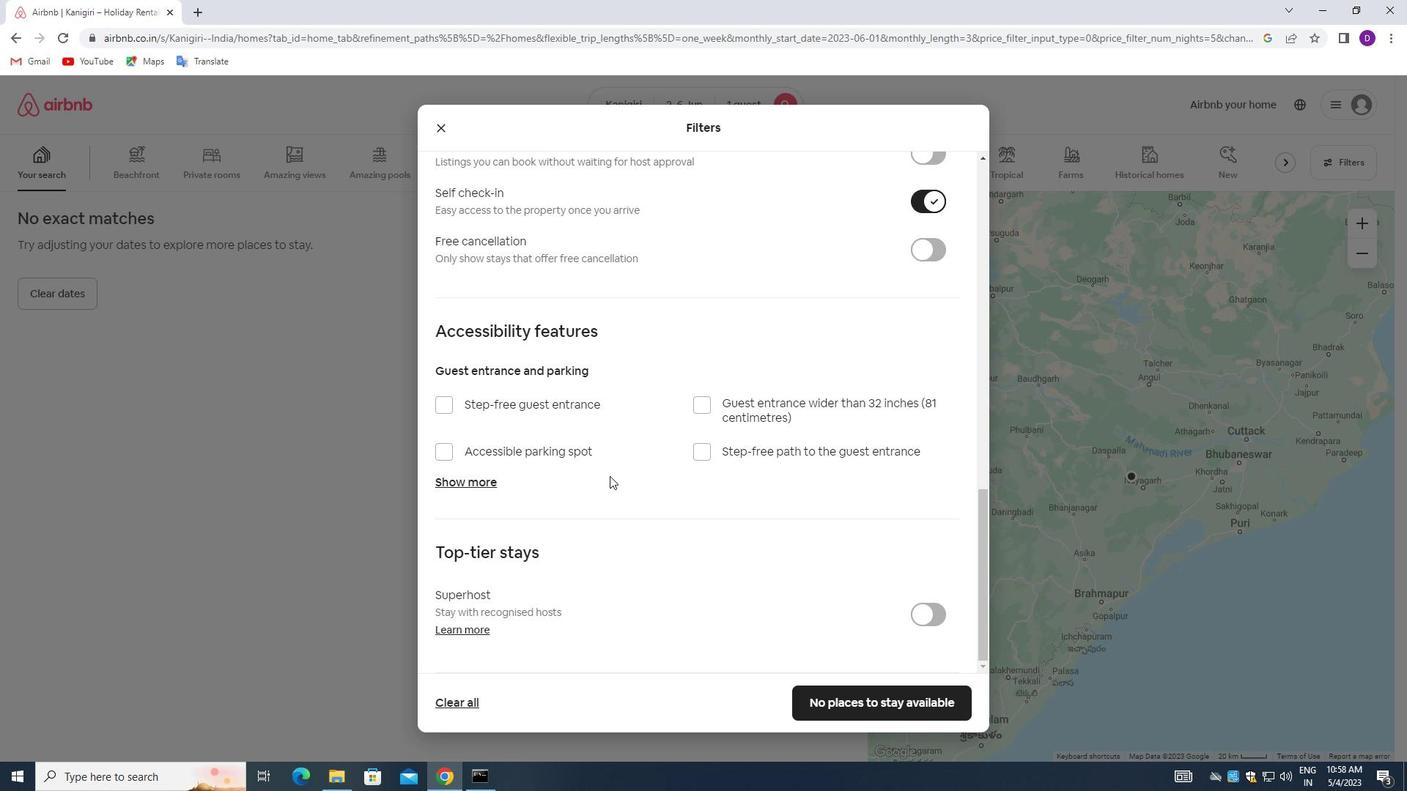 
Action: Mouse moved to (597, 521)
Screenshot: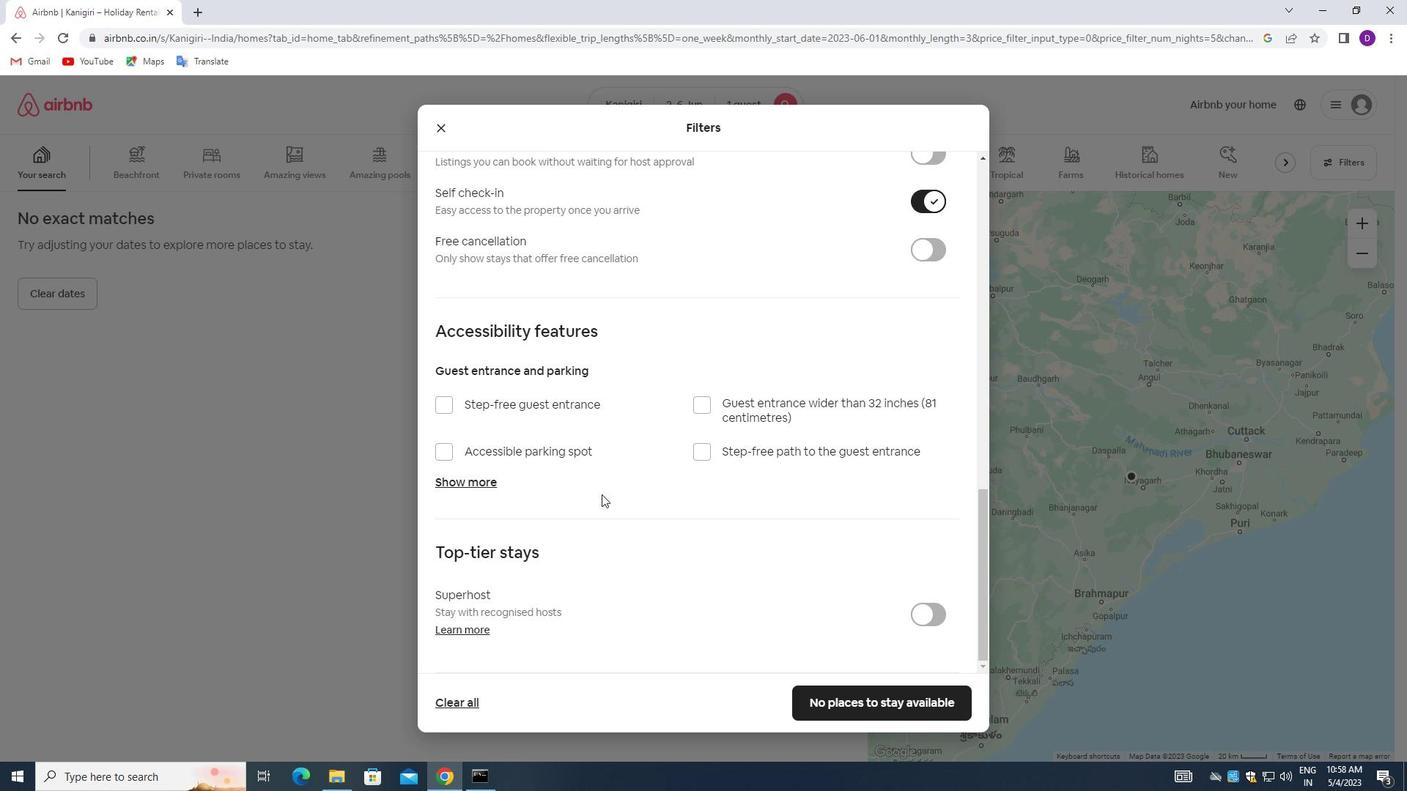 
Action: Mouse scrolled (597, 520) with delta (0, 0)
Screenshot: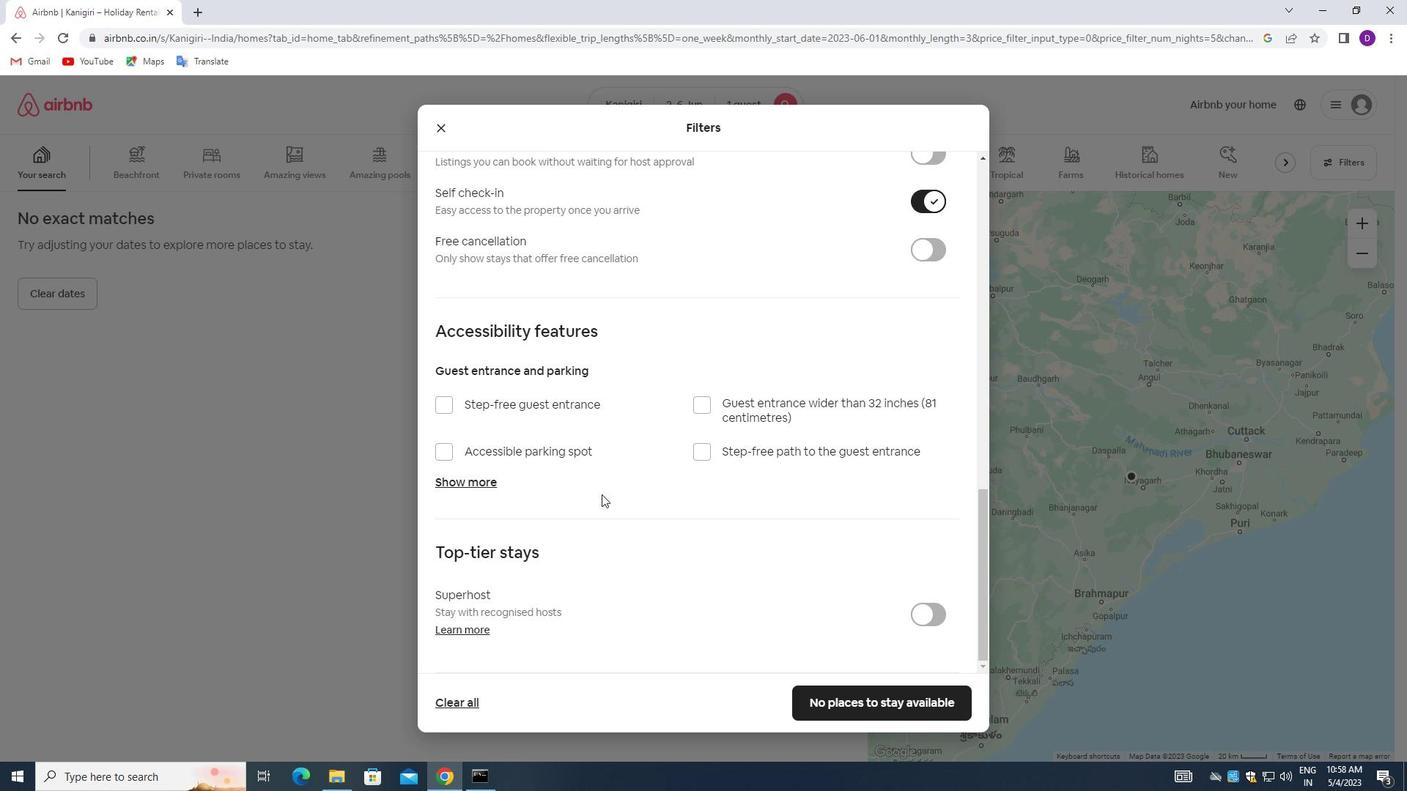 
Action: Mouse moved to (596, 524)
Screenshot: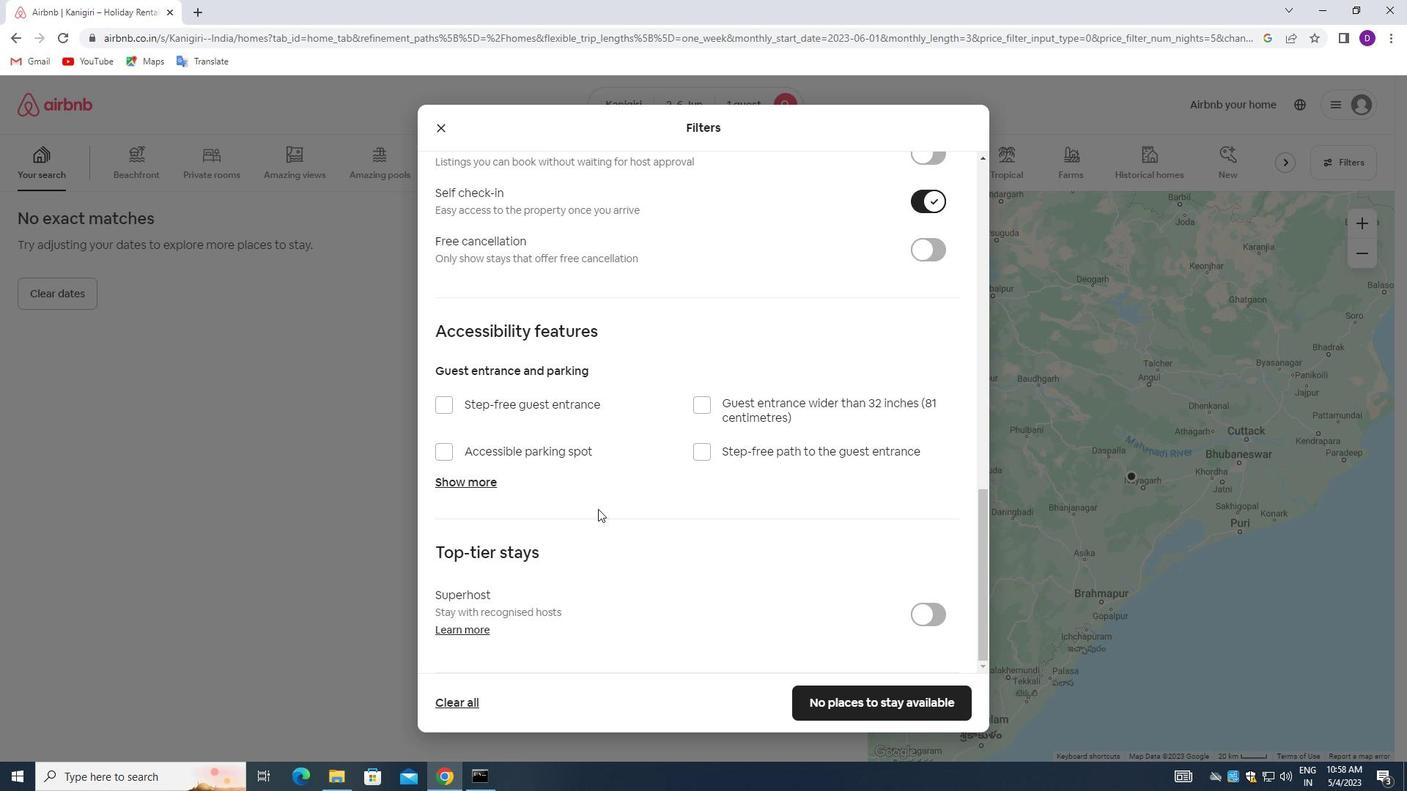 
Action: Mouse scrolled (596, 523) with delta (0, 0)
Screenshot: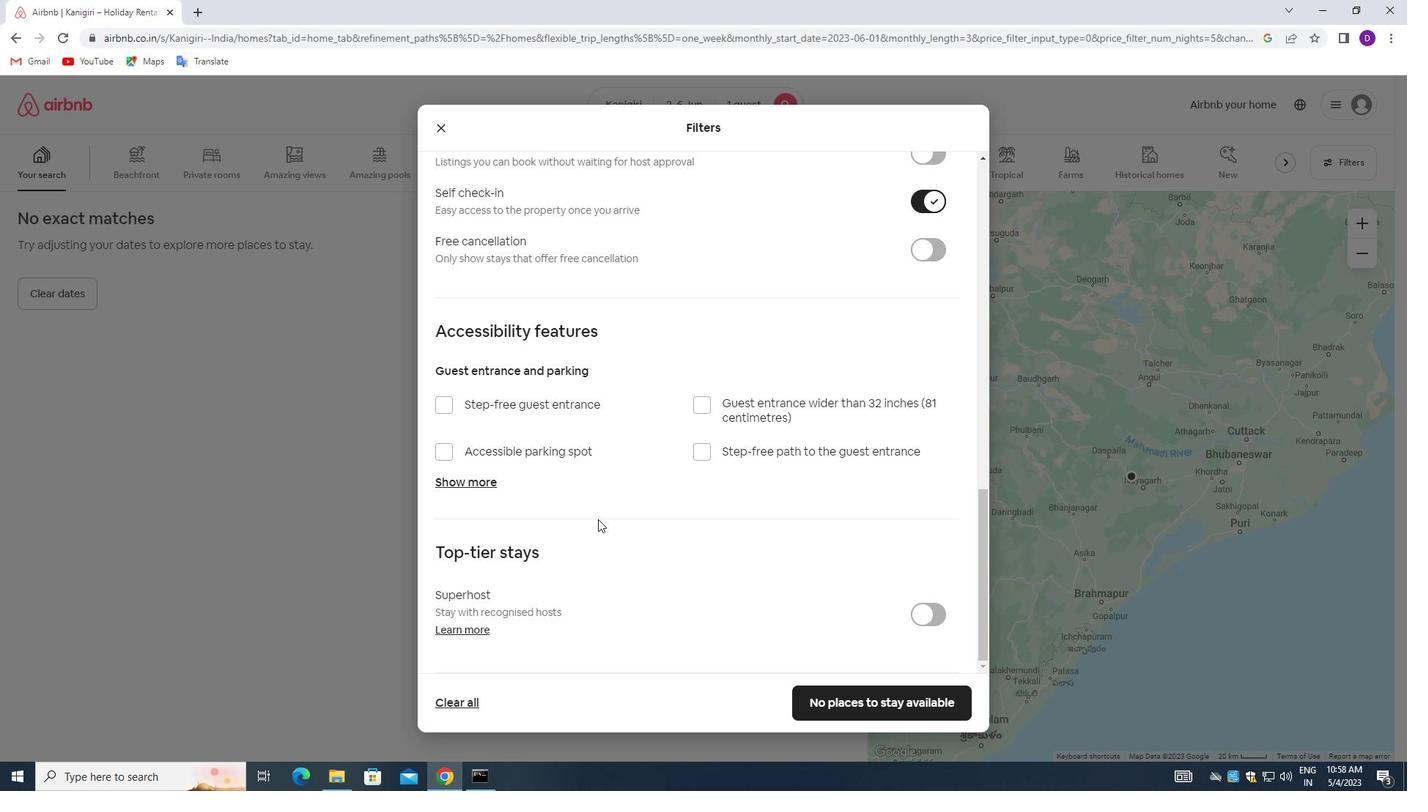 
Action: Mouse moved to (607, 539)
Screenshot: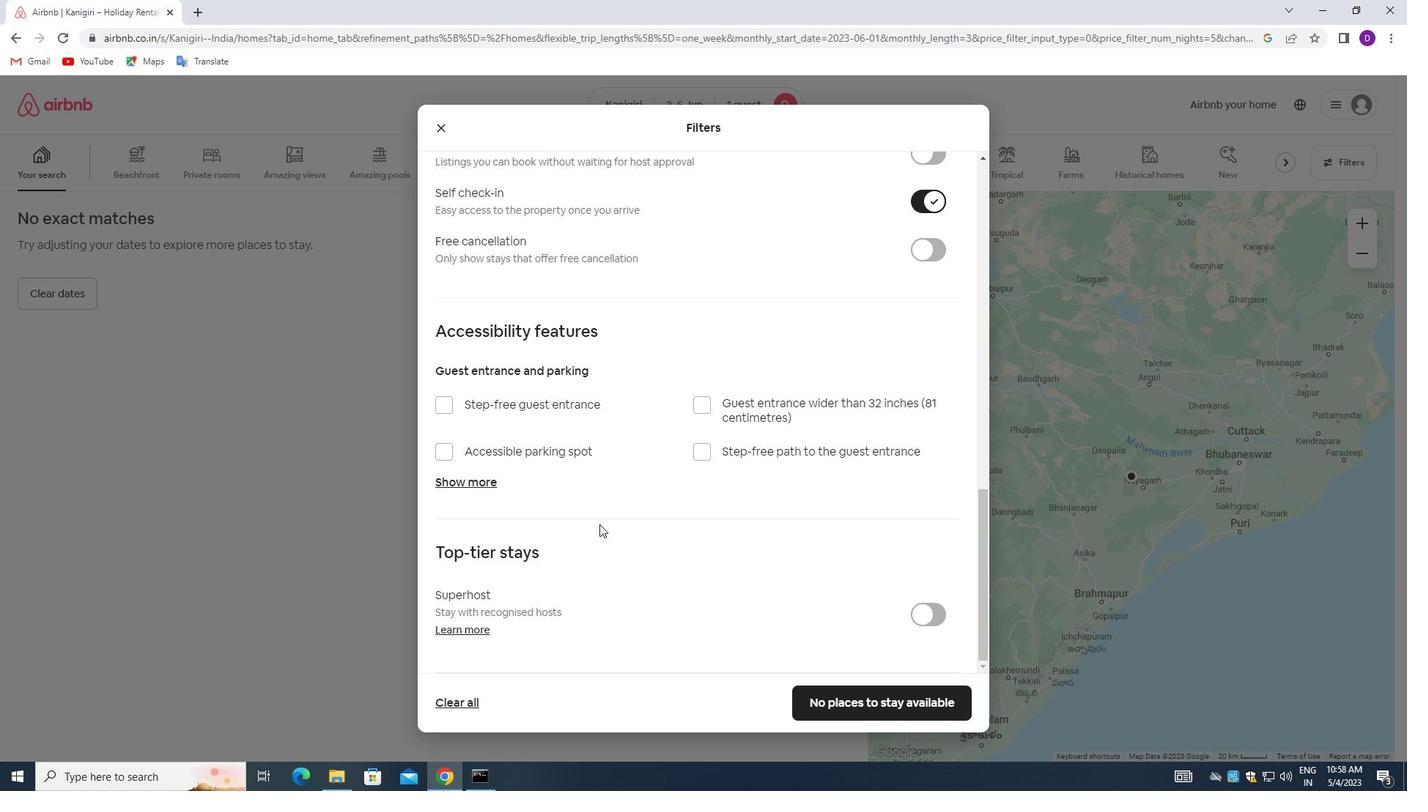 
Action: Mouse scrolled (607, 538) with delta (0, 0)
Screenshot: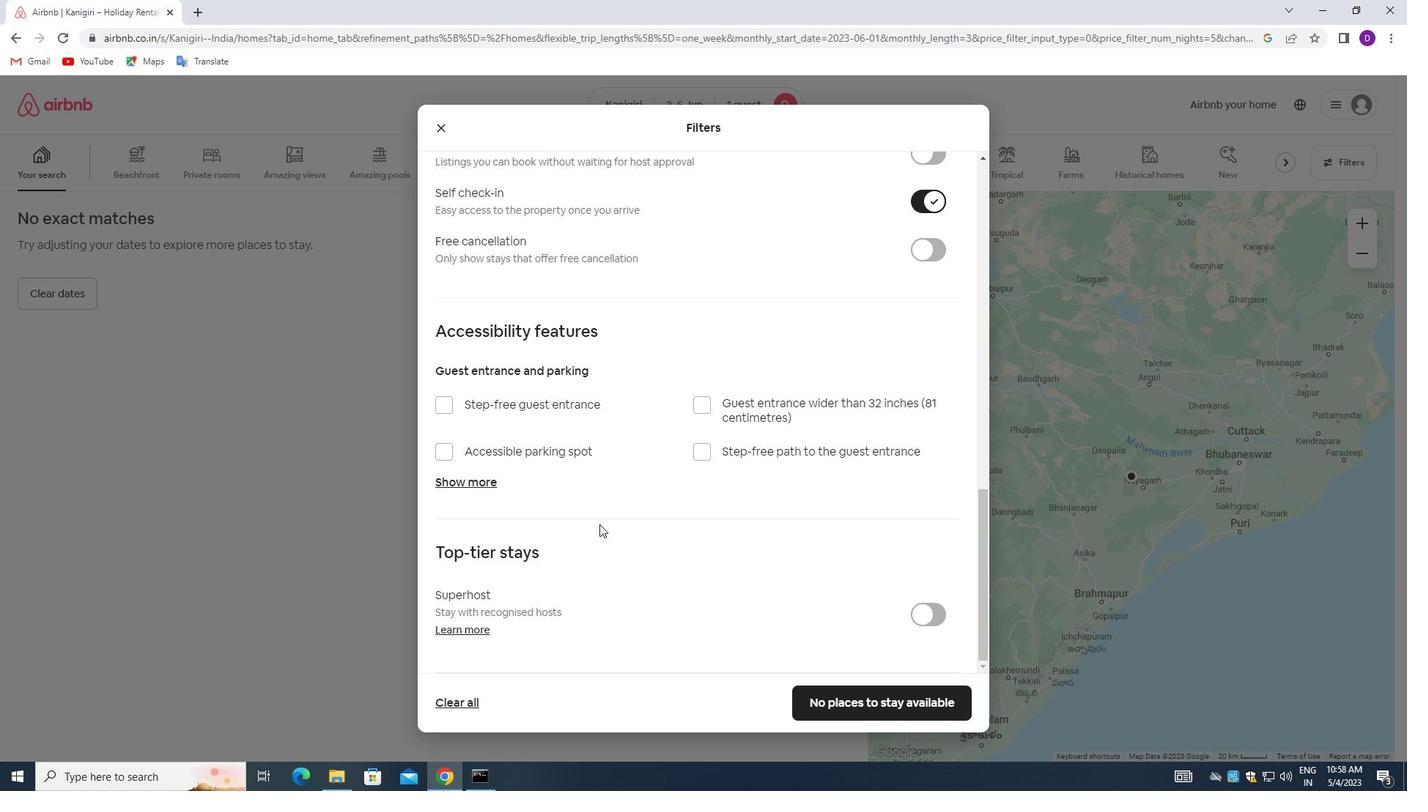 
Action: Mouse moved to (611, 551)
Screenshot: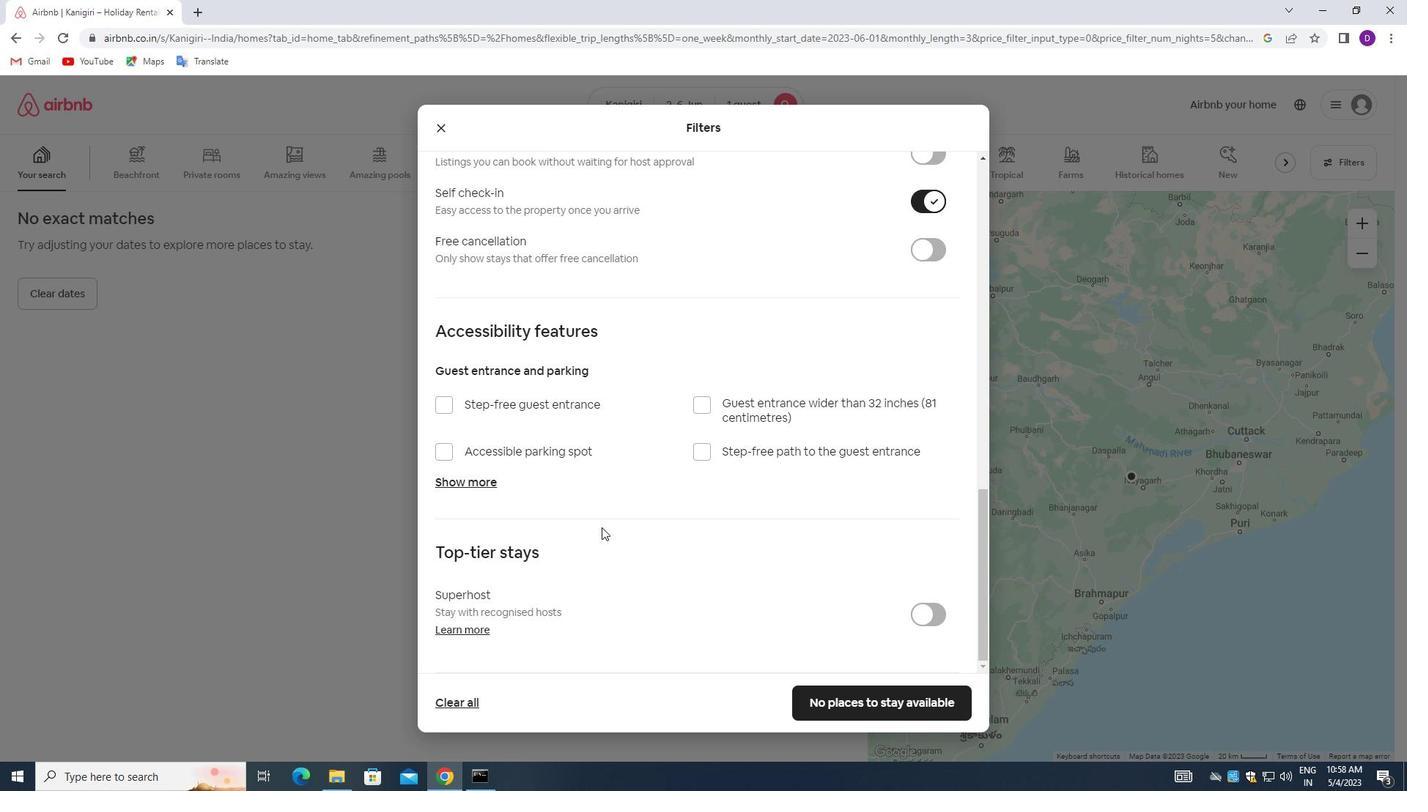 
Action: Mouse scrolled (611, 550) with delta (0, 0)
Screenshot: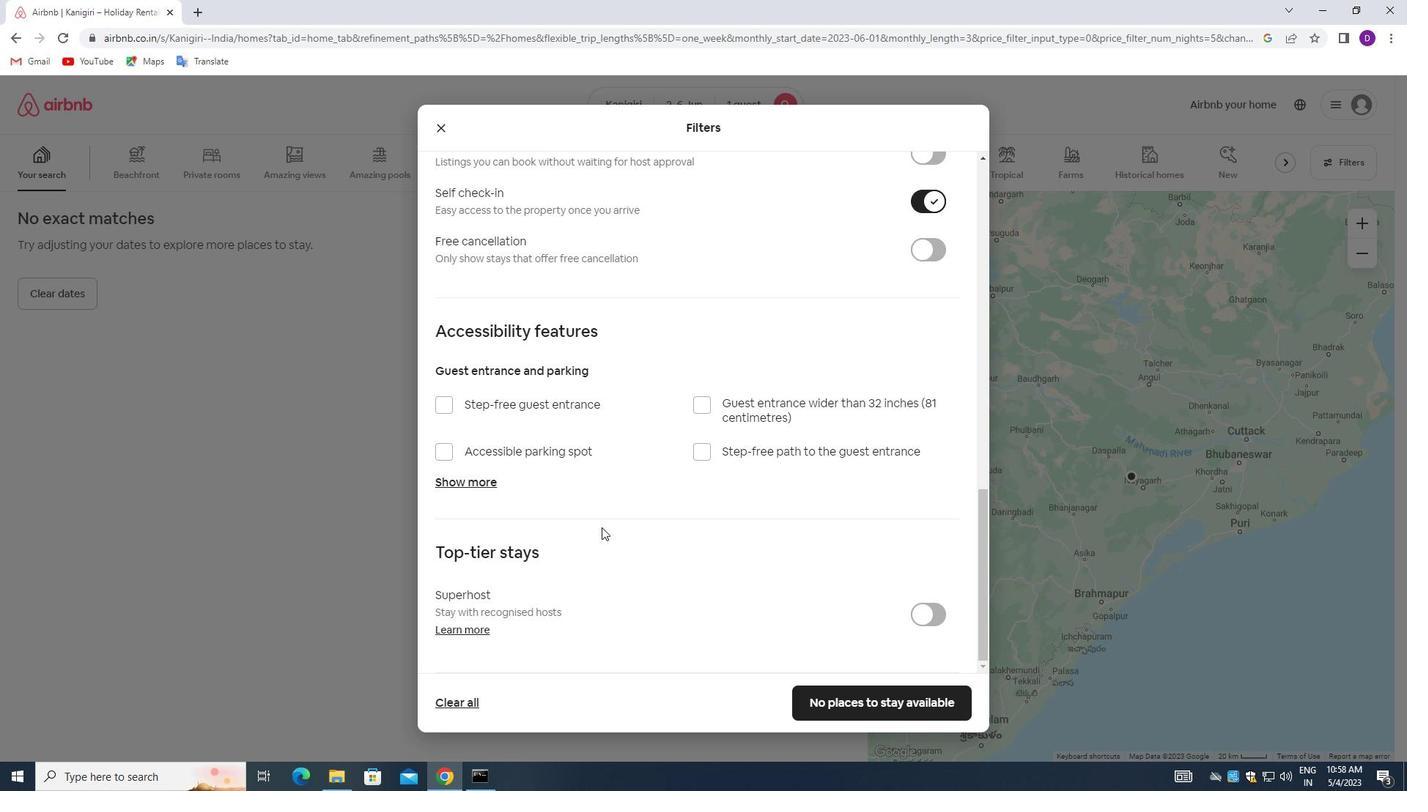 
Action: Mouse moved to (612, 560)
Screenshot: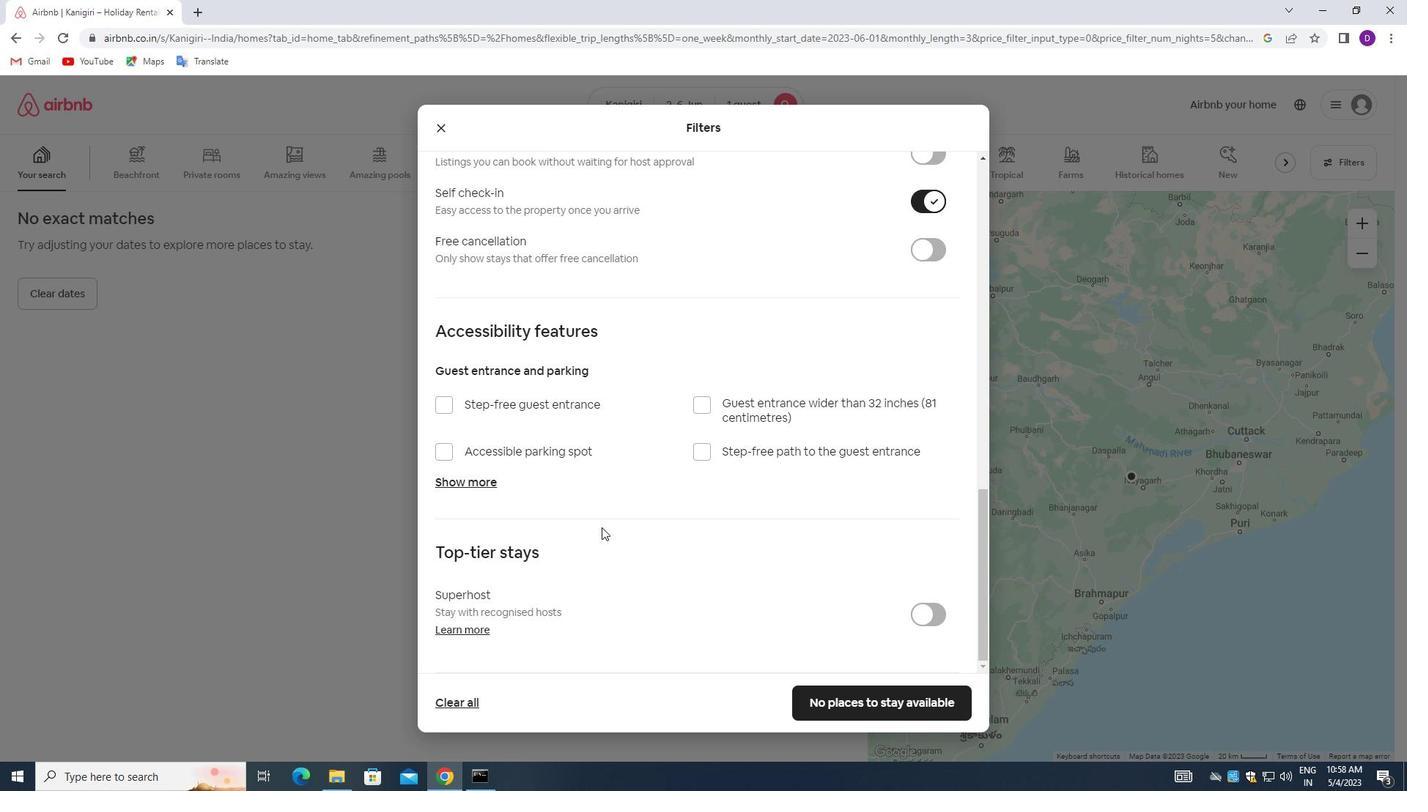 
Action: Mouse scrolled (612, 559) with delta (0, 0)
Screenshot: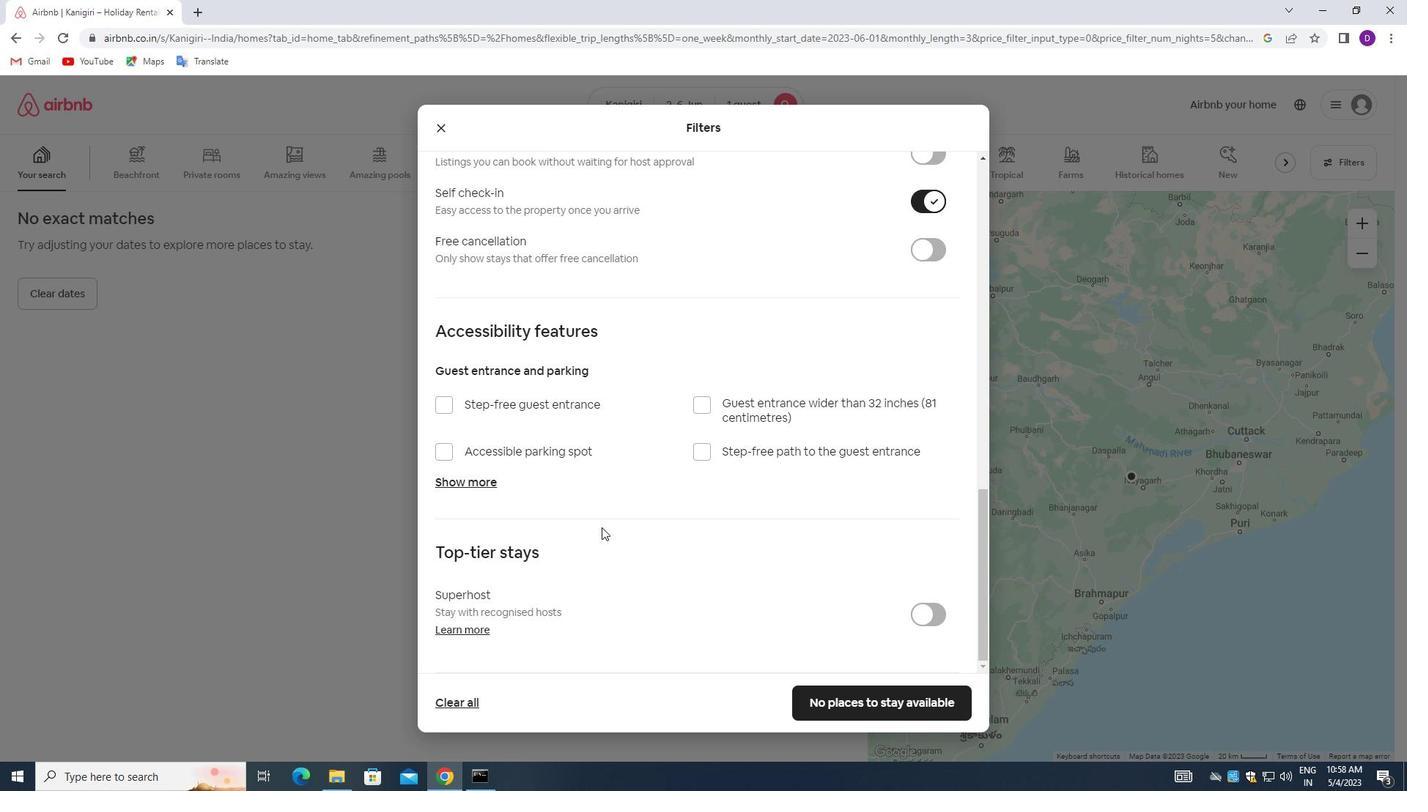 
Action: Mouse moved to (615, 565)
Screenshot: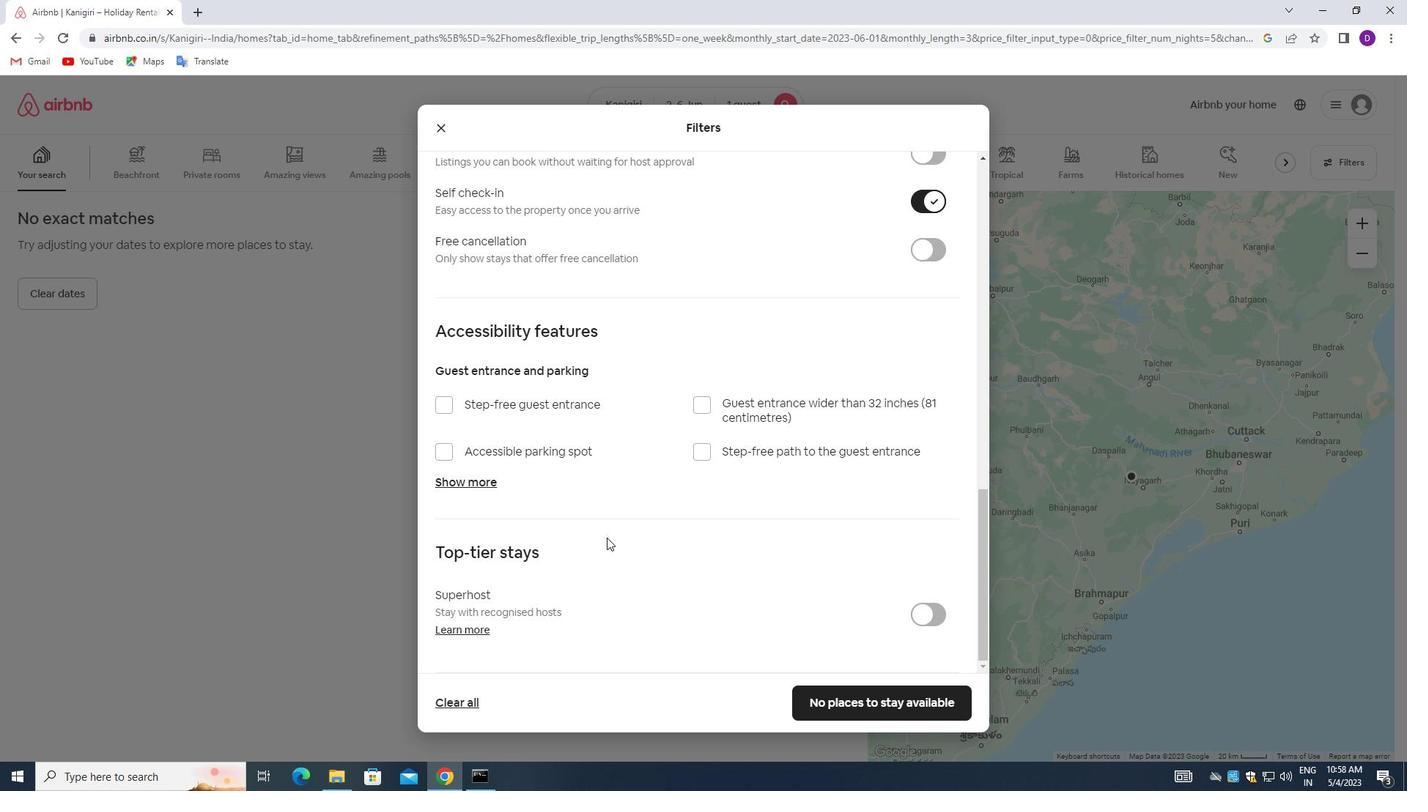 
Action: Mouse scrolled (615, 564) with delta (0, 0)
Screenshot: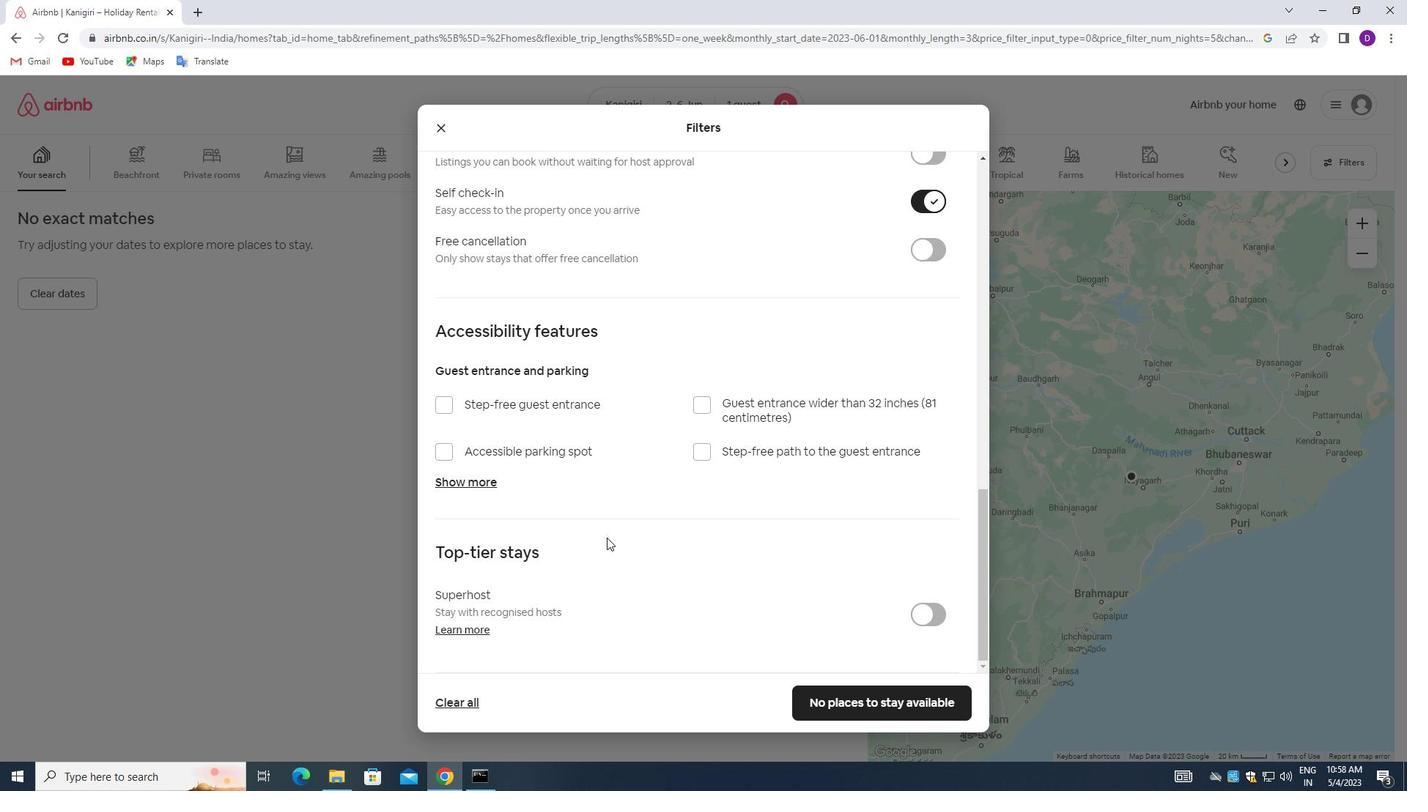 
Action: Mouse moved to (868, 700)
Screenshot: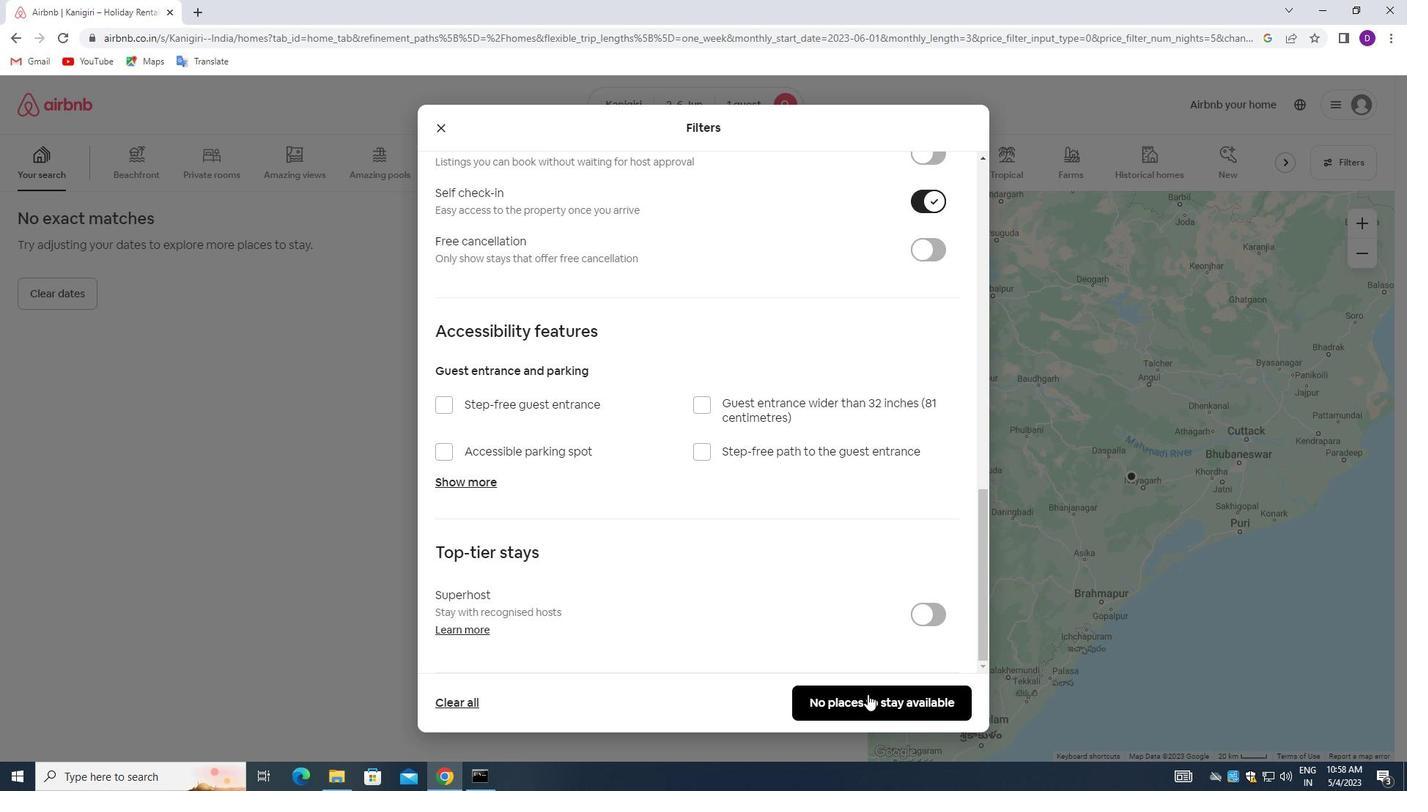 
Action: Mouse pressed left at (868, 700)
Screenshot: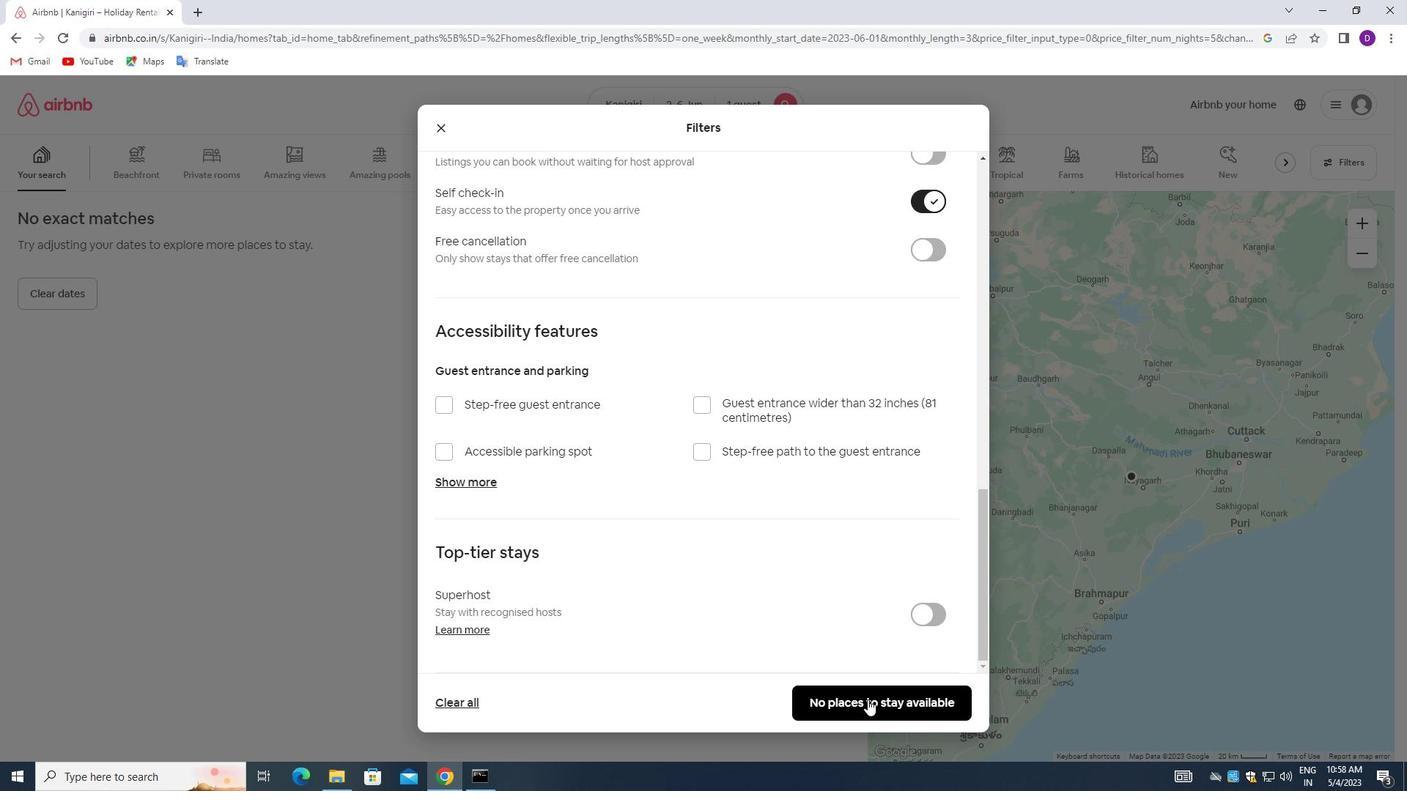 
Action: Mouse moved to (752, 498)
Screenshot: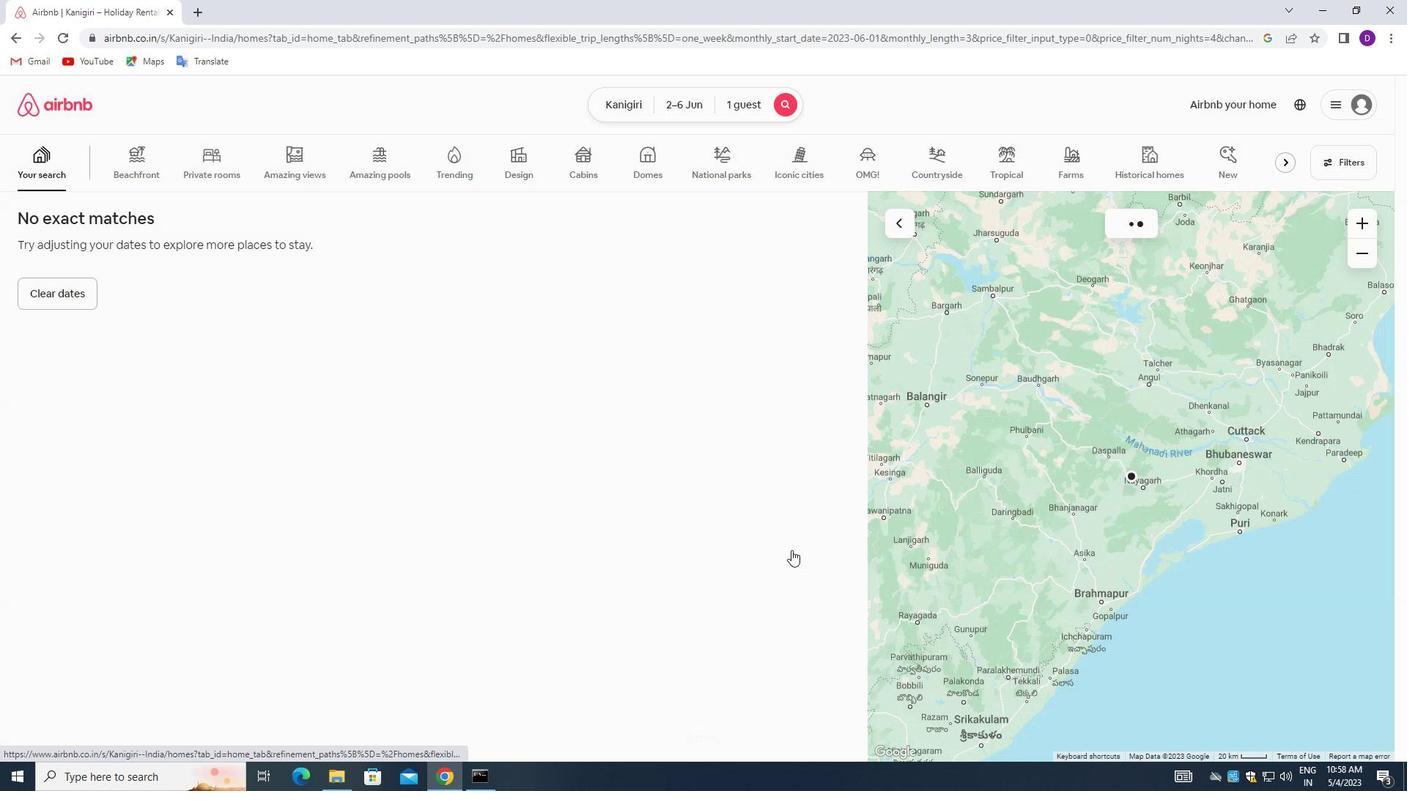
